 Task: Search one way flight ticket for 4 adults, 1 infant in seat and 1 infant on lap in premium economy from Baltimore: Baltimore/washington International Airport to Raleigh: Raleigh-durham International Airport on 8-5-2023. Choice of flights is Spirit. Number of bags: 2 carry on bags and 1 checked bag. Price is upto 98000. Outbound departure time preference is 23:00.
Action: Mouse moved to (404, 371)
Screenshot: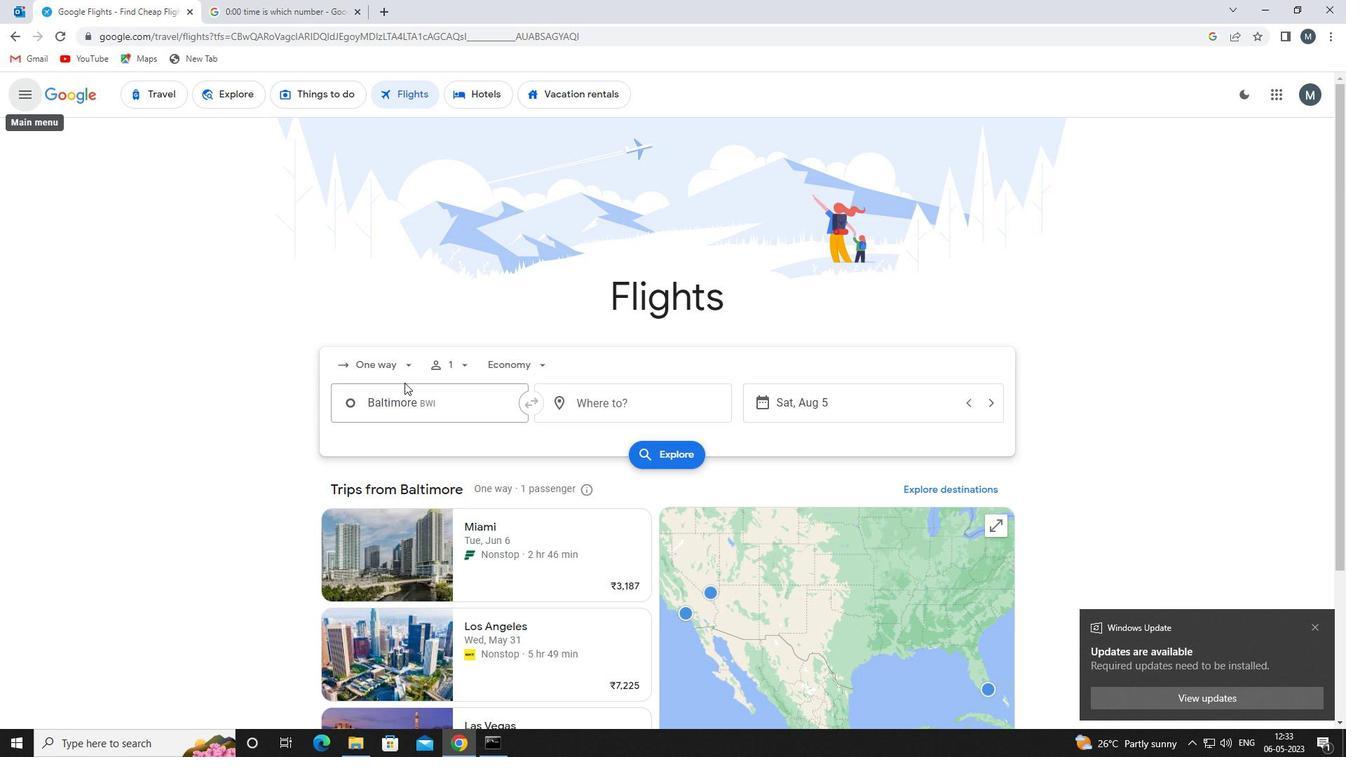 
Action: Mouse pressed left at (404, 371)
Screenshot: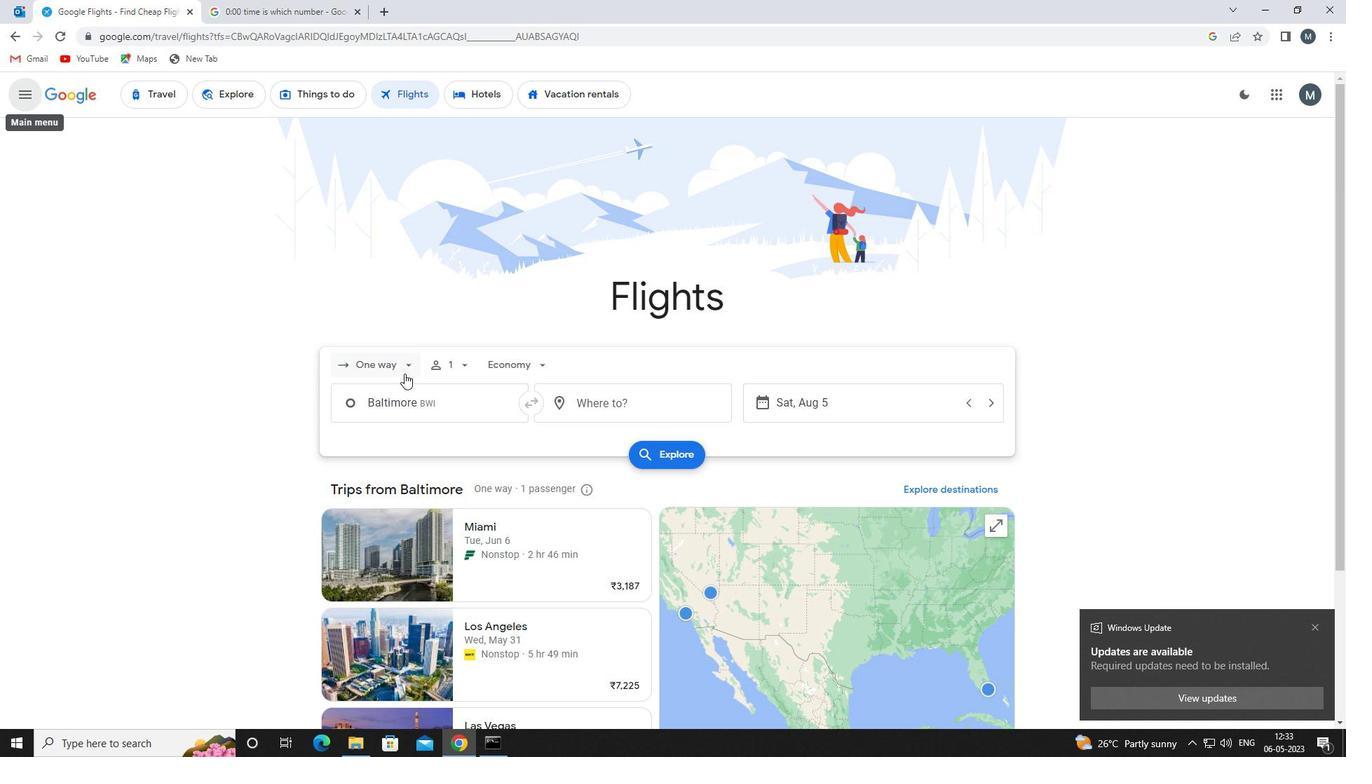 
Action: Mouse moved to (403, 429)
Screenshot: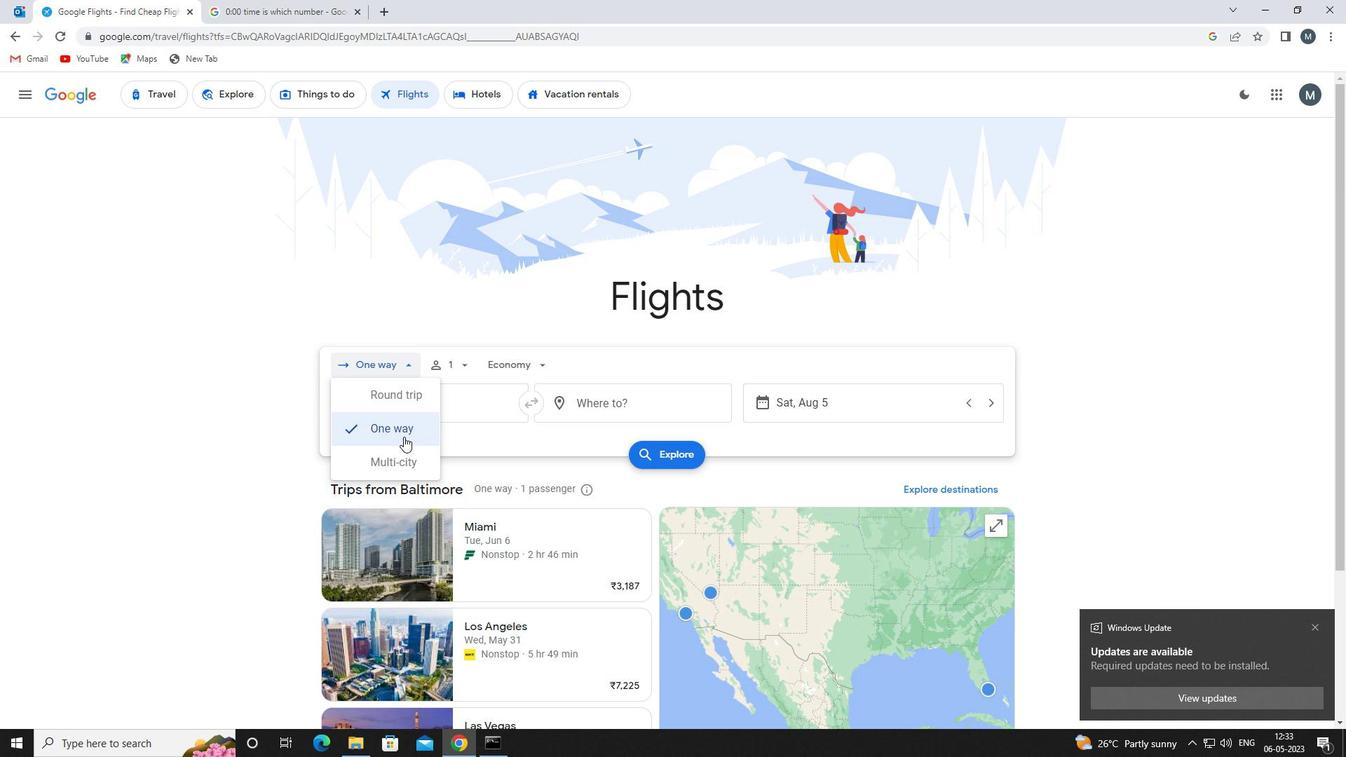 
Action: Mouse pressed left at (403, 429)
Screenshot: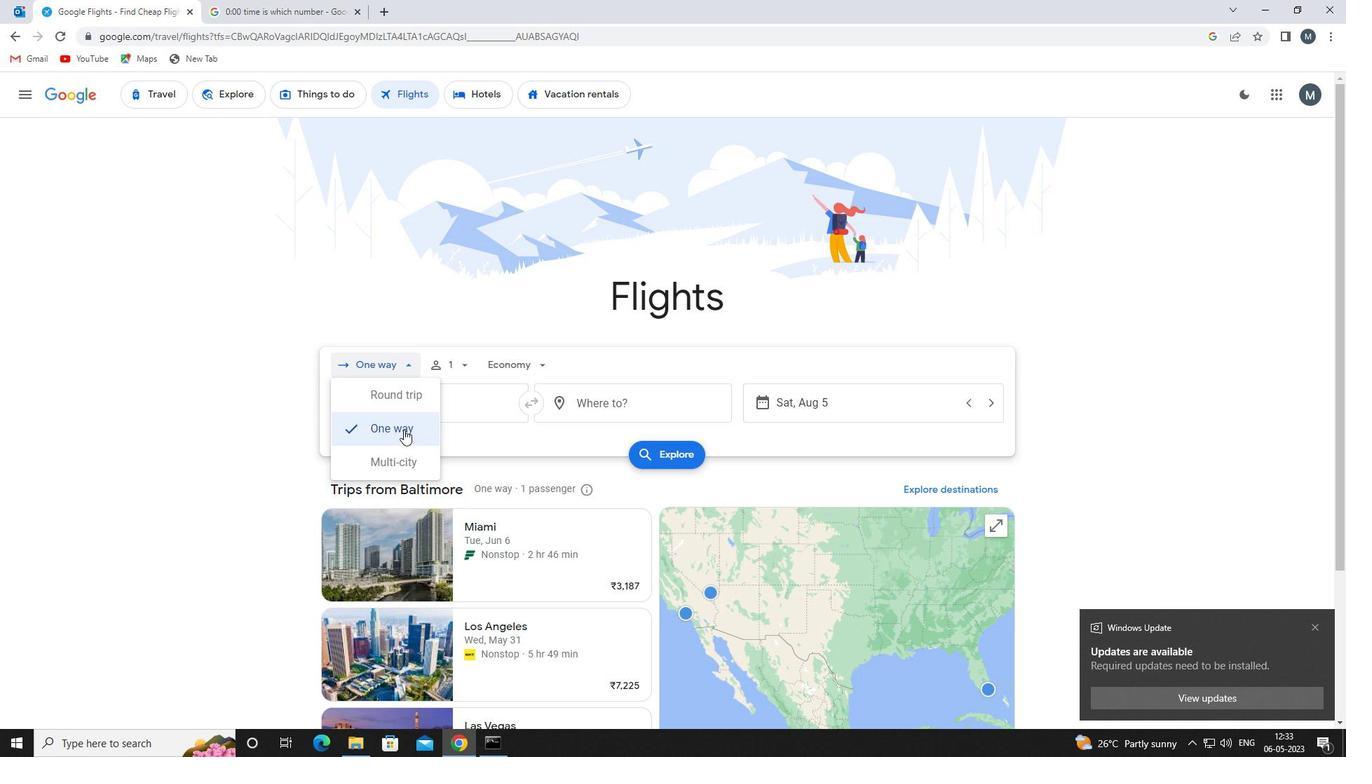 
Action: Mouse moved to (456, 373)
Screenshot: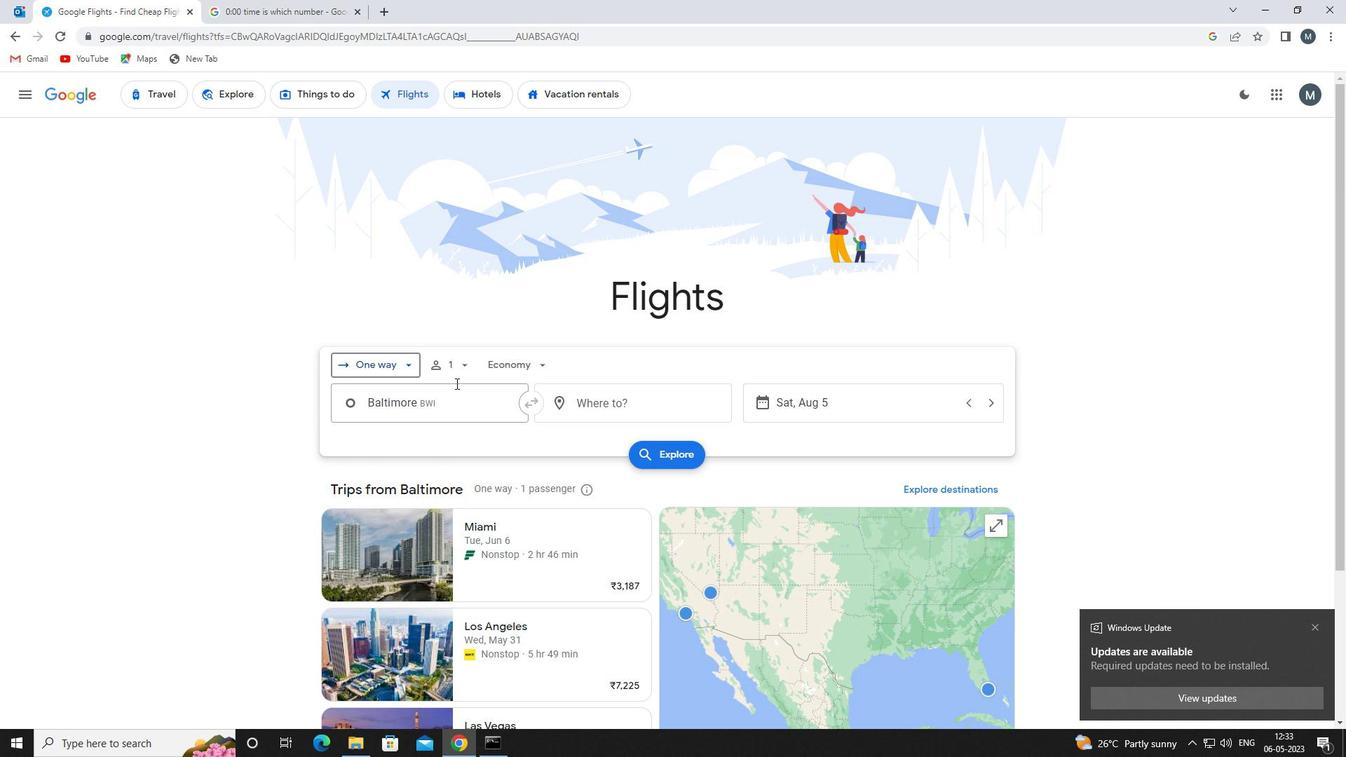
Action: Mouse pressed left at (456, 373)
Screenshot: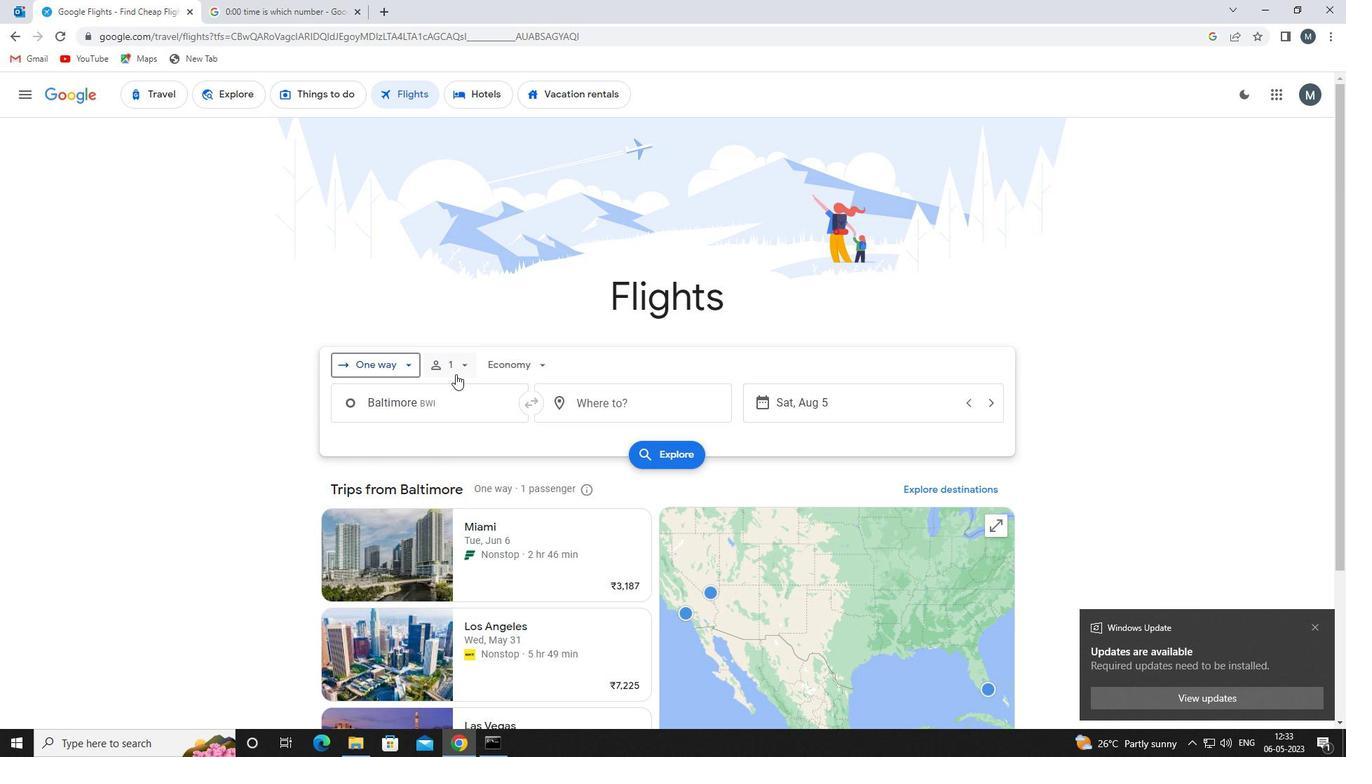 
Action: Mouse moved to (574, 401)
Screenshot: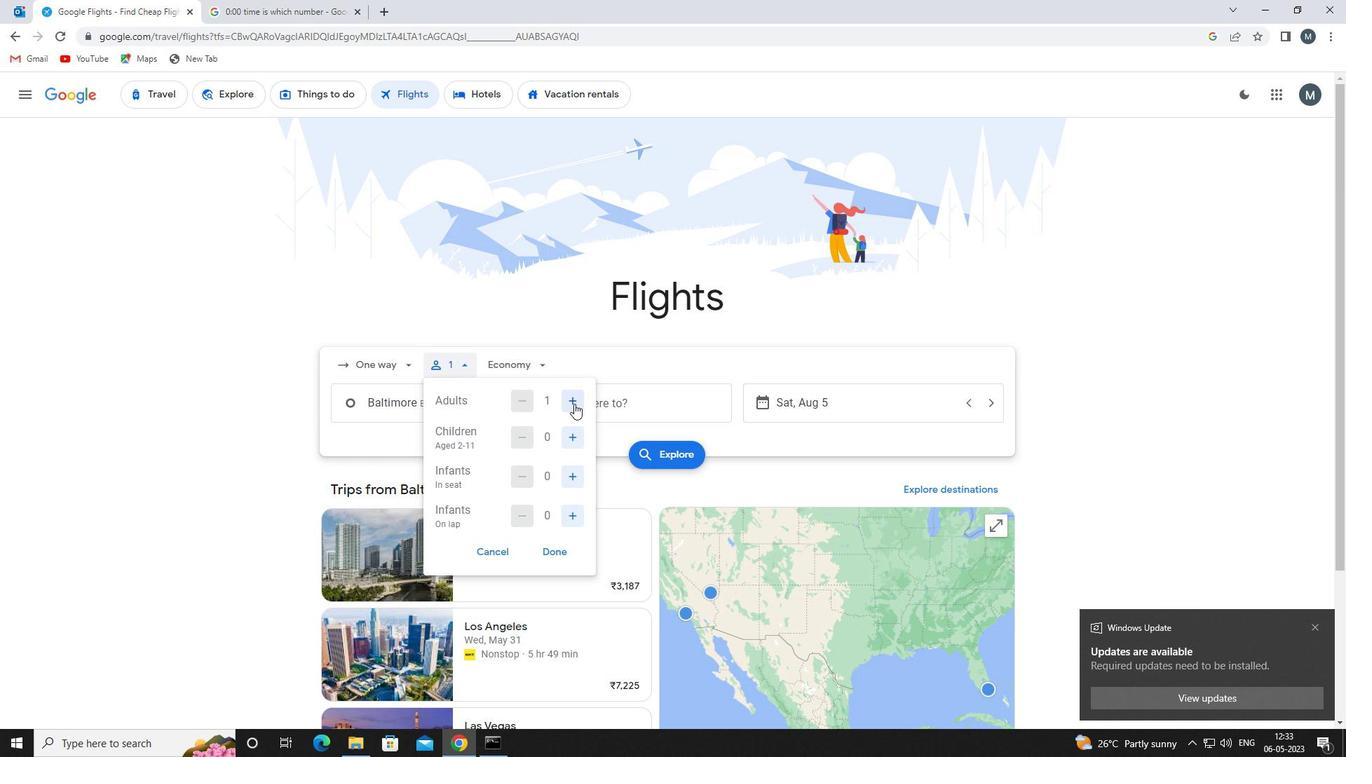 
Action: Mouse pressed left at (574, 401)
Screenshot: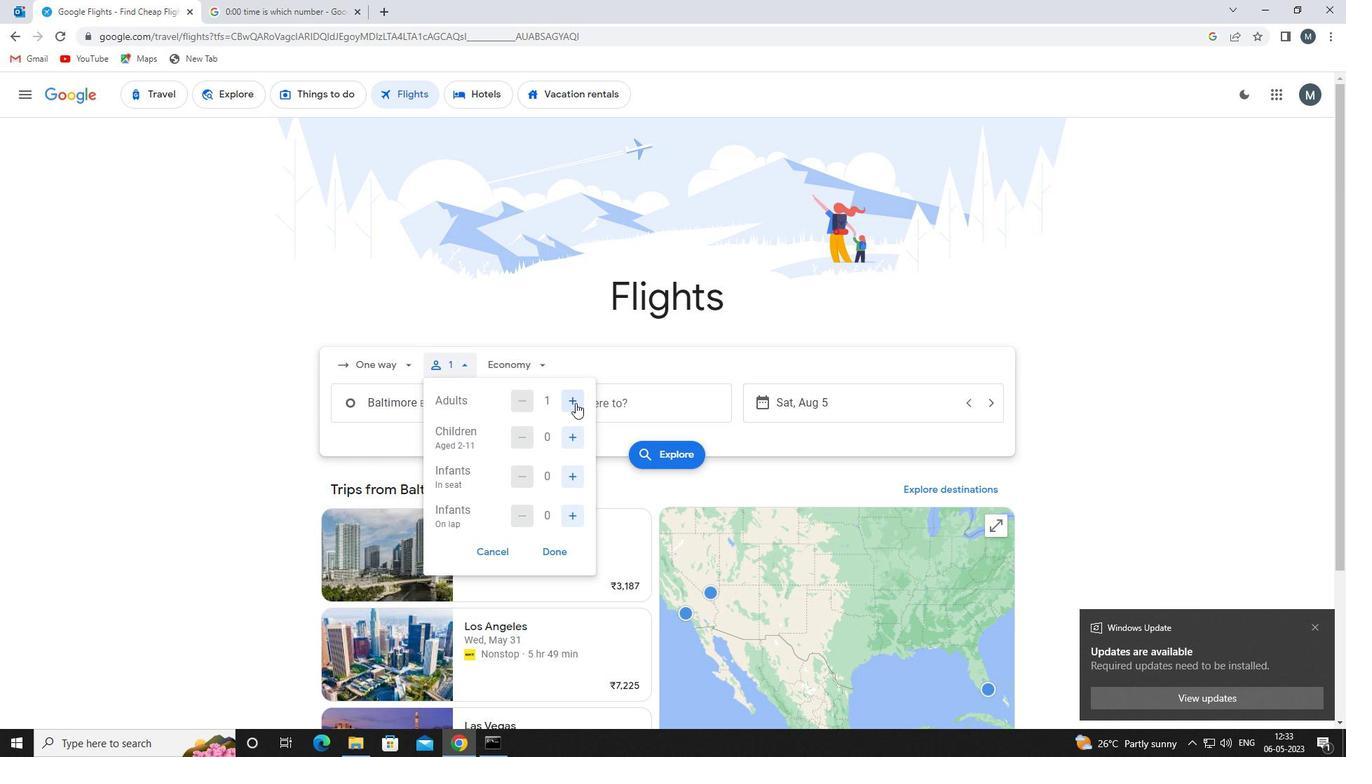 
Action: Mouse pressed left at (574, 401)
Screenshot: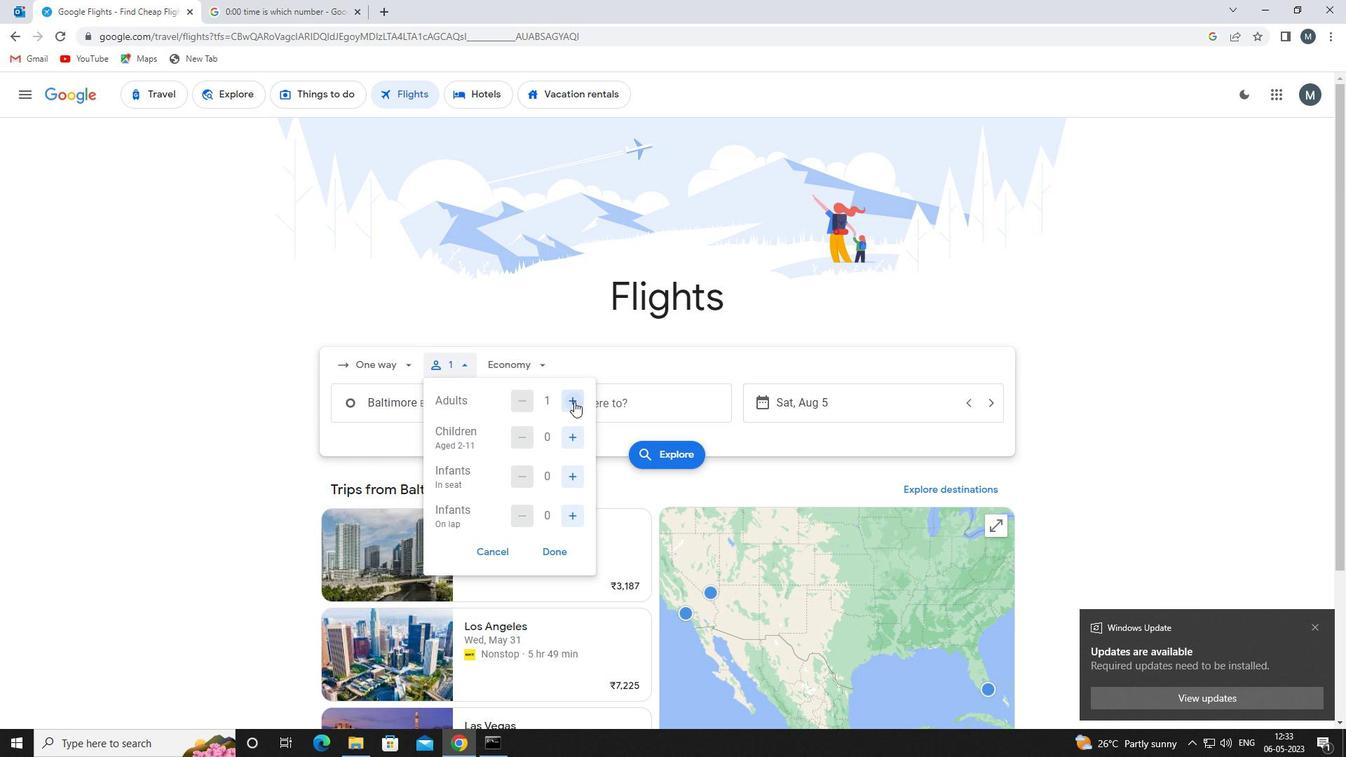
Action: Mouse pressed left at (574, 401)
Screenshot: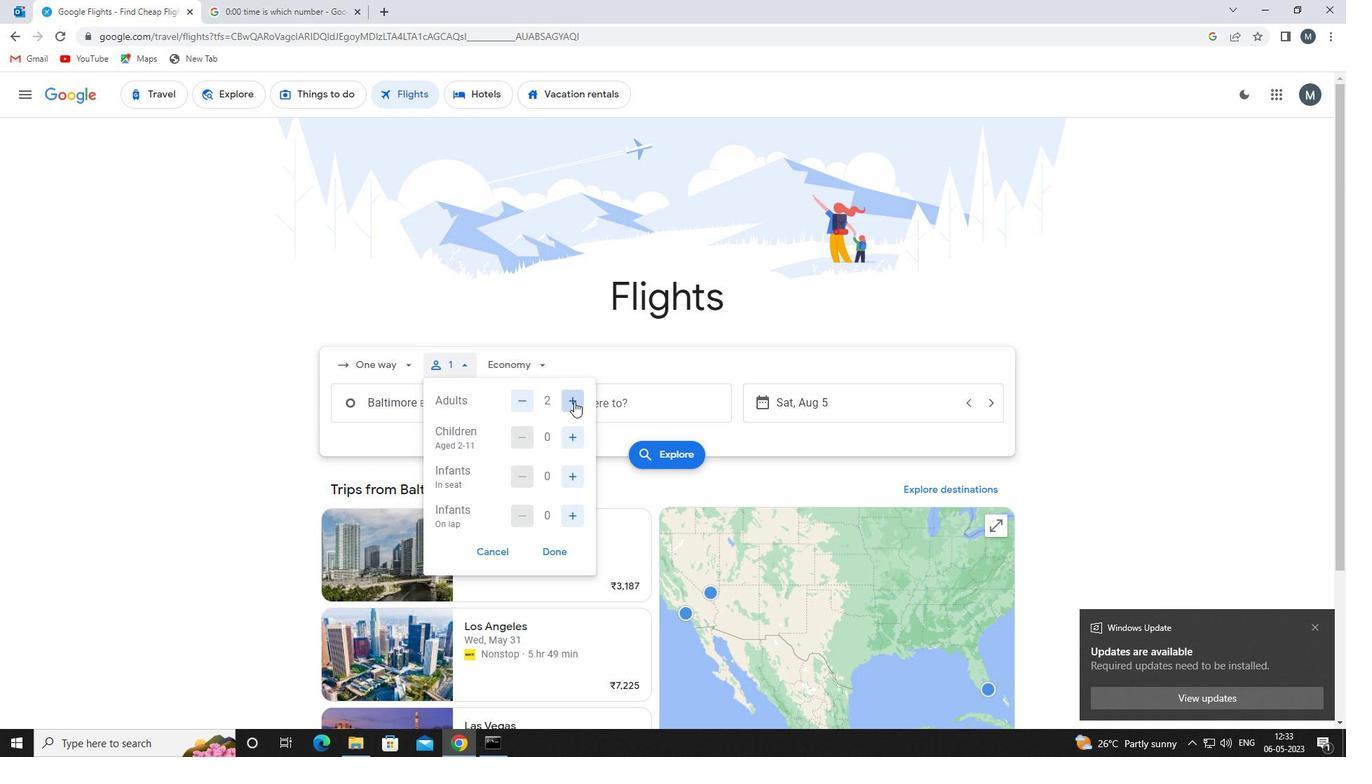 
Action: Mouse moved to (572, 468)
Screenshot: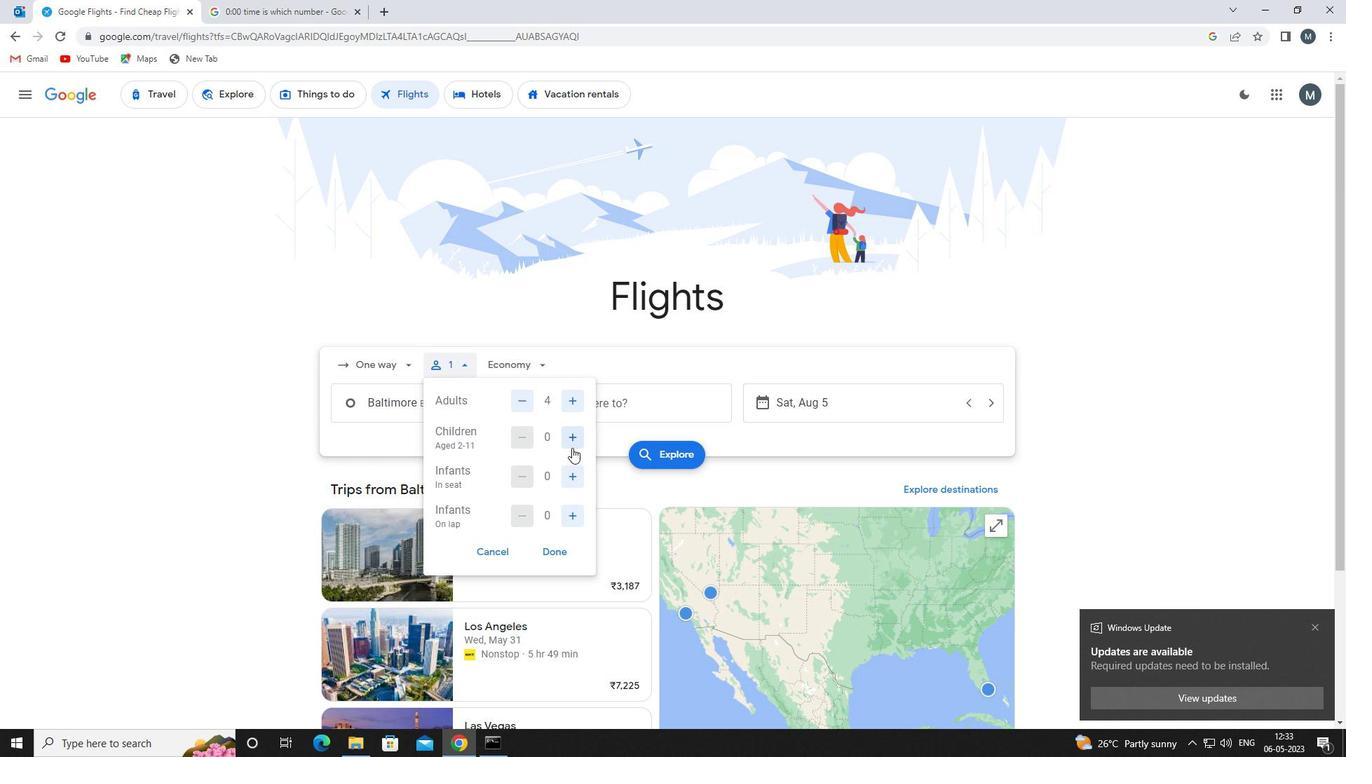 
Action: Mouse pressed left at (572, 468)
Screenshot: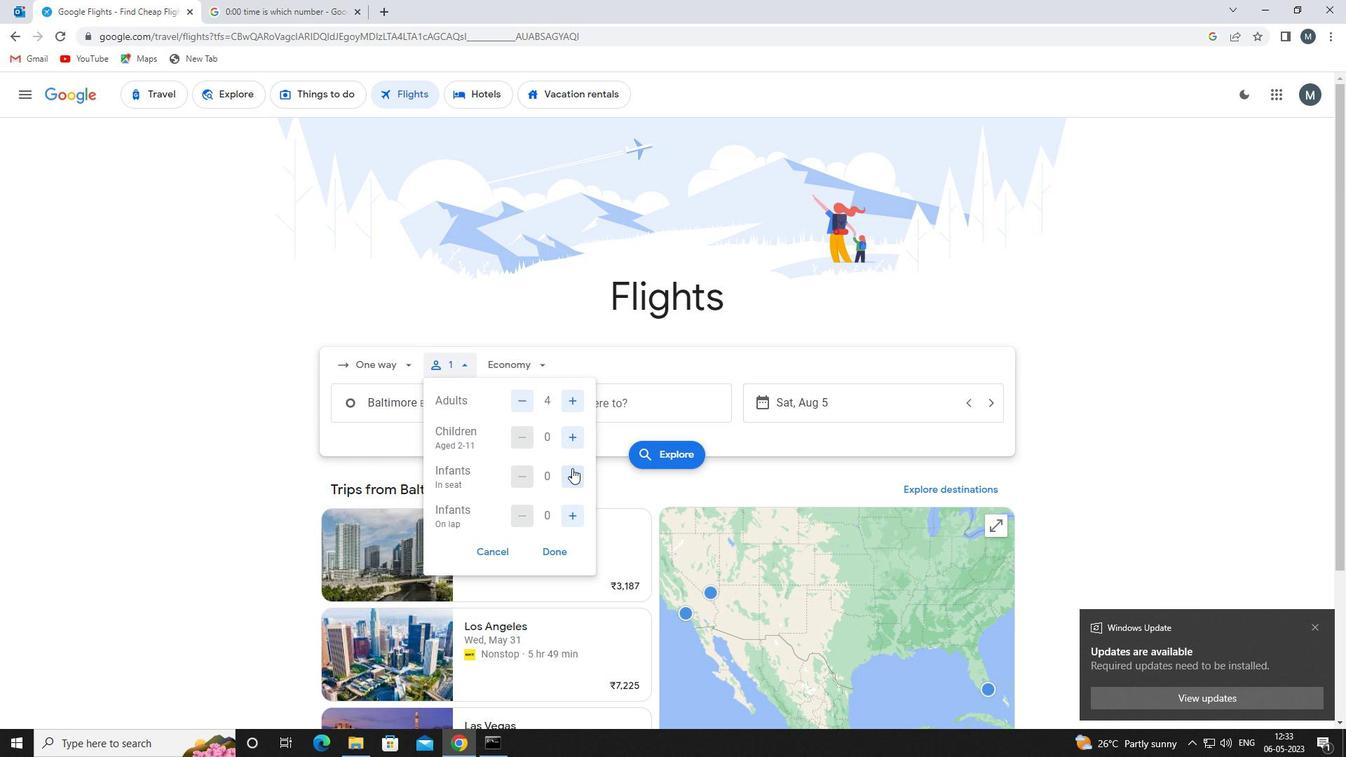 
Action: Mouse moved to (572, 511)
Screenshot: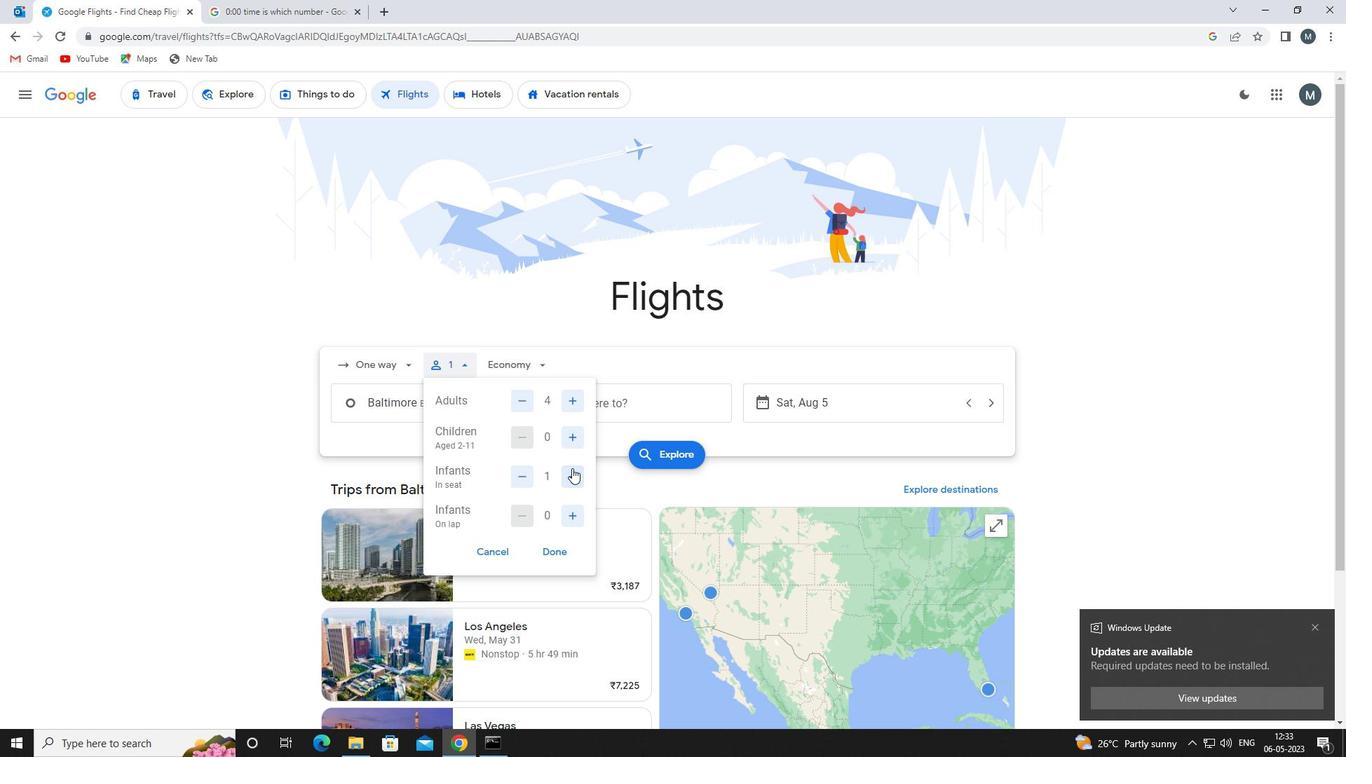 
Action: Mouse pressed left at (572, 511)
Screenshot: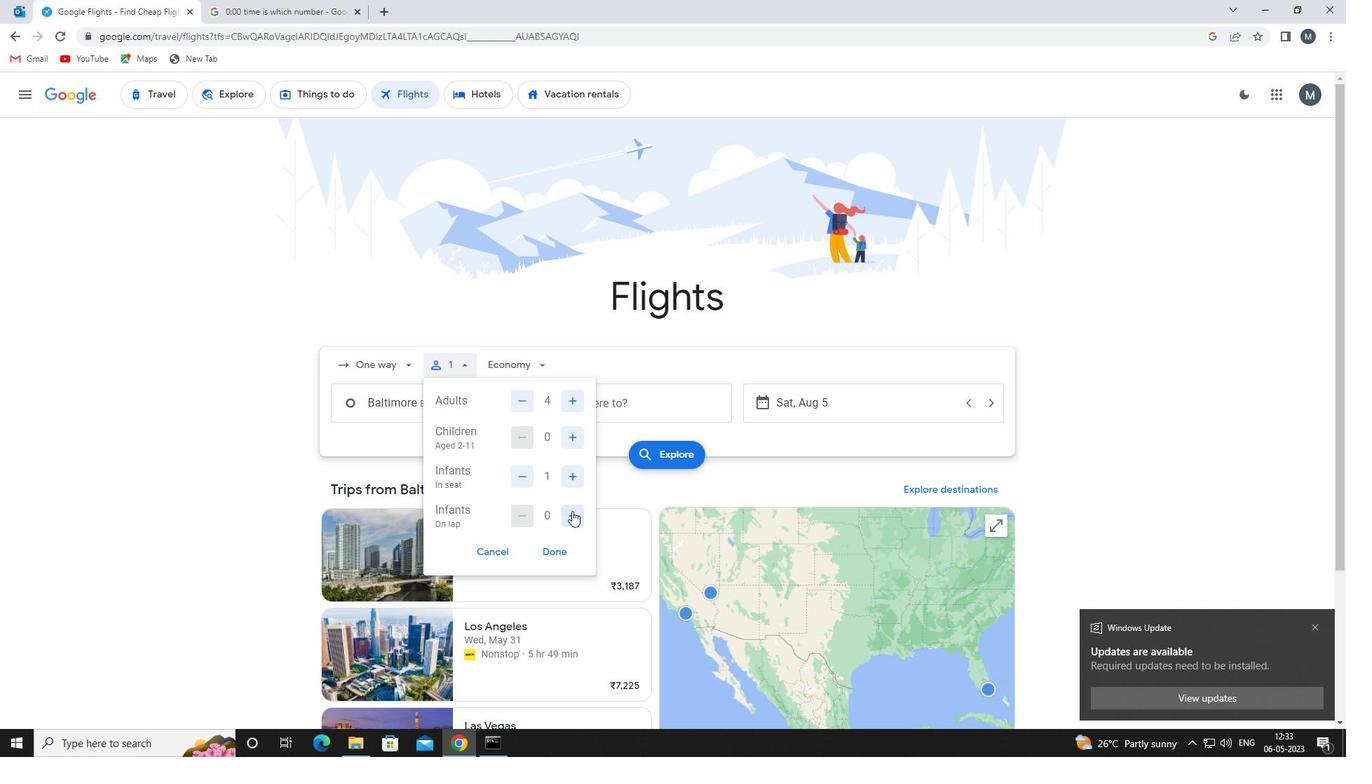 
Action: Mouse moved to (551, 555)
Screenshot: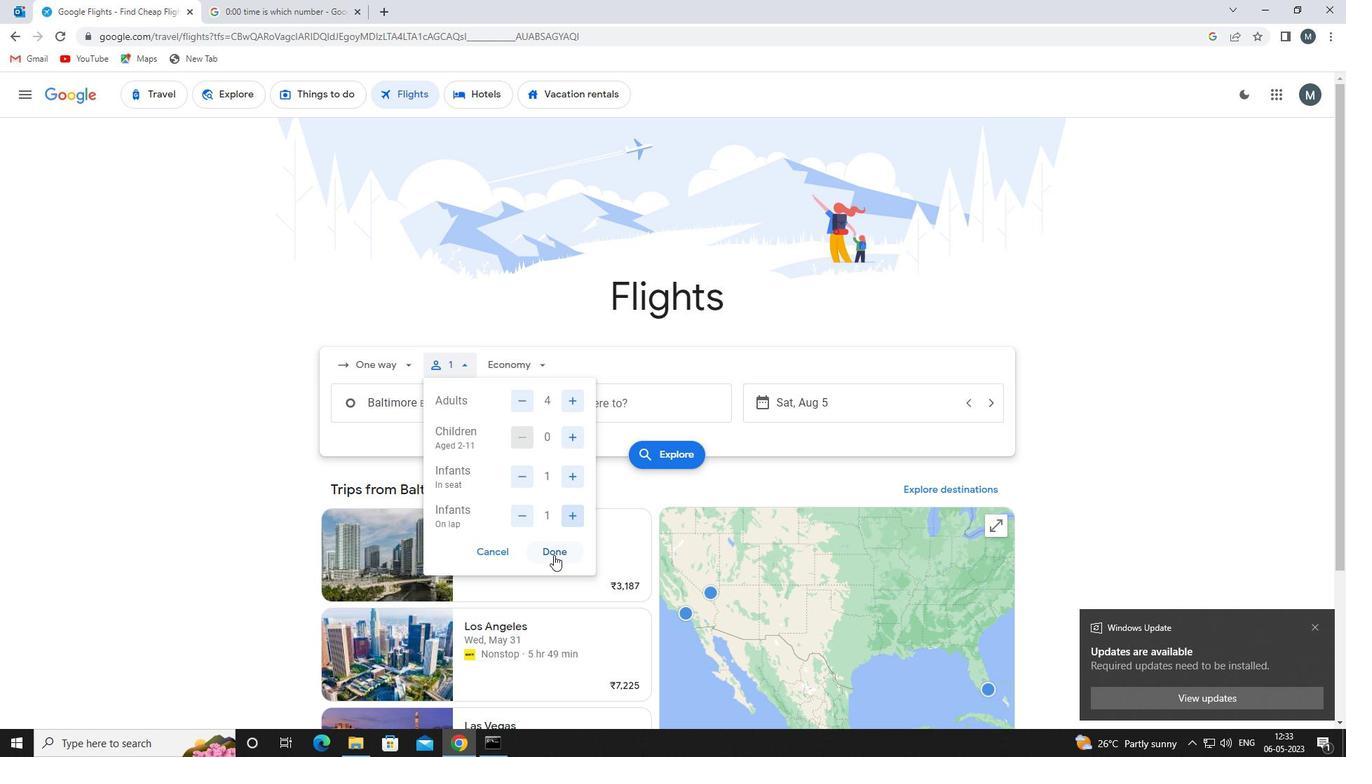 
Action: Mouse pressed left at (551, 555)
Screenshot: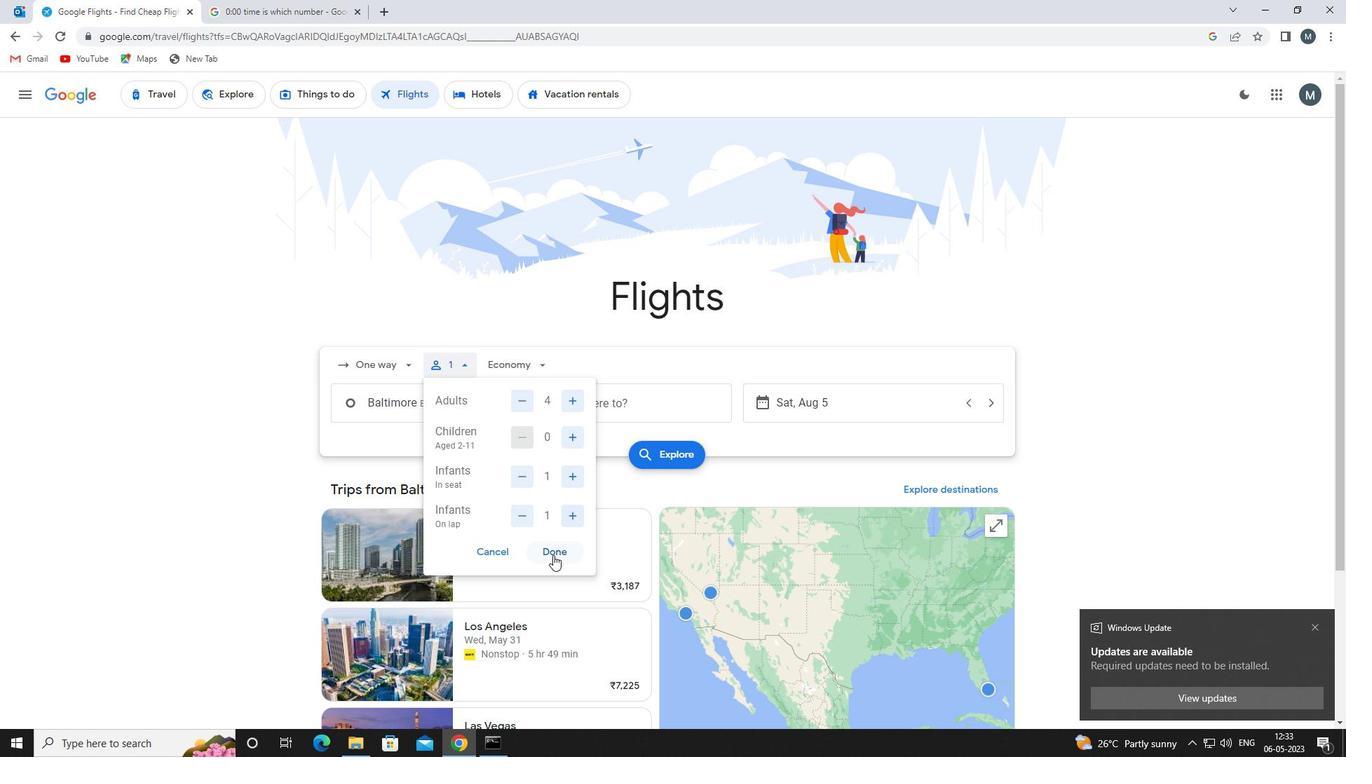 
Action: Mouse moved to (523, 366)
Screenshot: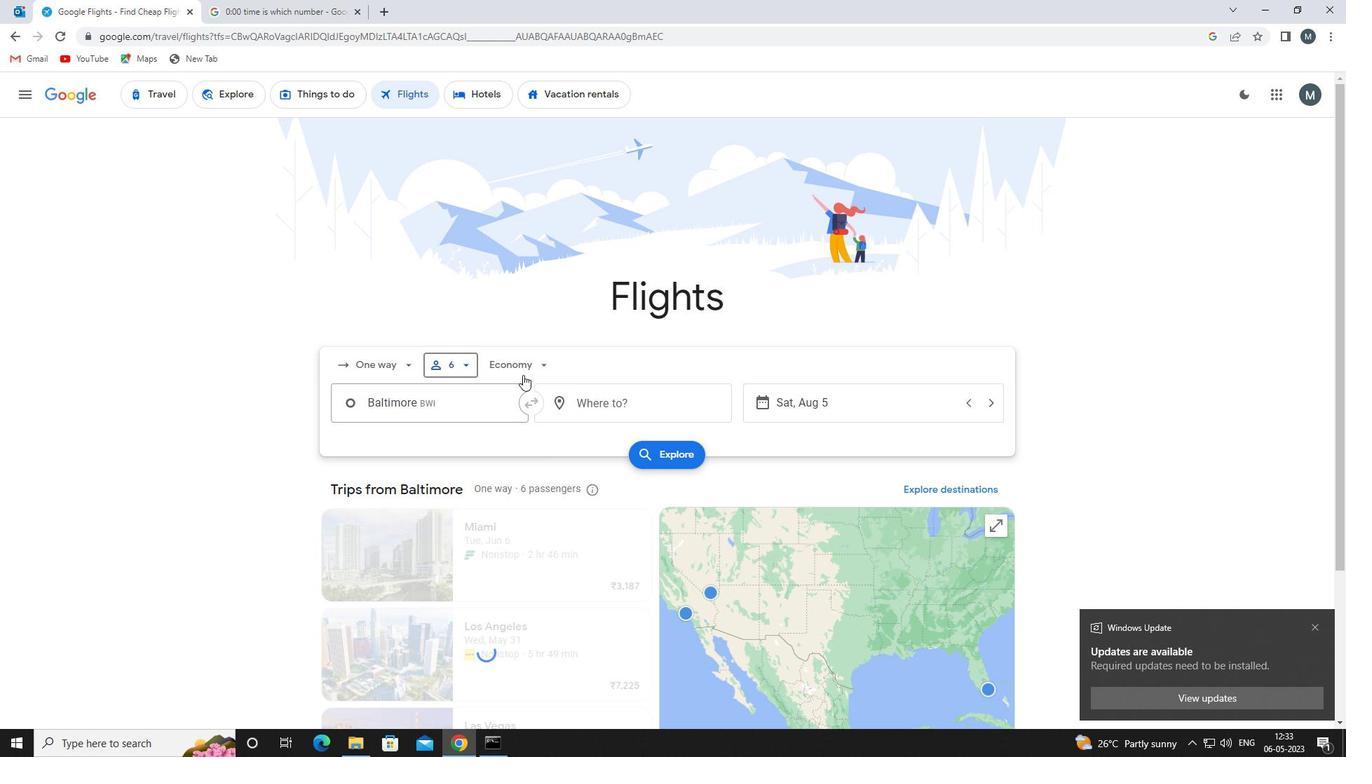 
Action: Mouse pressed left at (523, 366)
Screenshot: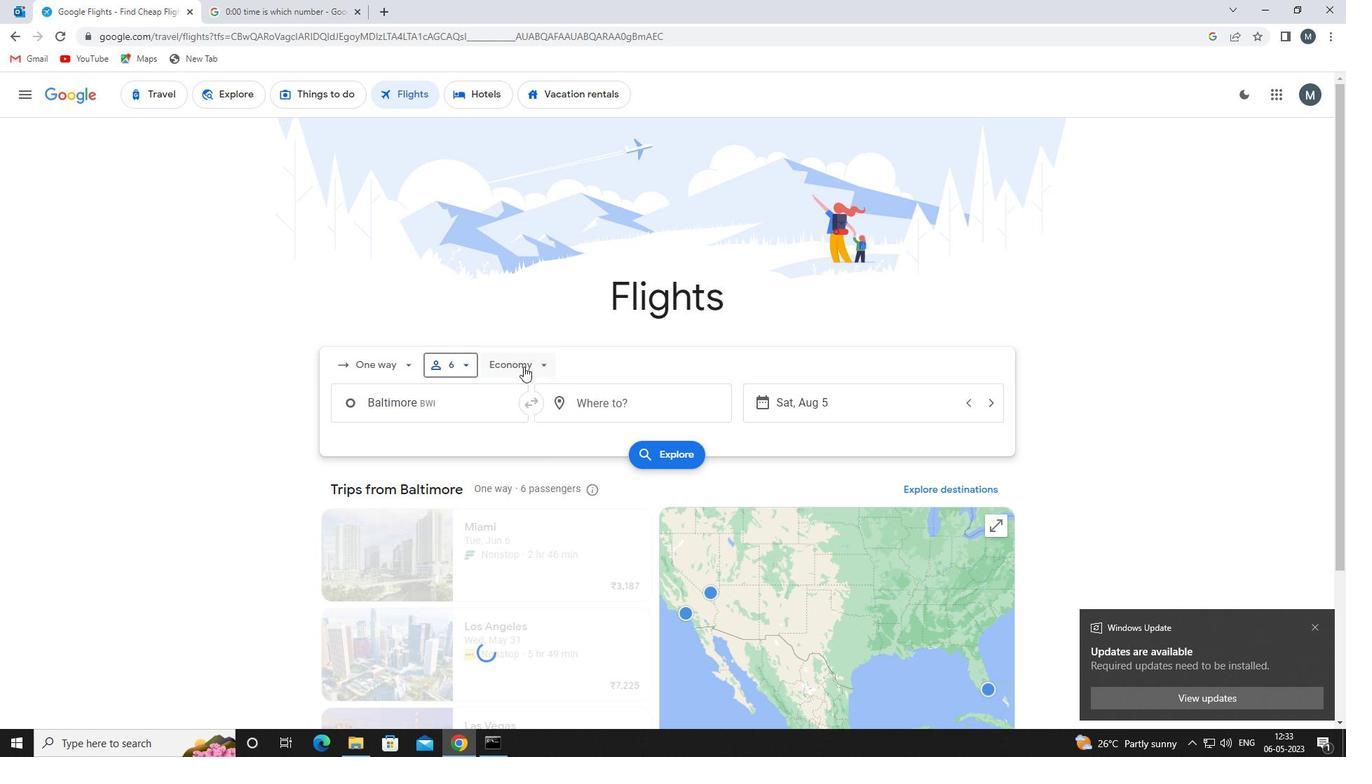 
Action: Mouse moved to (545, 431)
Screenshot: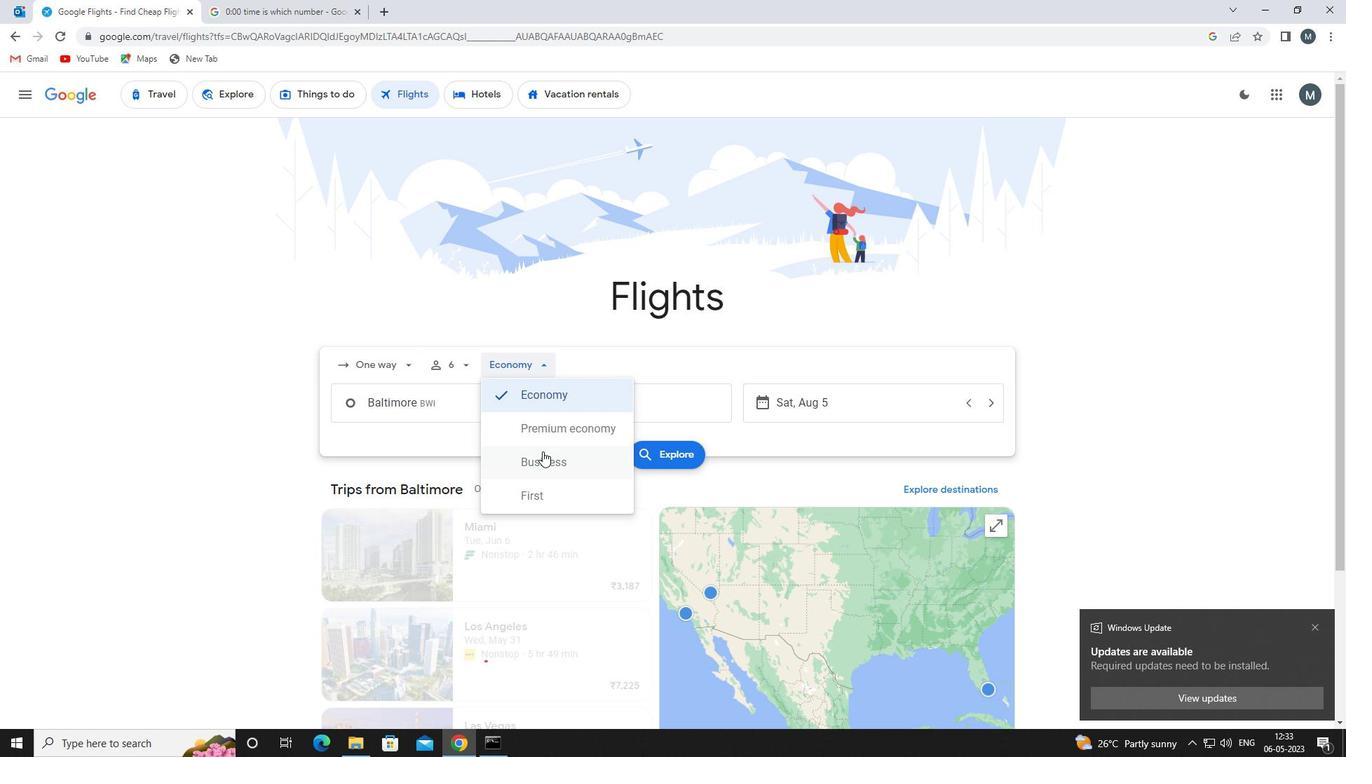
Action: Mouse pressed left at (545, 431)
Screenshot: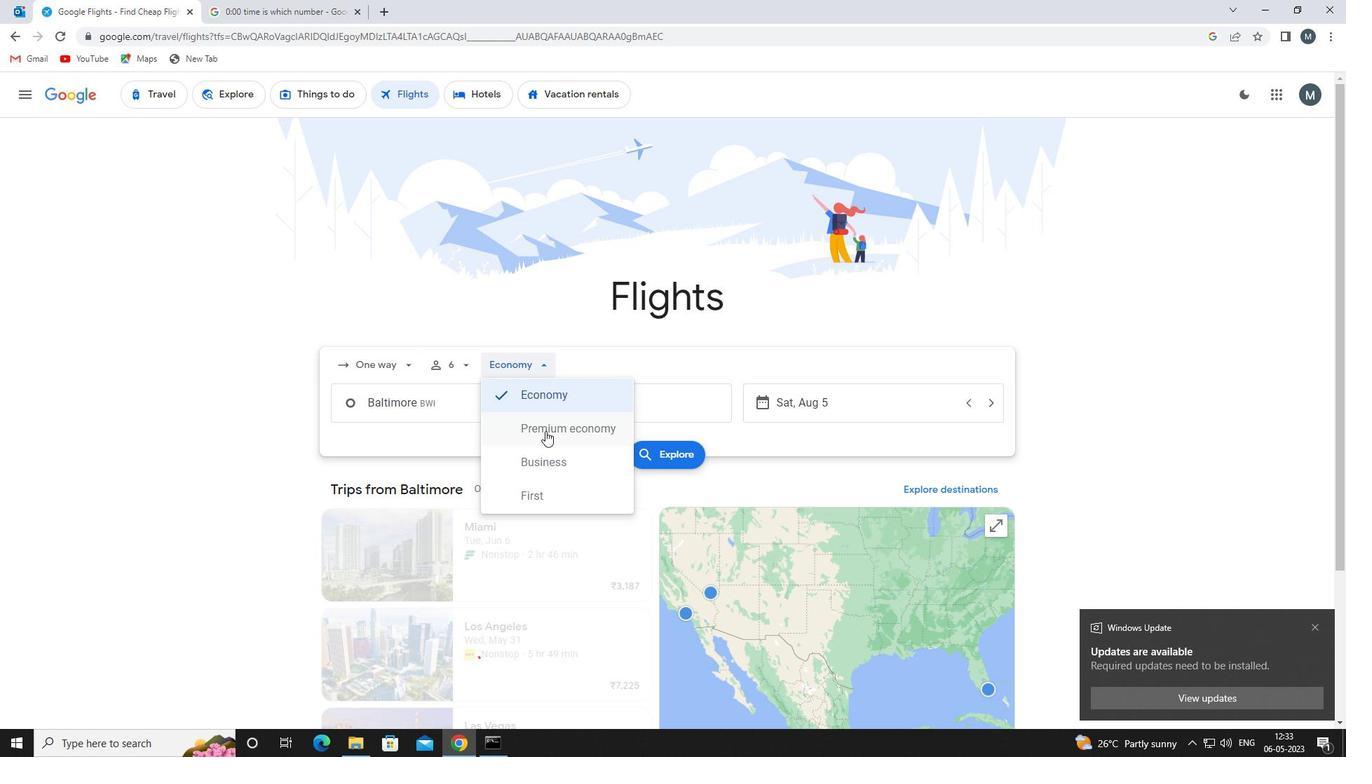 
Action: Mouse moved to (446, 407)
Screenshot: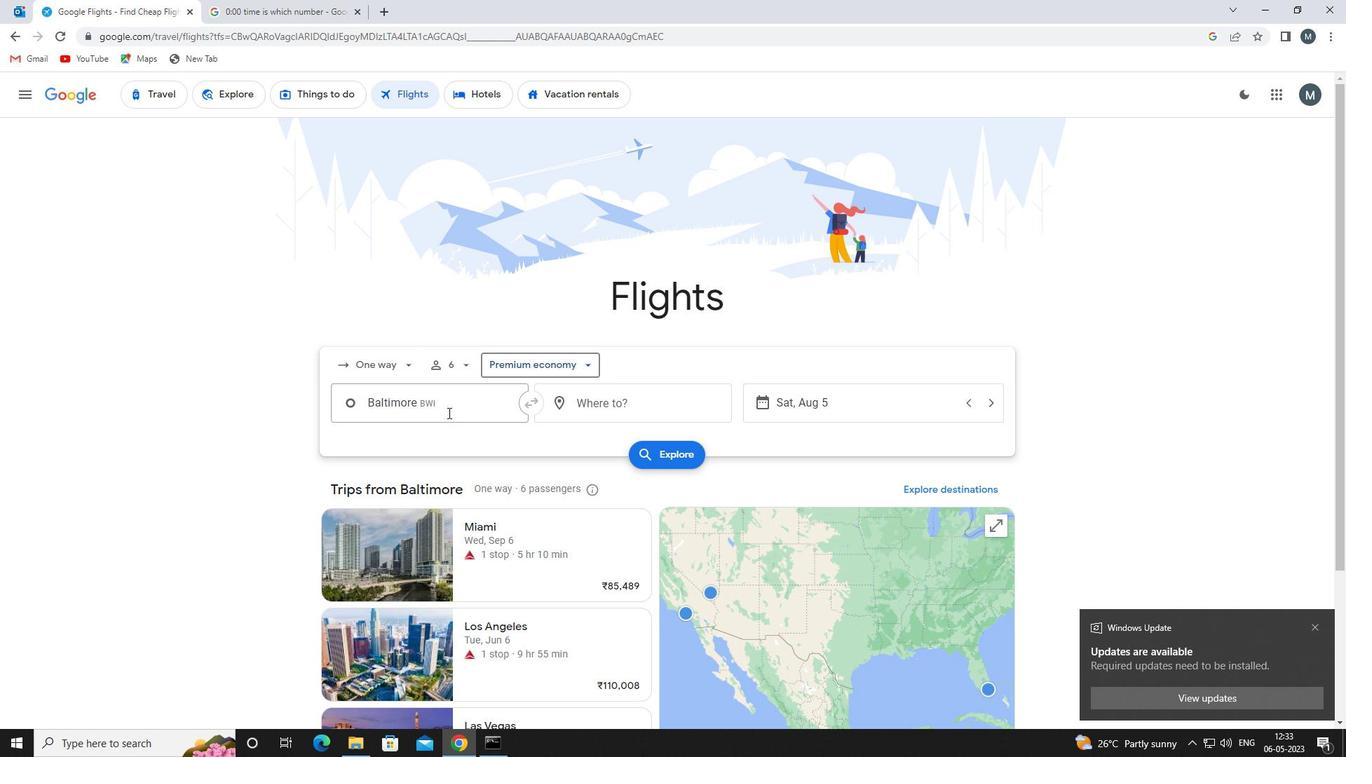 
Action: Mouse pressed left at (446, 407)
Screenshot: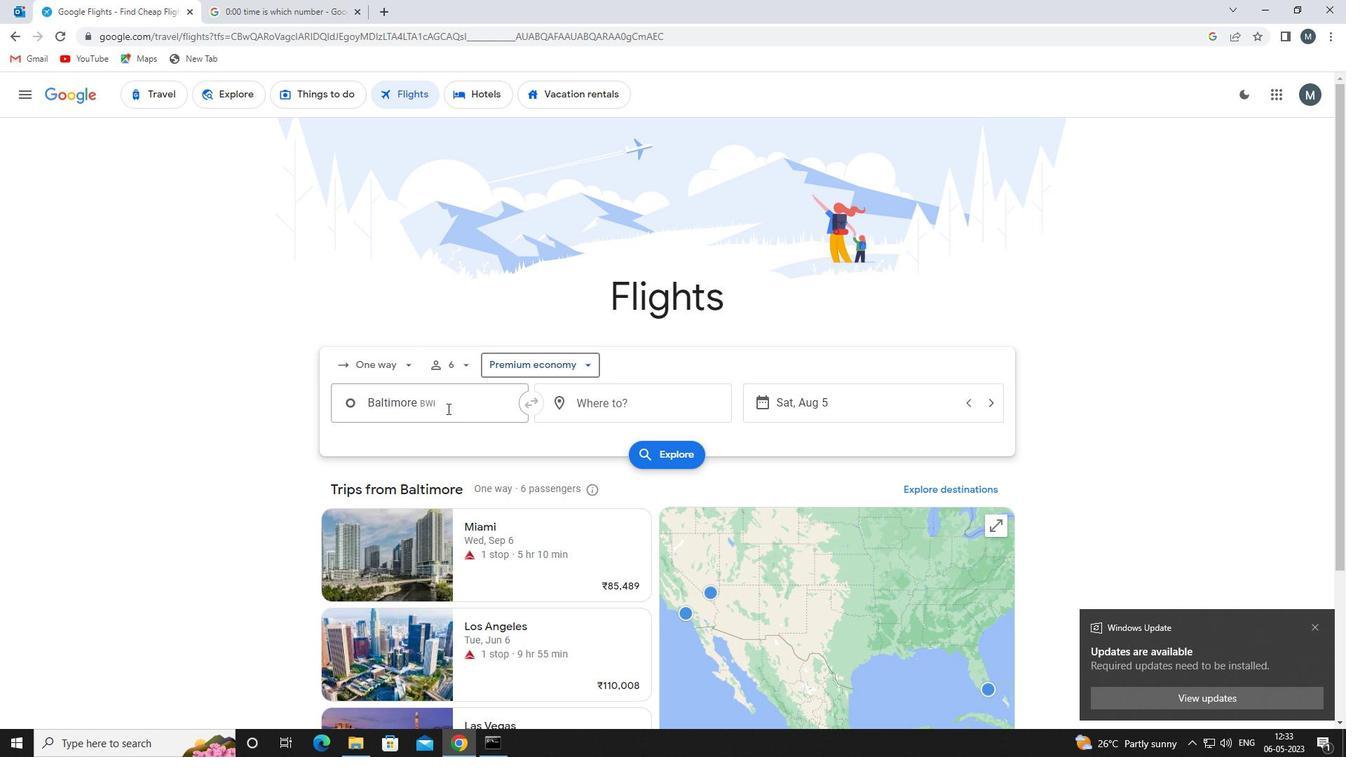 
Action: Mouse moved to (471, 481)
Screenshot: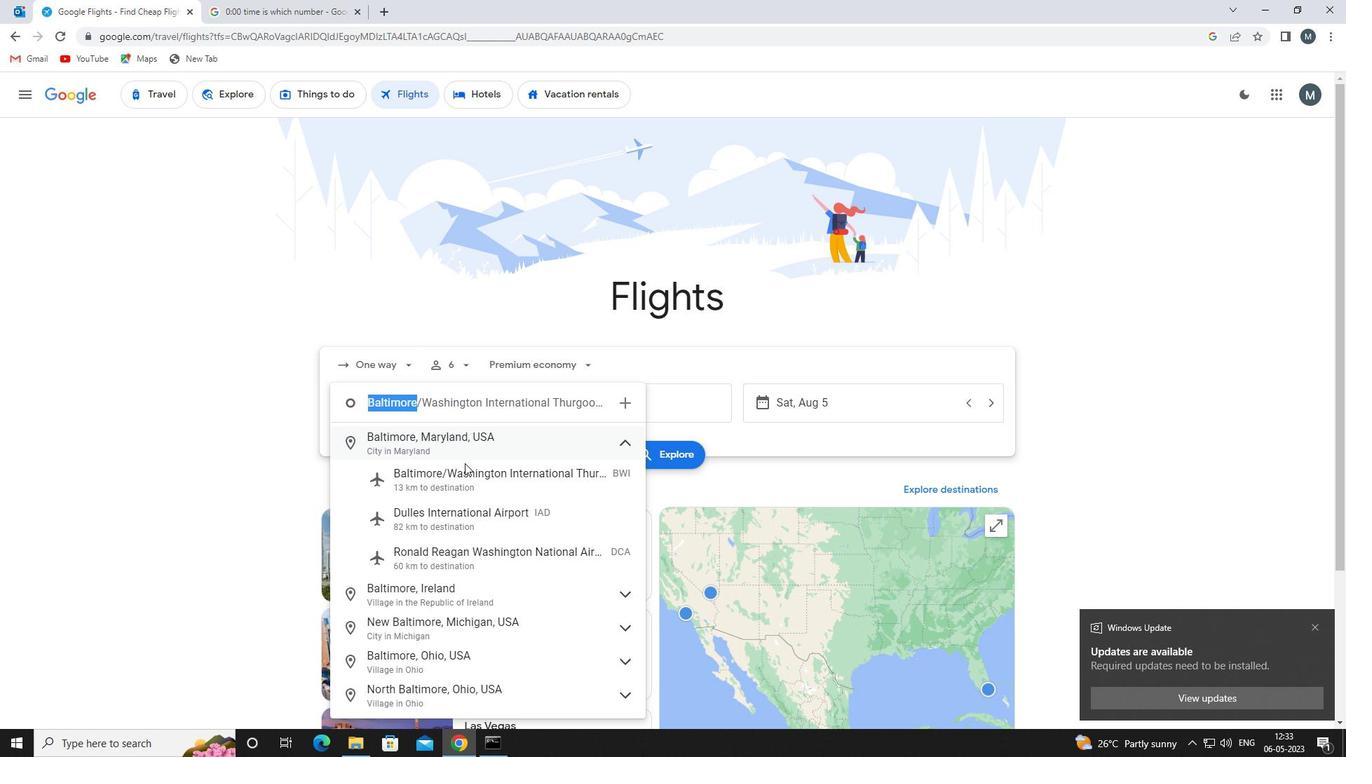 
Action: Mouse pressed left at (471, 481)
Screenshot: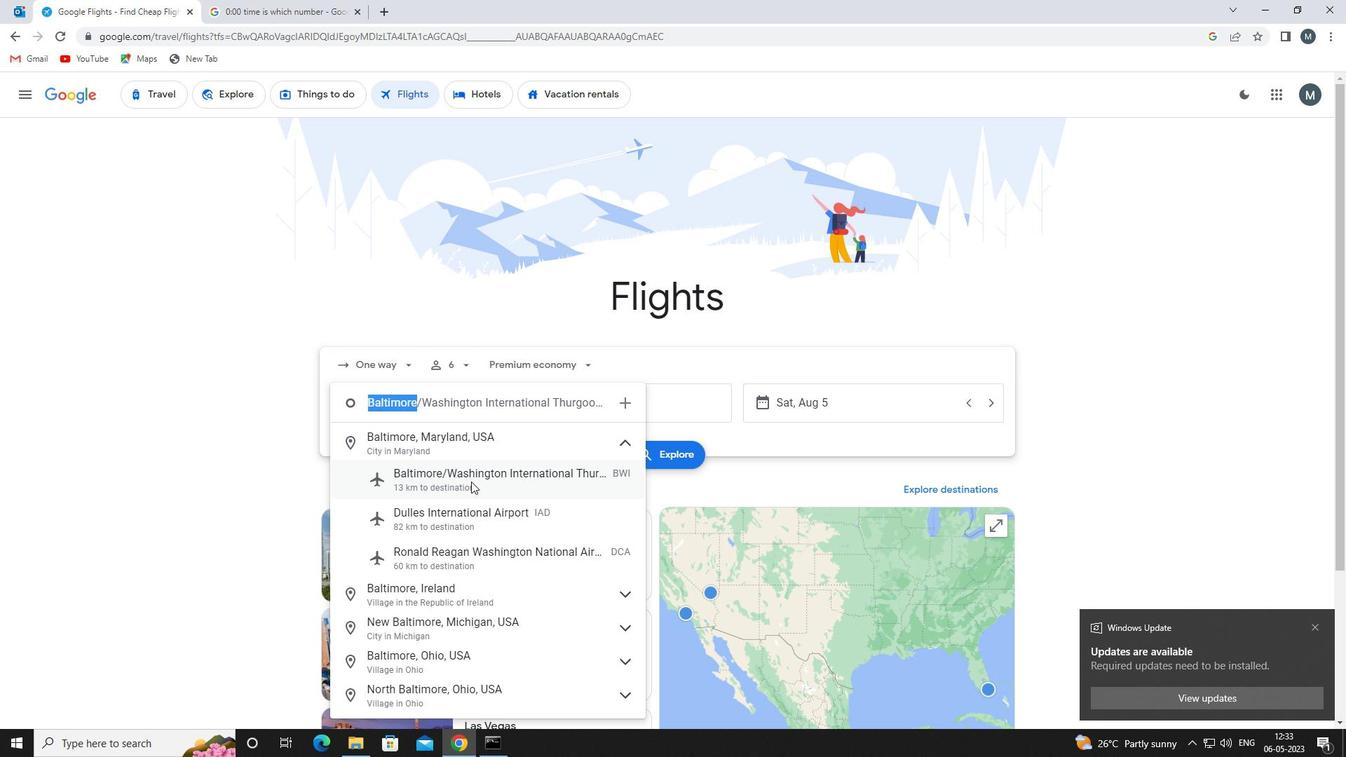 
Action: Mouse moved to (612, 404)
Screenshot: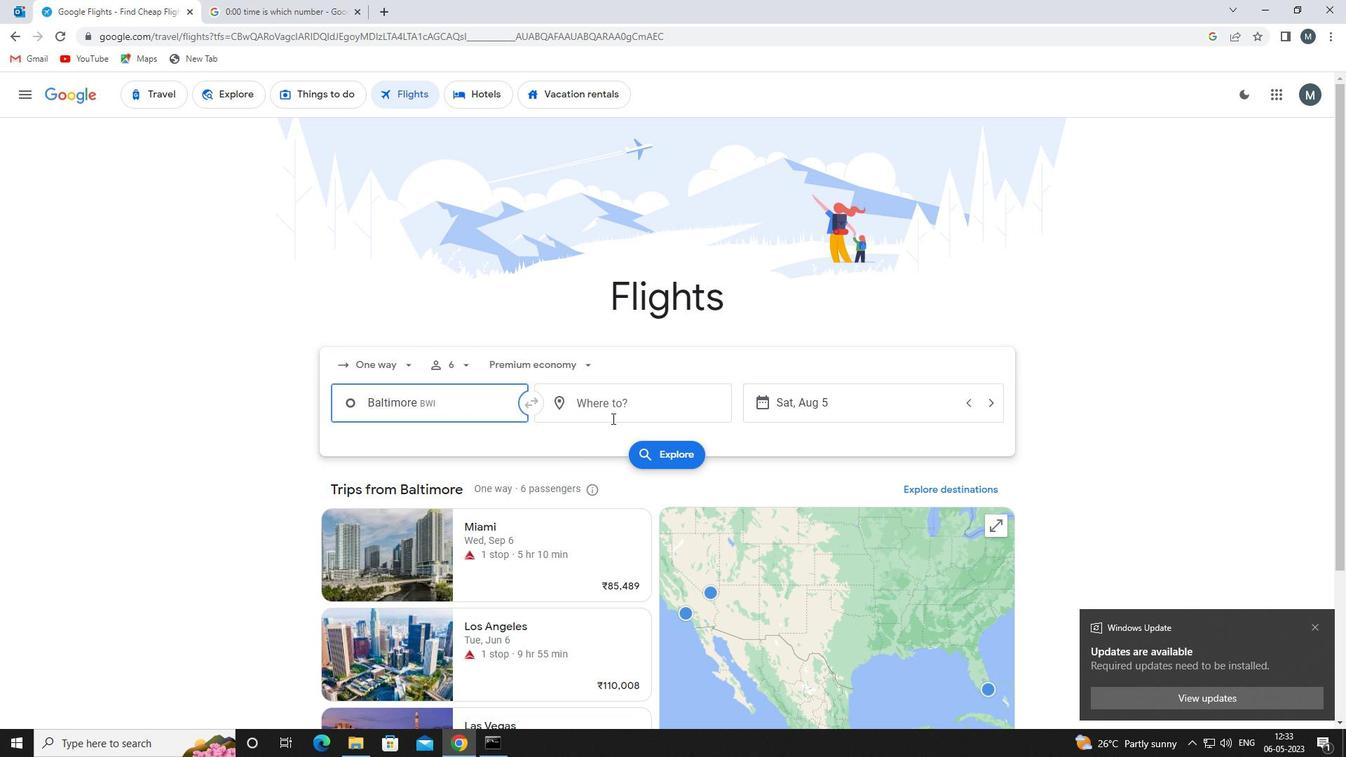 
Action: Mouse pressed left at (612, 404)
Screenshot: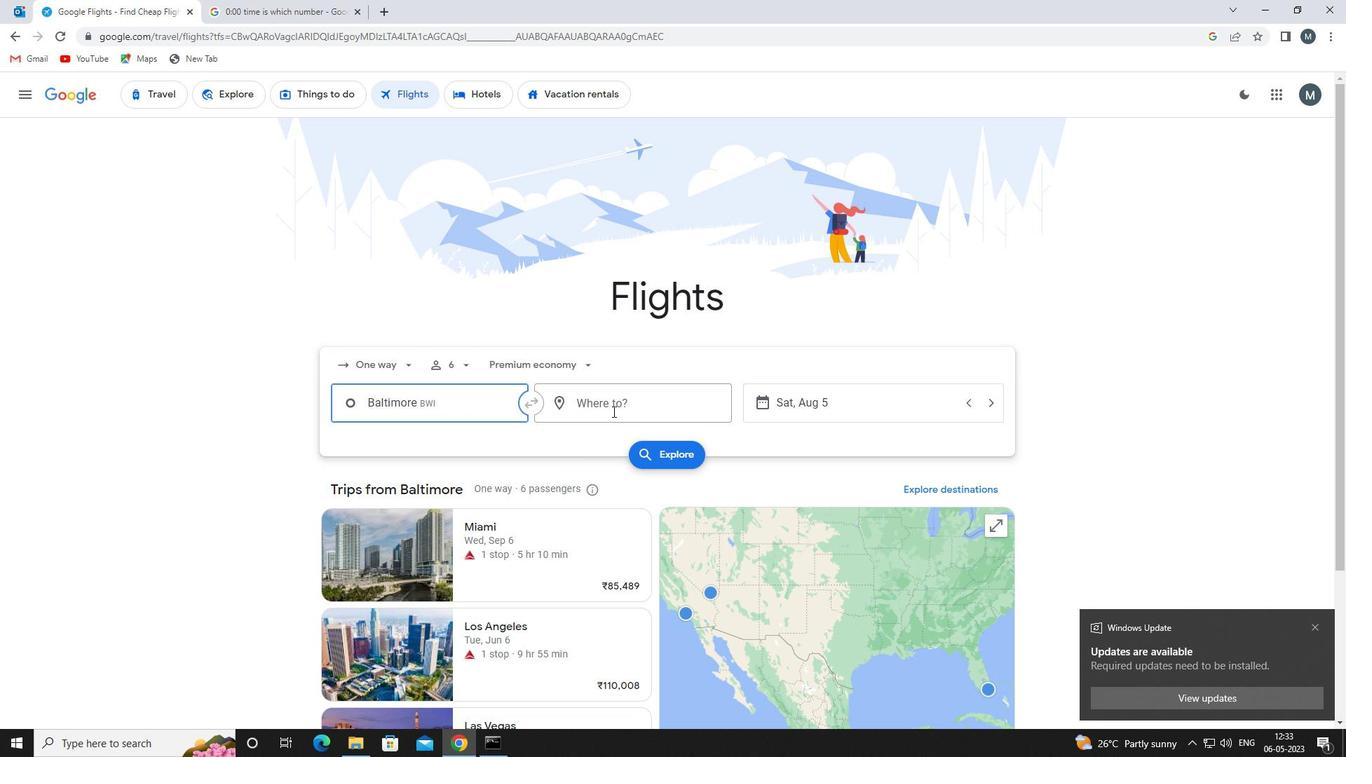 
Action: Mouse moved to (611, 404)
Screenshot: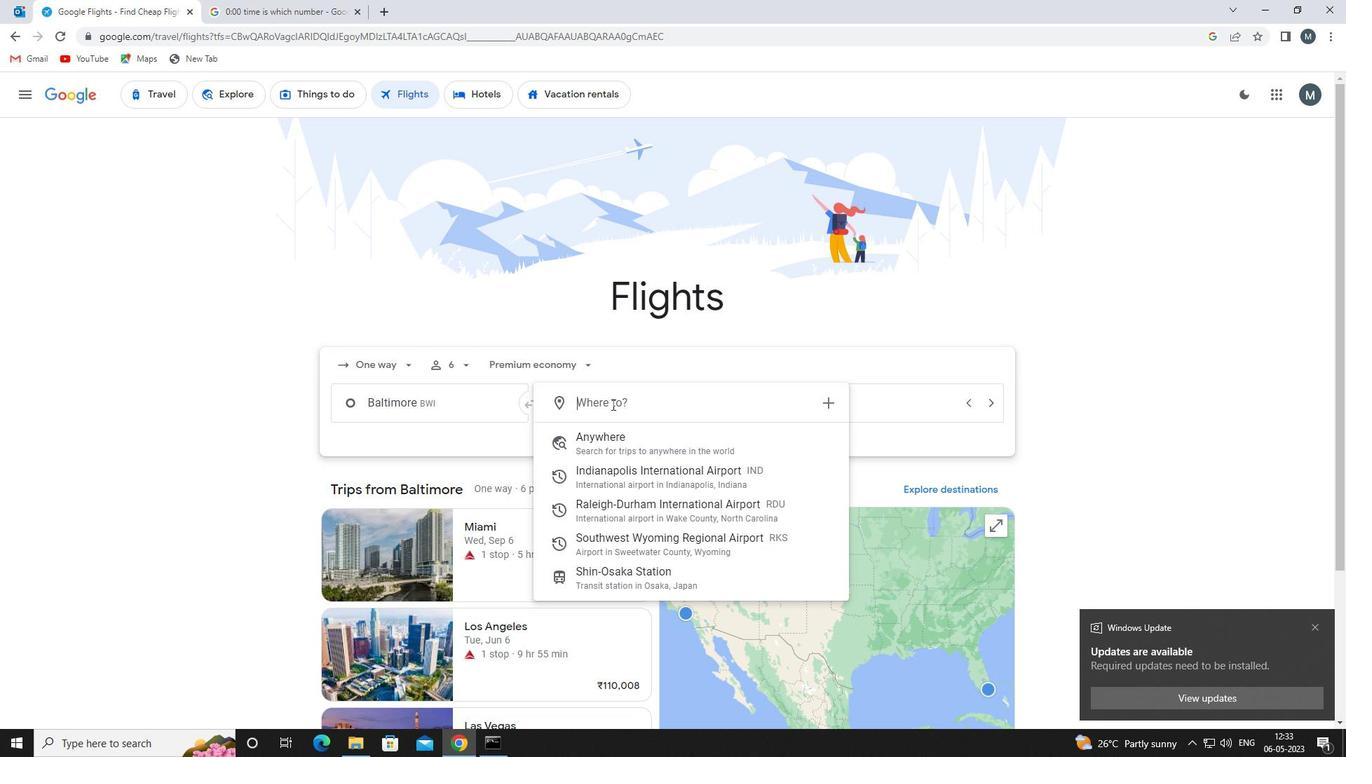 
Action: Key pressed r
Screenshot: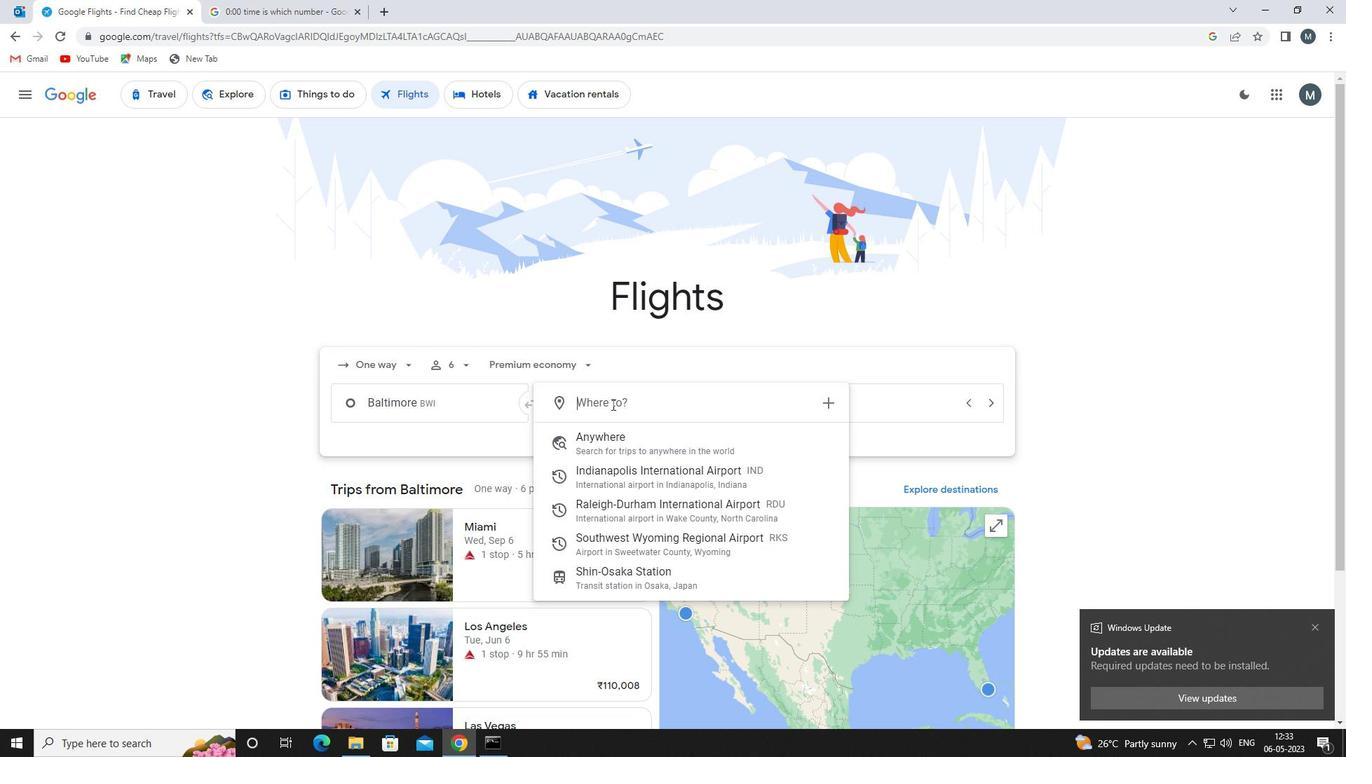 
Action: Mouse moved to (610, 406)
Screenshot: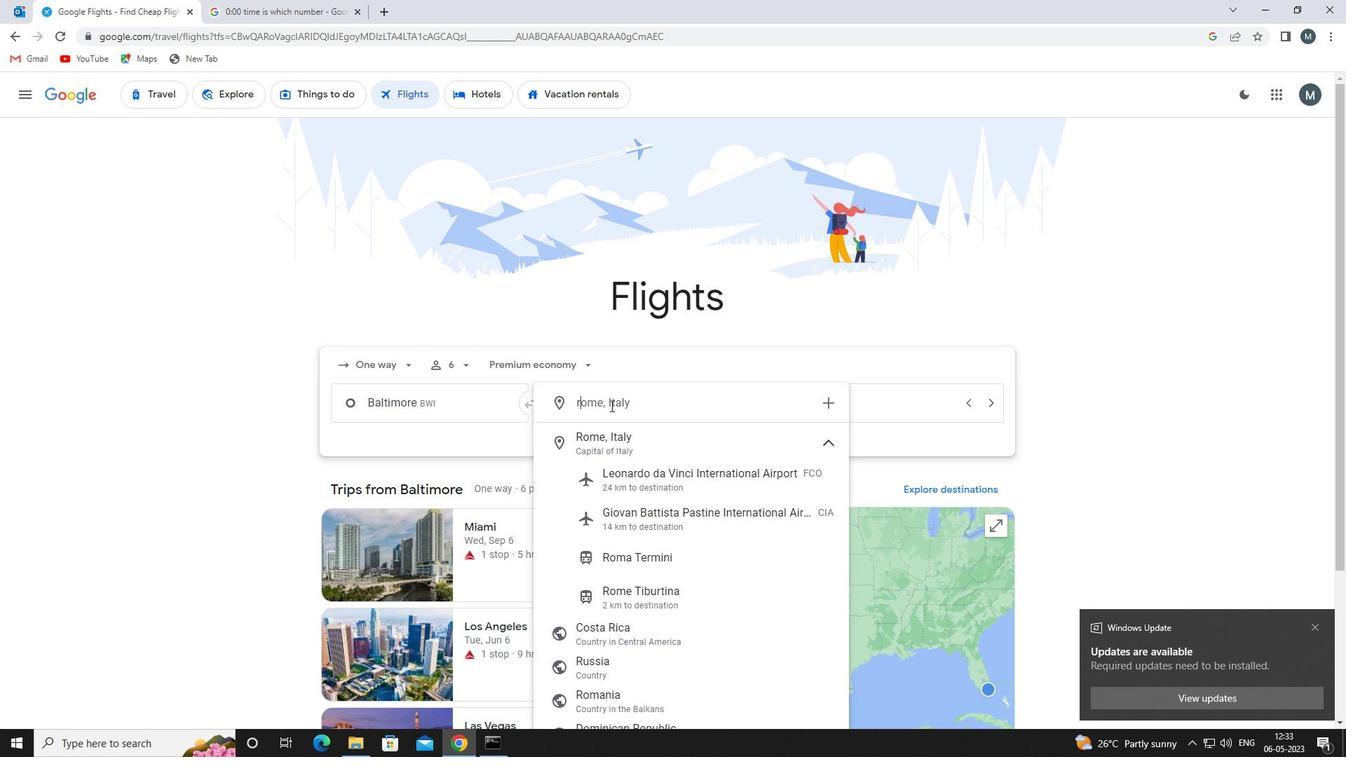
Action: Key pressed a
Screenshot: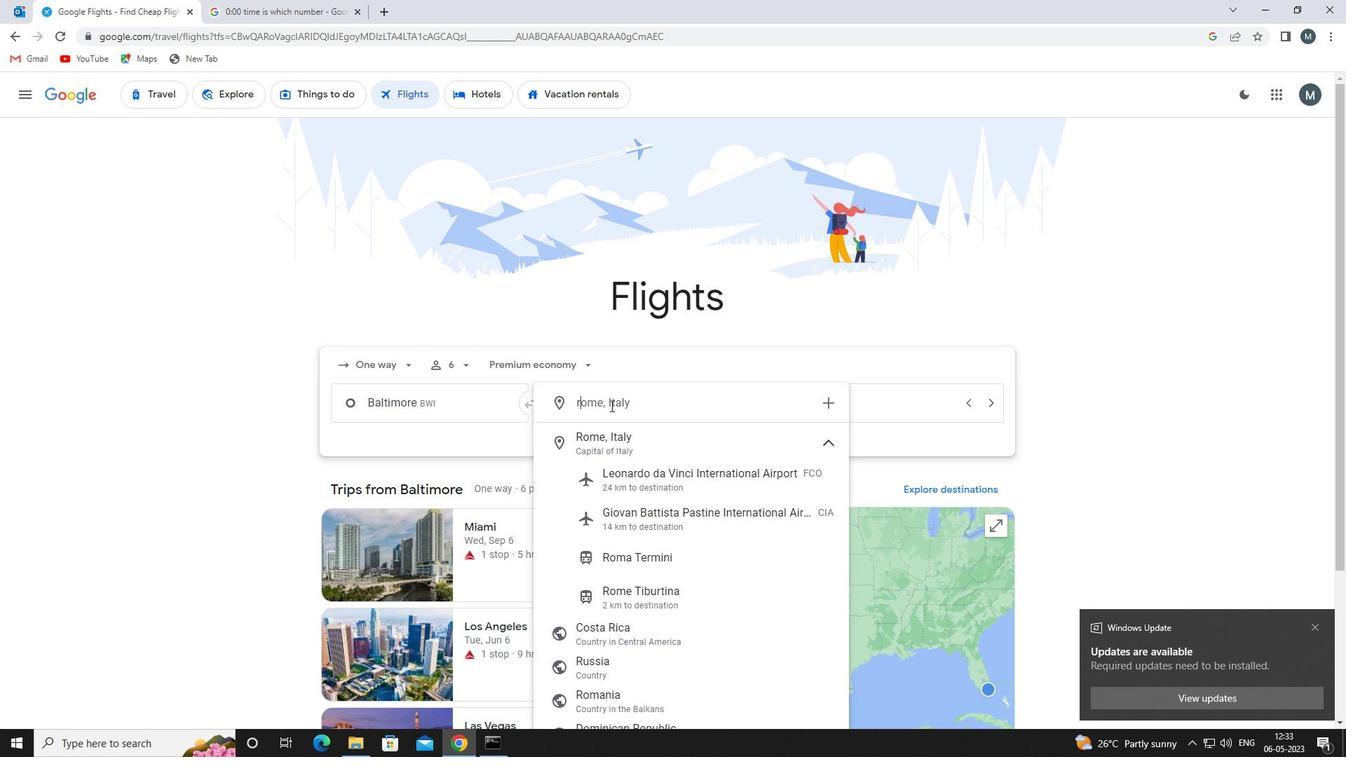 
Action: Mouse moved to (608, 408)
Screenshot: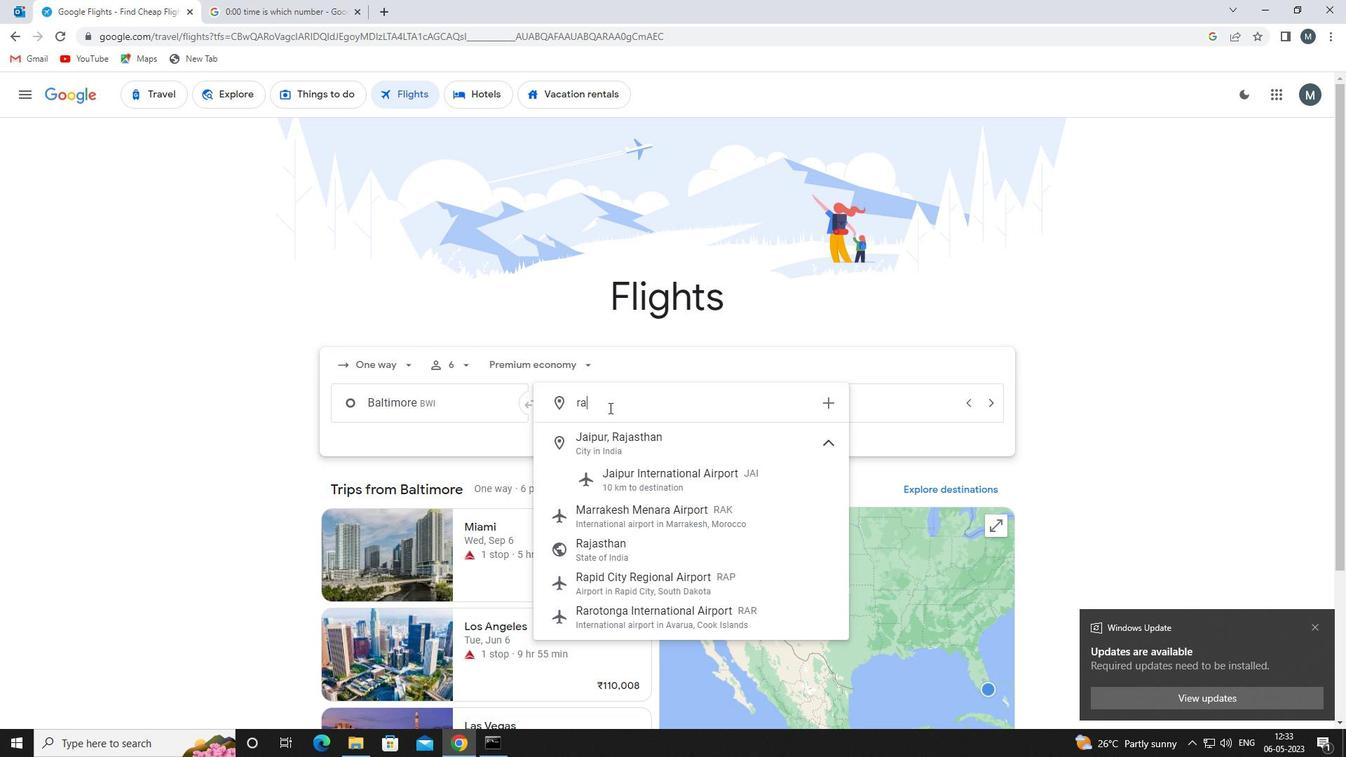 
Action: Key pressed l
Screenshot: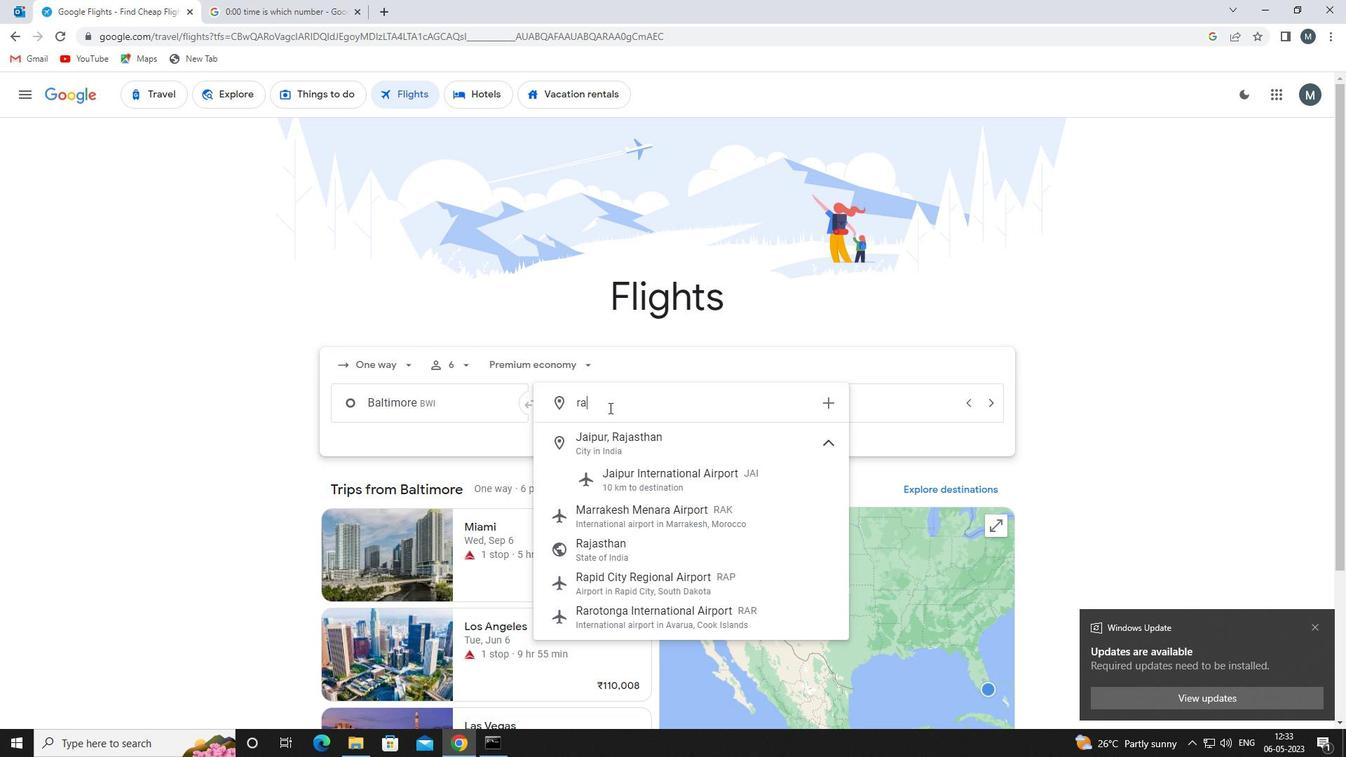
Action: Mouse moved to (606, 410)
Screenshot: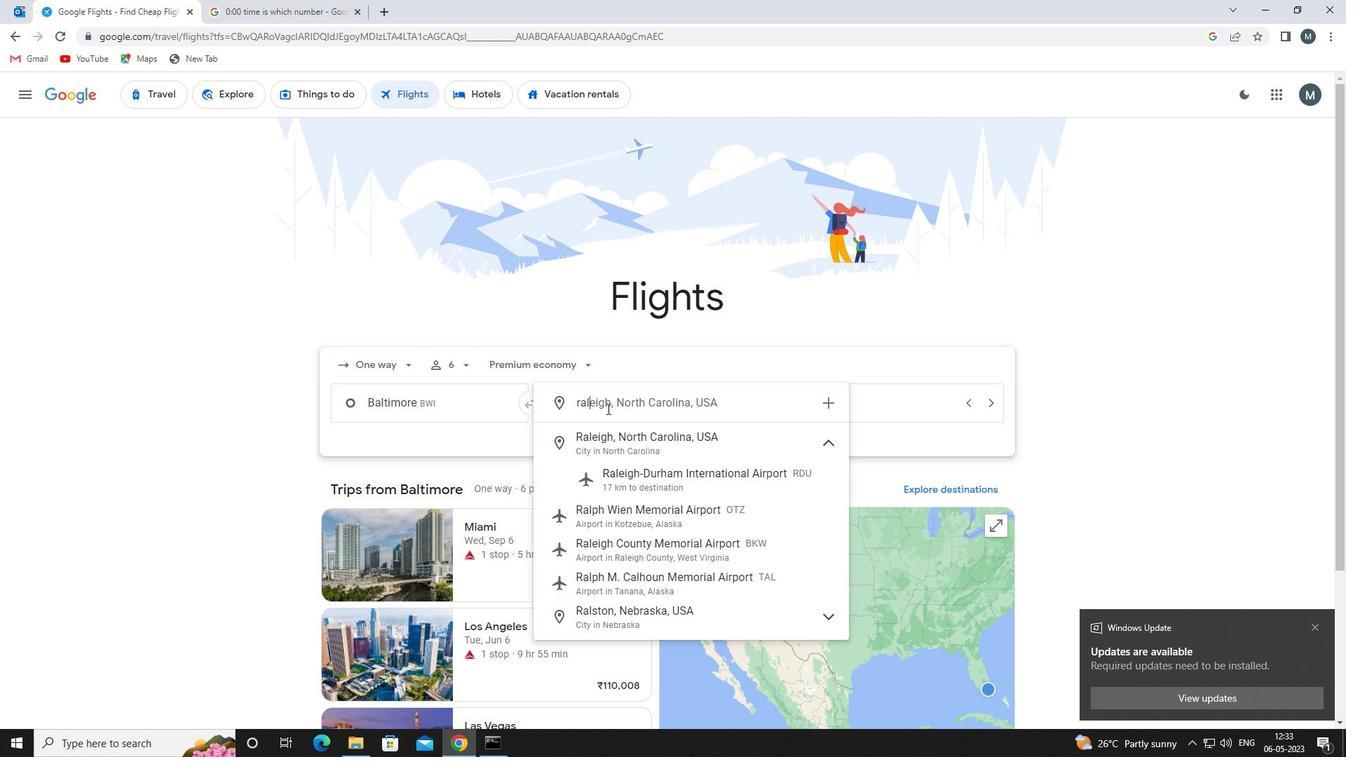 
Action: Key pressed e
Screenshot: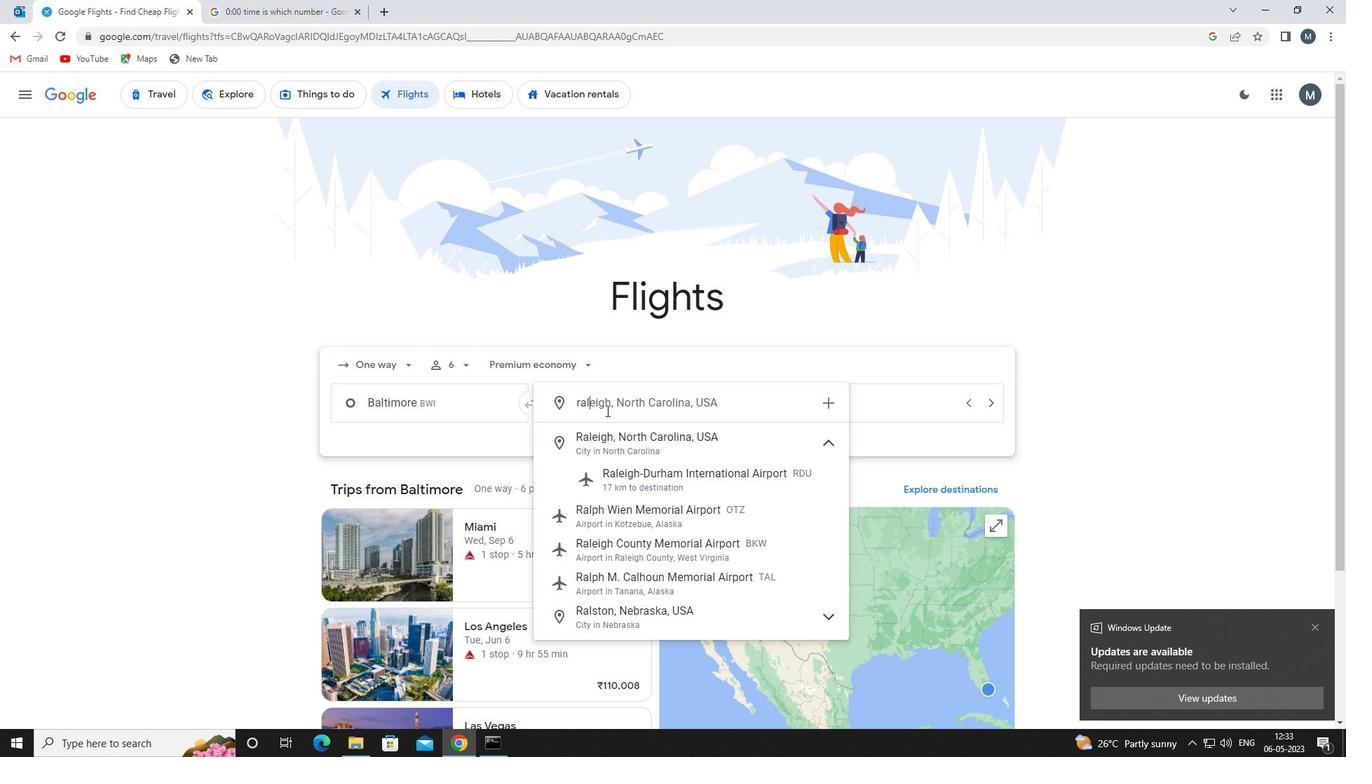 
Action: Mouse moved to (606, 411)
Screenshot: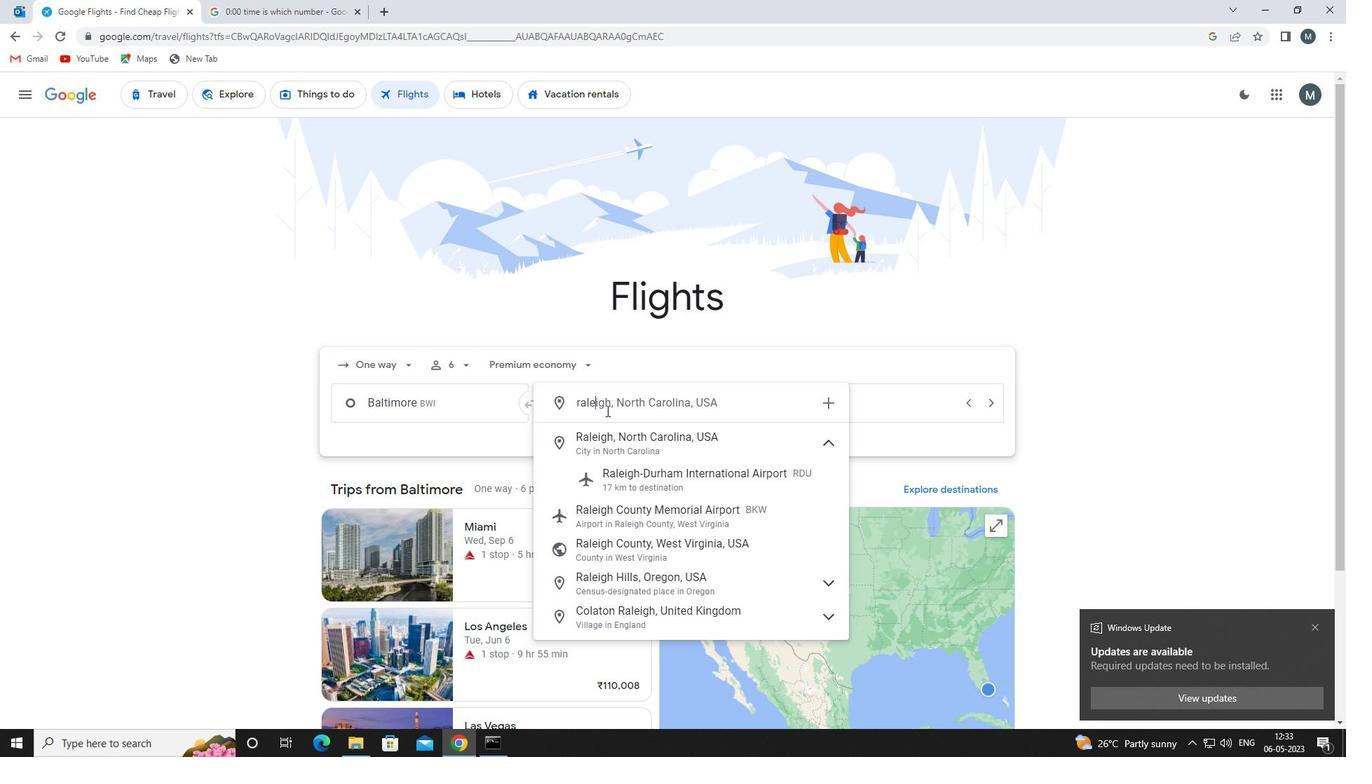 
Action: Key pressed i
Screenshot: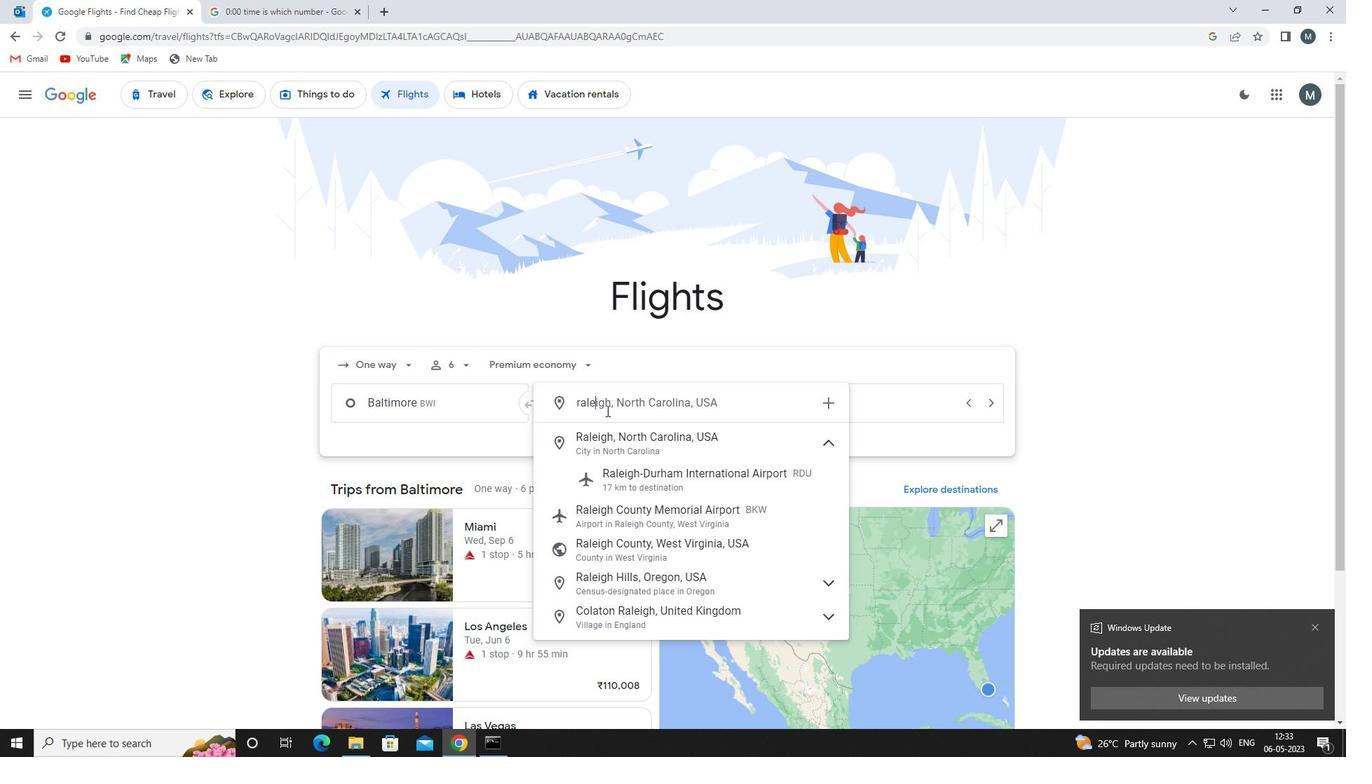 
Action: Mouse moved to (601, 414)
Screenshot: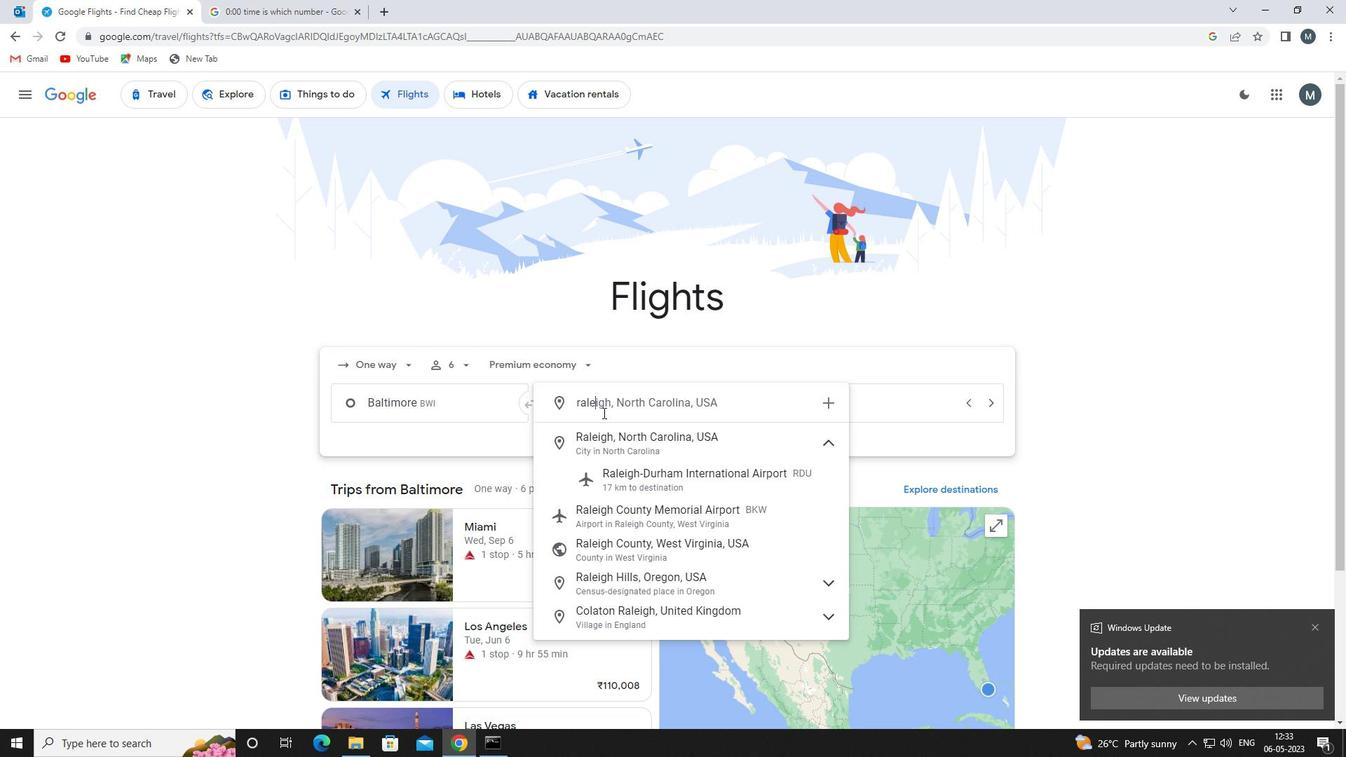 
Action: Key pressed gh
Screenshot: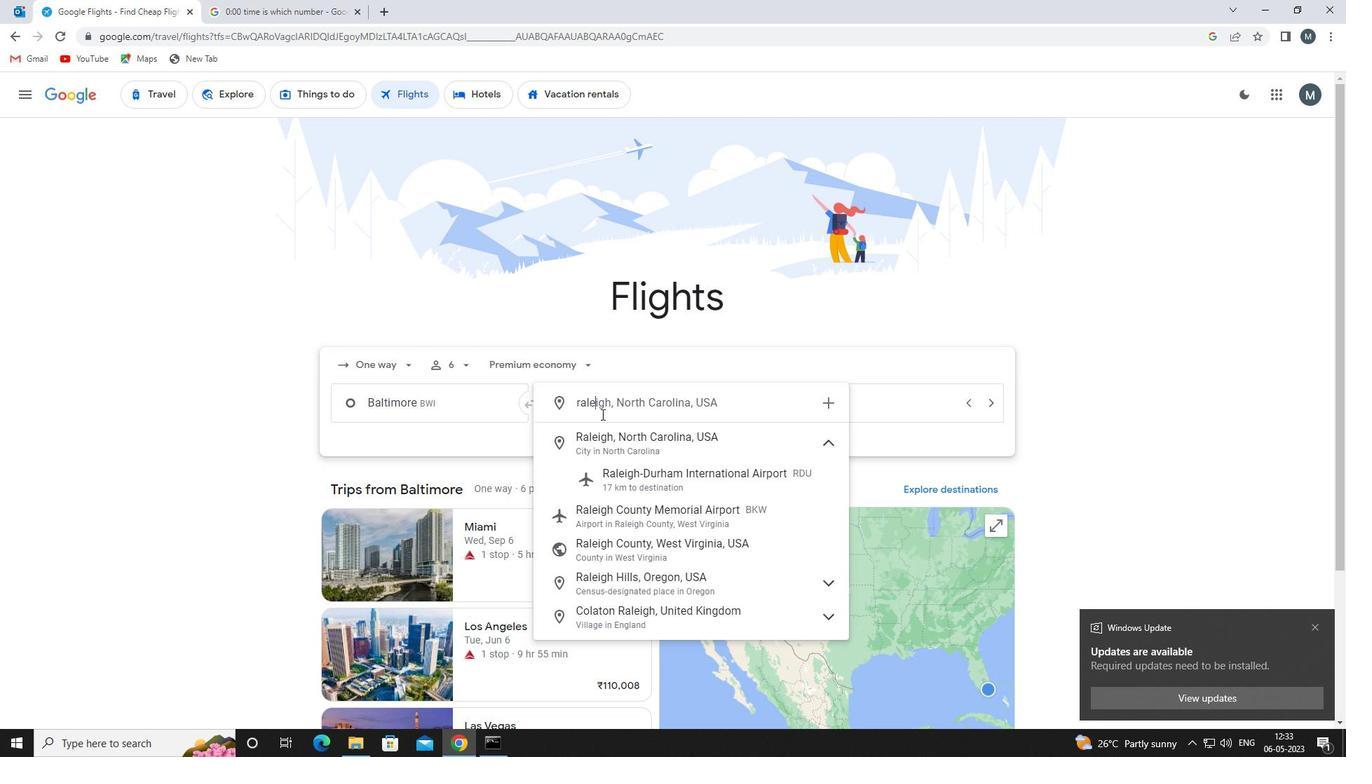 
Action: Mouse moved to (600, 414)
Screenshot: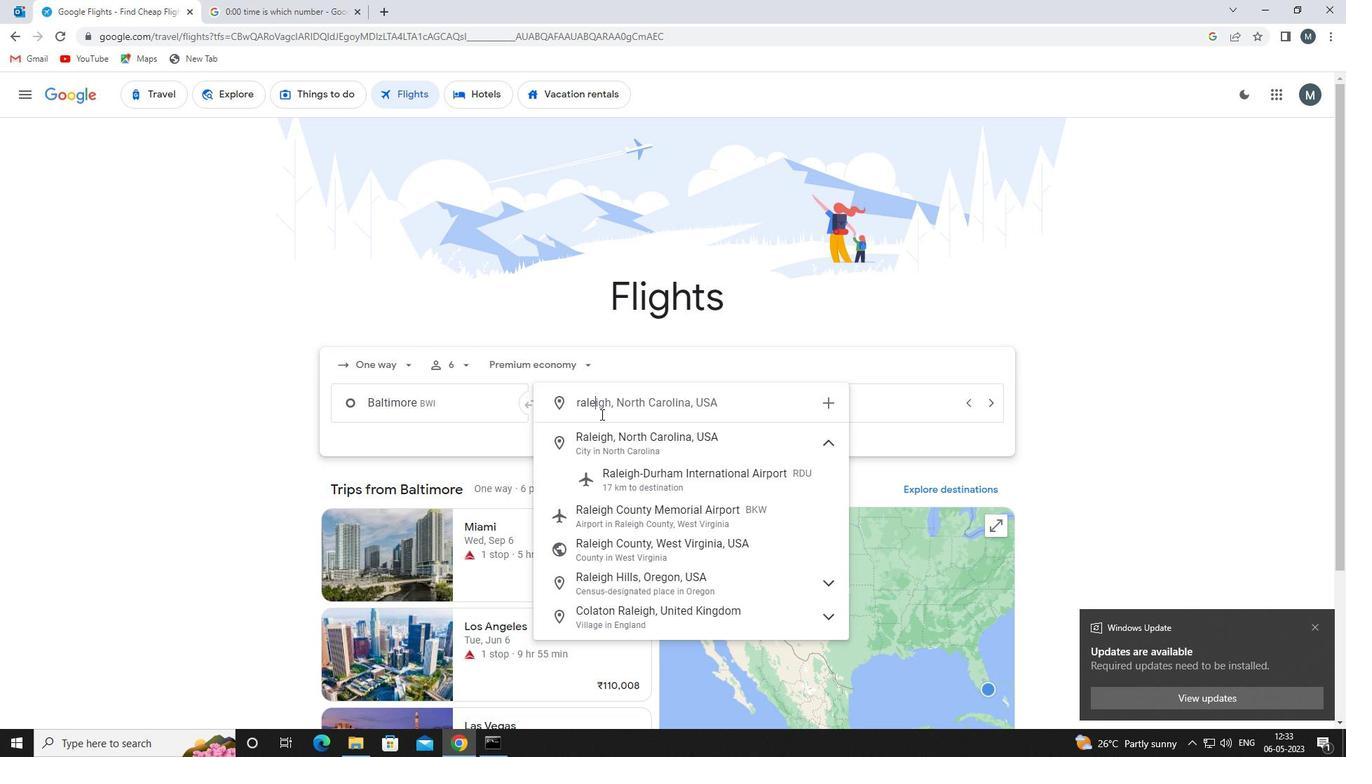 
Action: Key pressed <Key.space>d
Screenshot: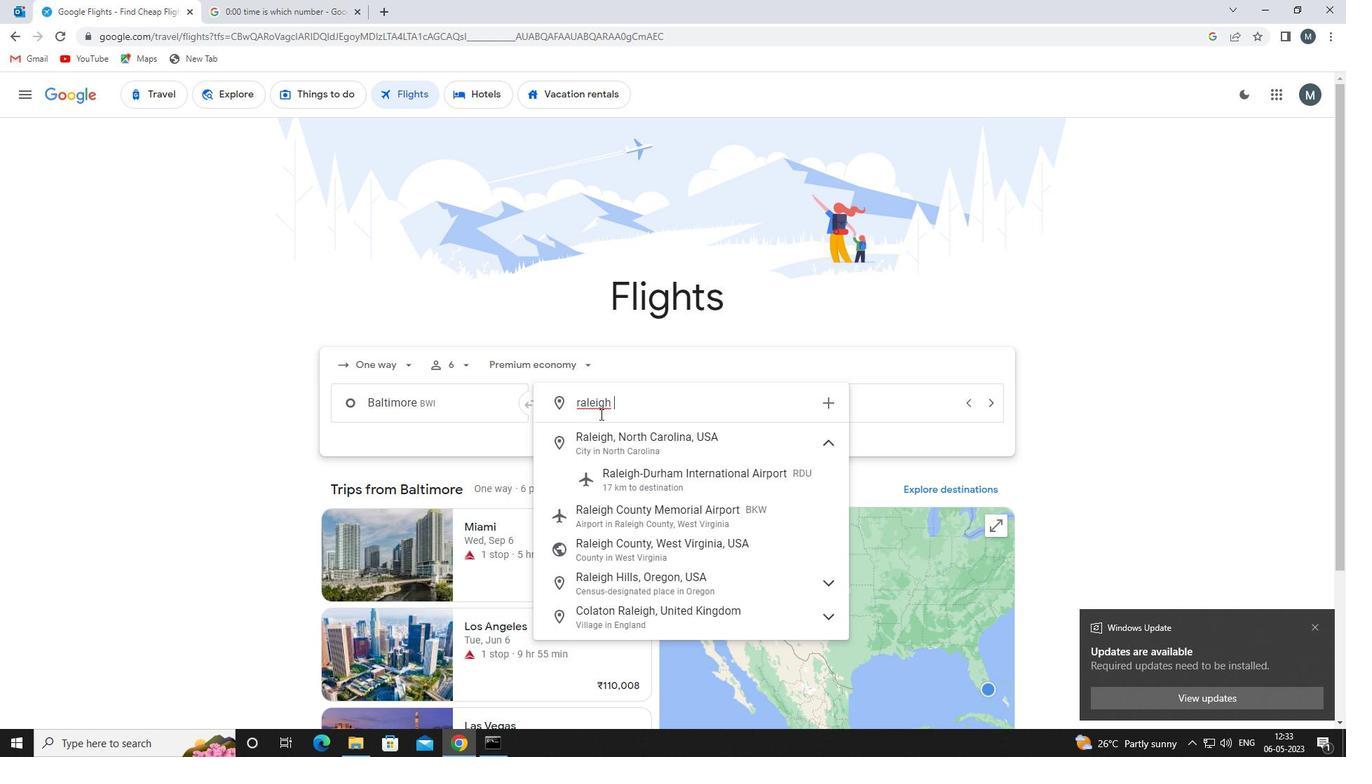 
Action: Mouse moved to (624, 443)
Screenshot: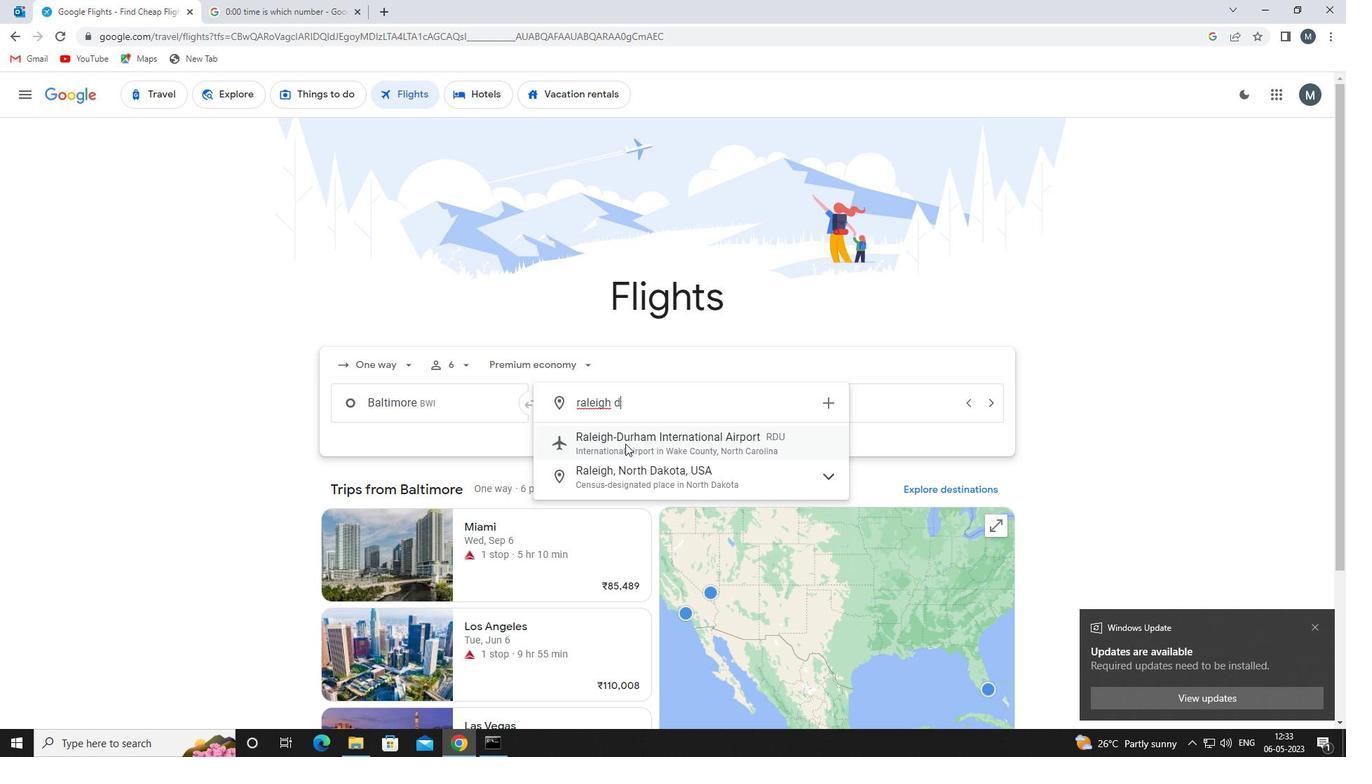 
Action: Mouse pressed left at (624, 443)
Screenshot: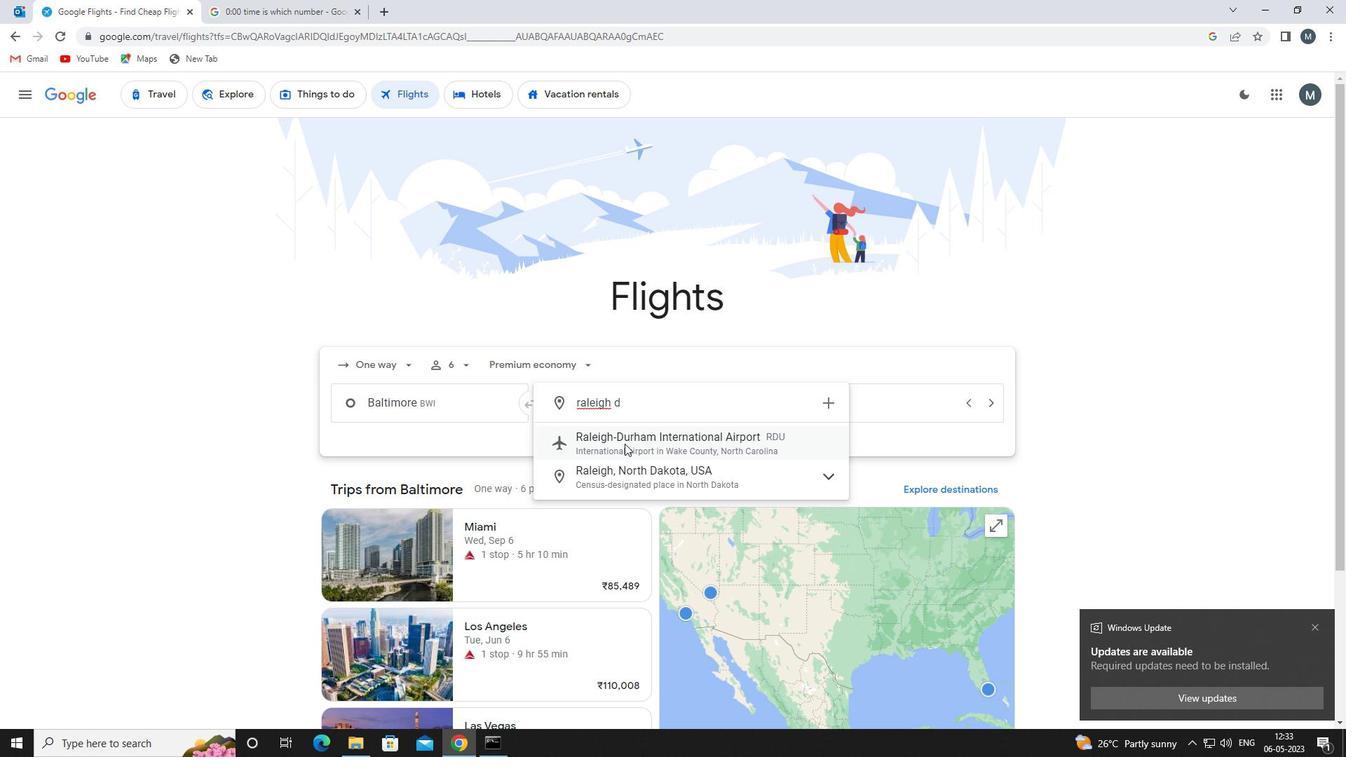 
Action: Mouse moved to (797, 403)
Screenshot: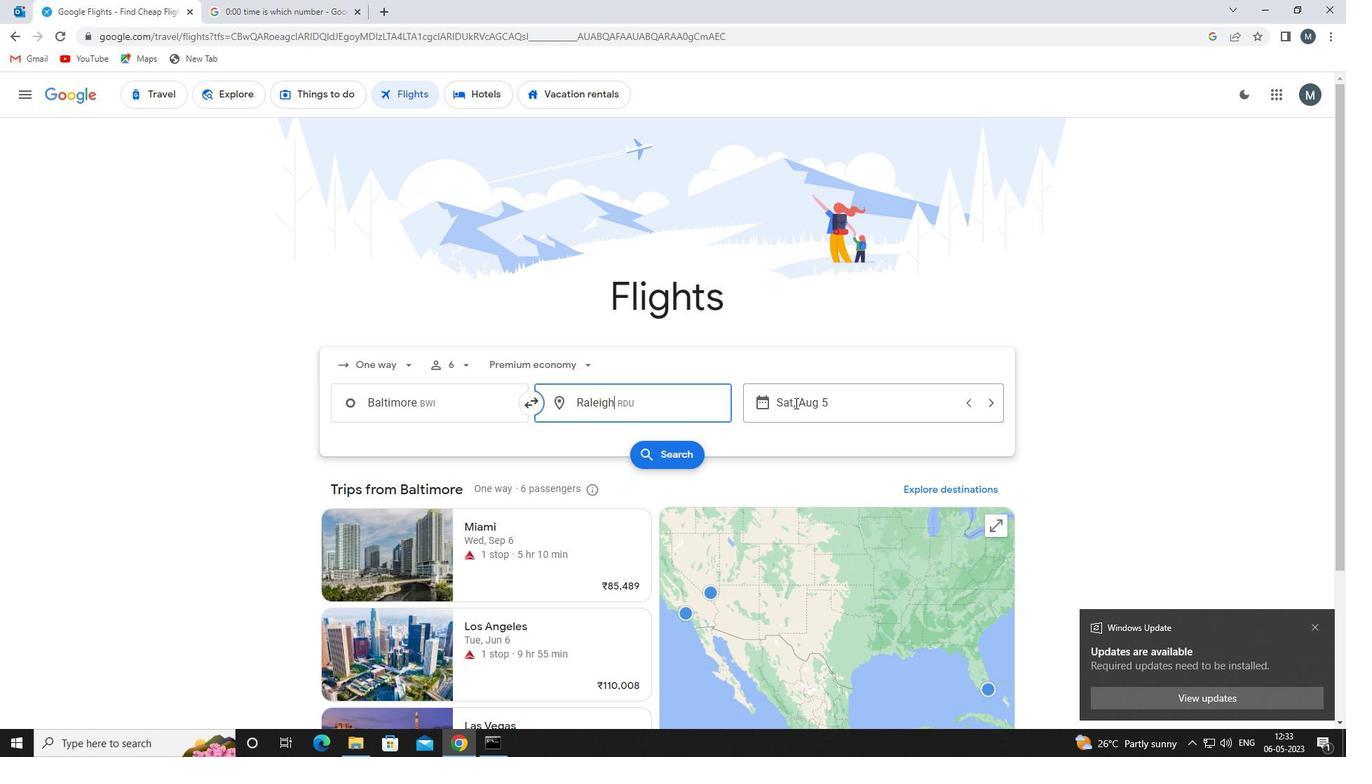
Action: Mouse pressed left at (797, 403)
Screenshot: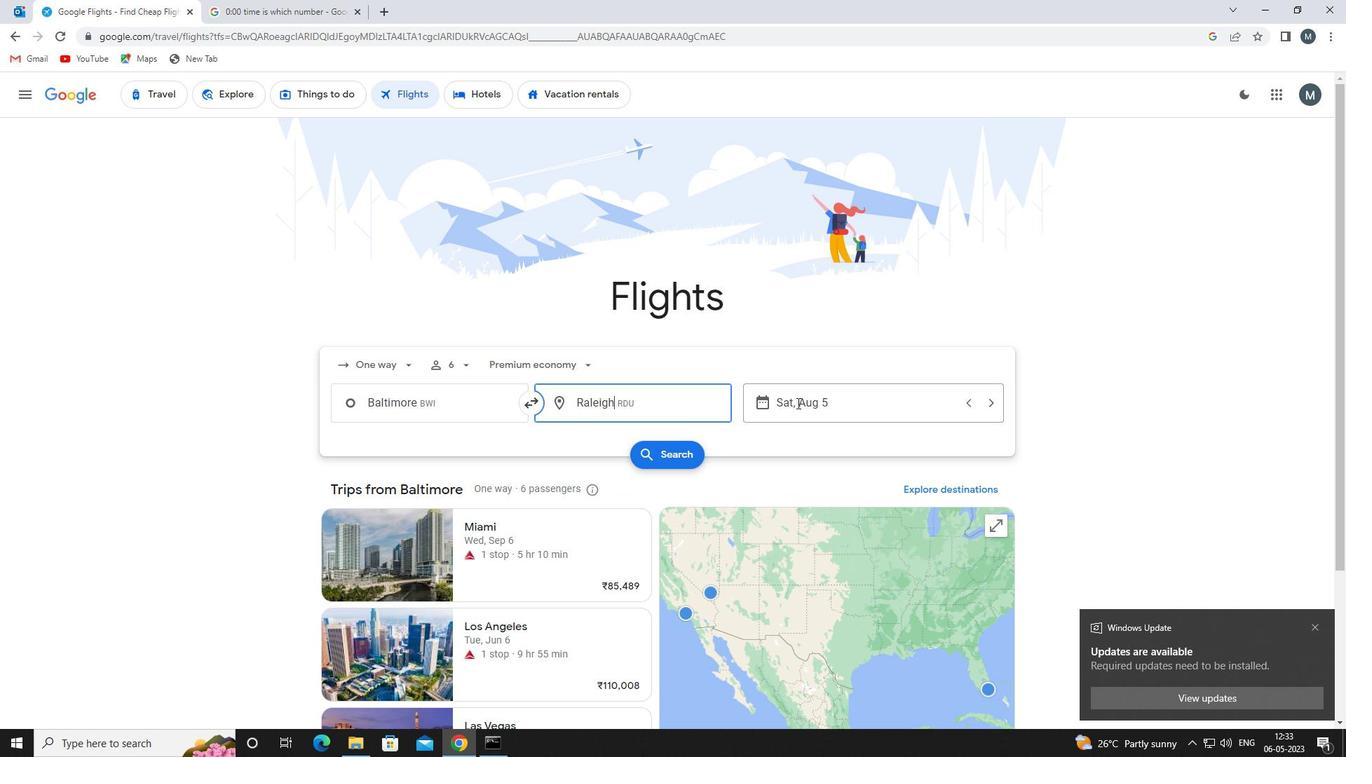 
Action: Mouse moved to (711, 477)
Screenshot: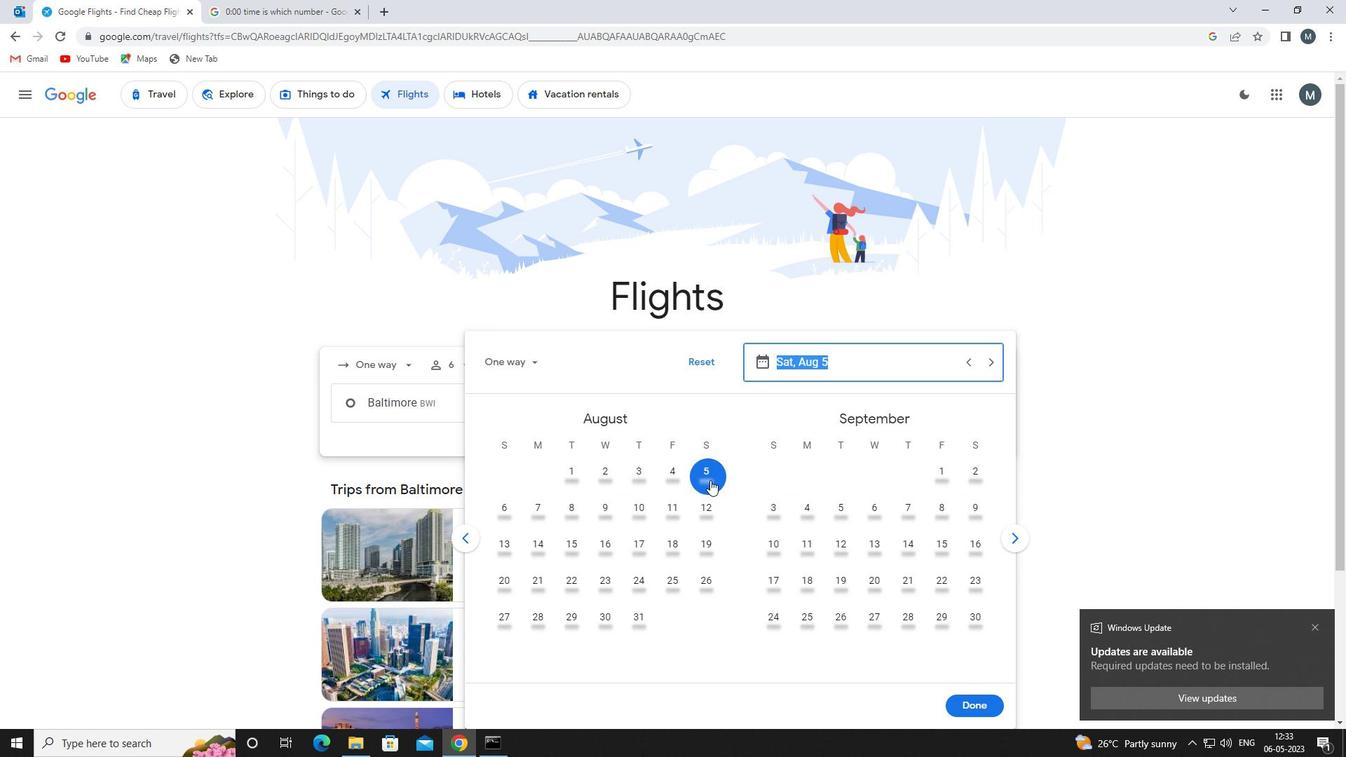 
Action: Mouse pressed left at (711, 477)
Screenshot: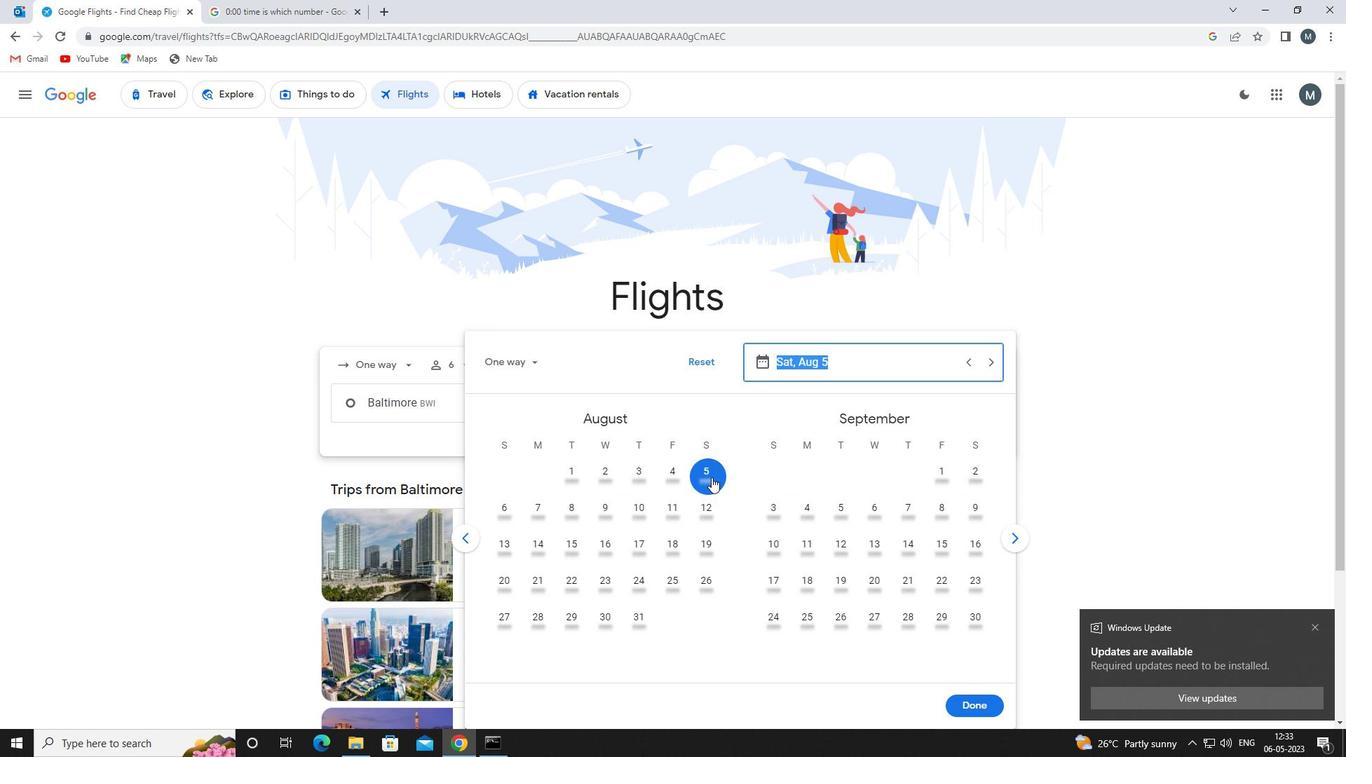 
Action: Mouse moved to (972, 702)
Screenshot: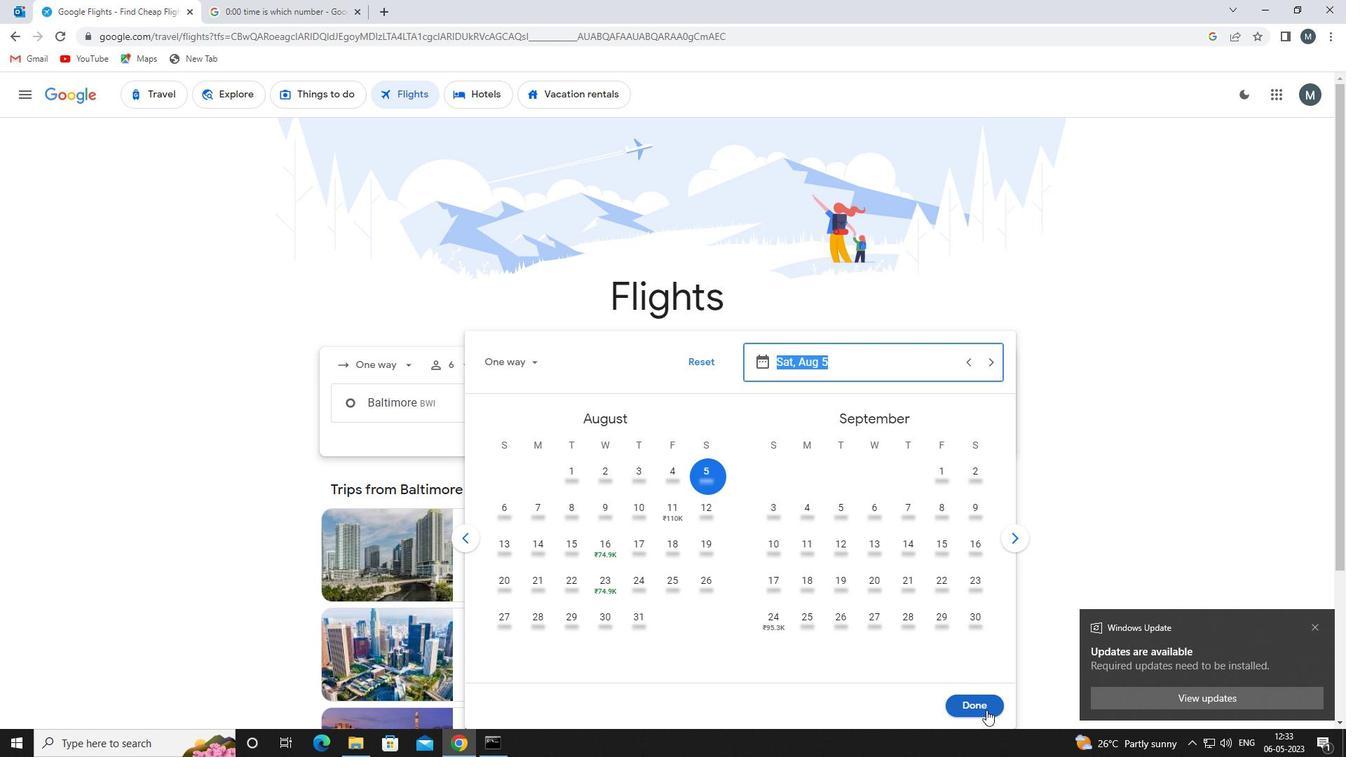 
Action: Mouse pressed left at (972, 702)
Screenshot: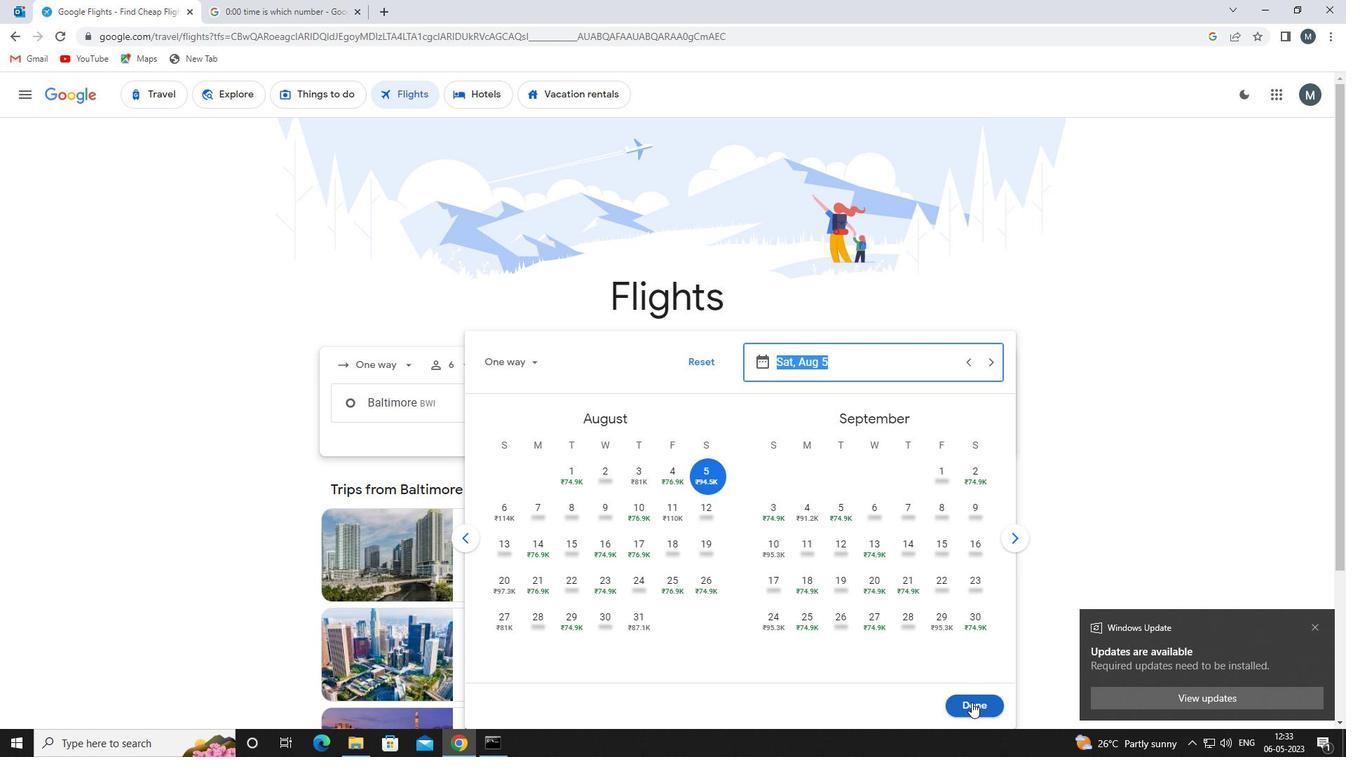 
Action: Mouse moved to (664, 460)
Screenshot: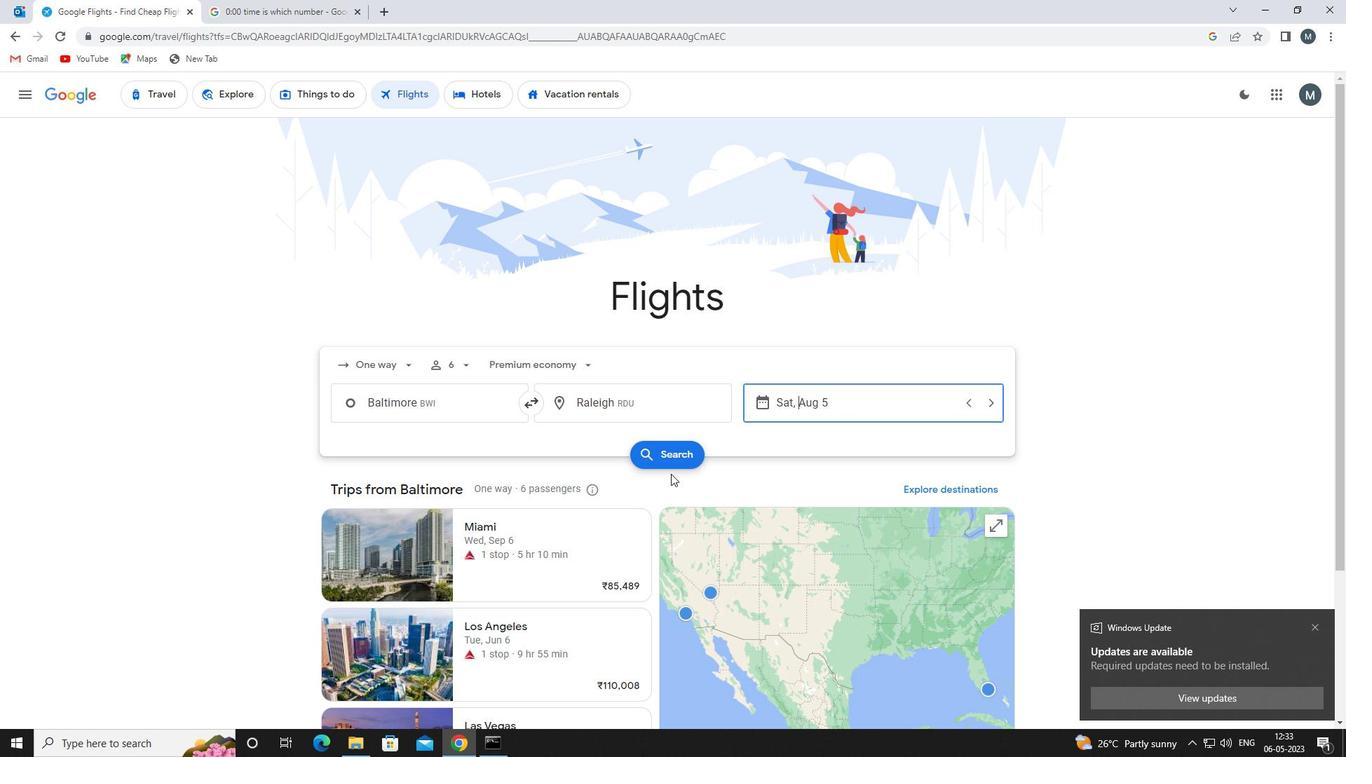 
Action: Mouse pressed left at (664, 460)
Screenshot: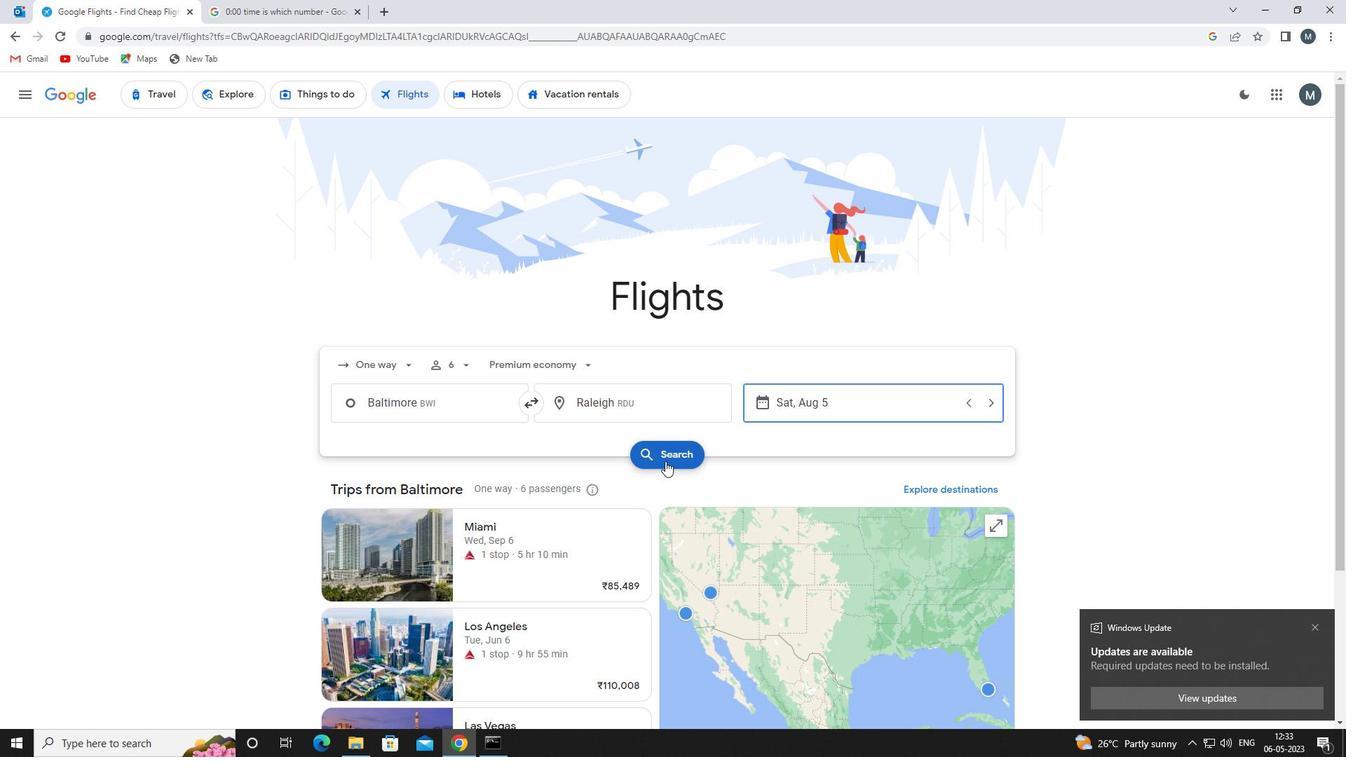 
Action: Mouse moved to (347, 220)
Screenshot: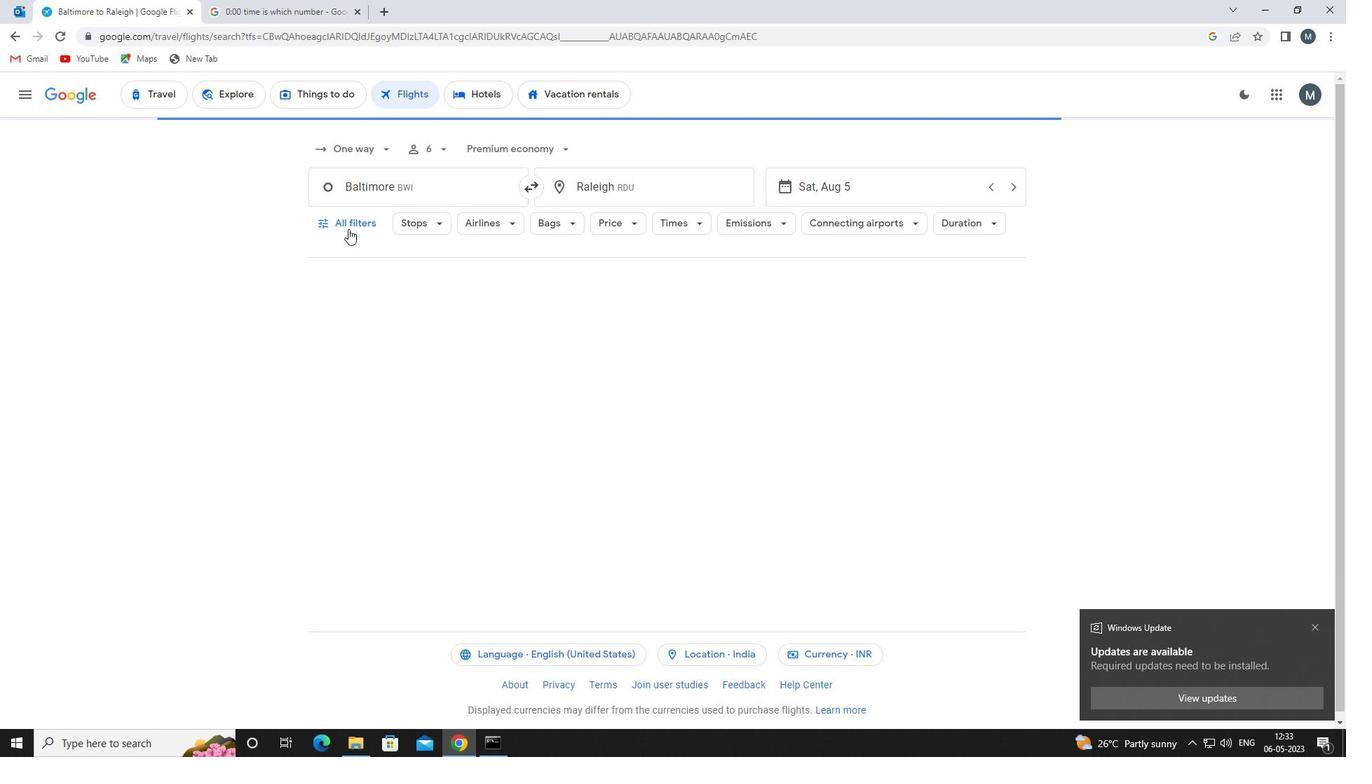 
Action: Mouse pressed left at (347, 220)
Screenshot: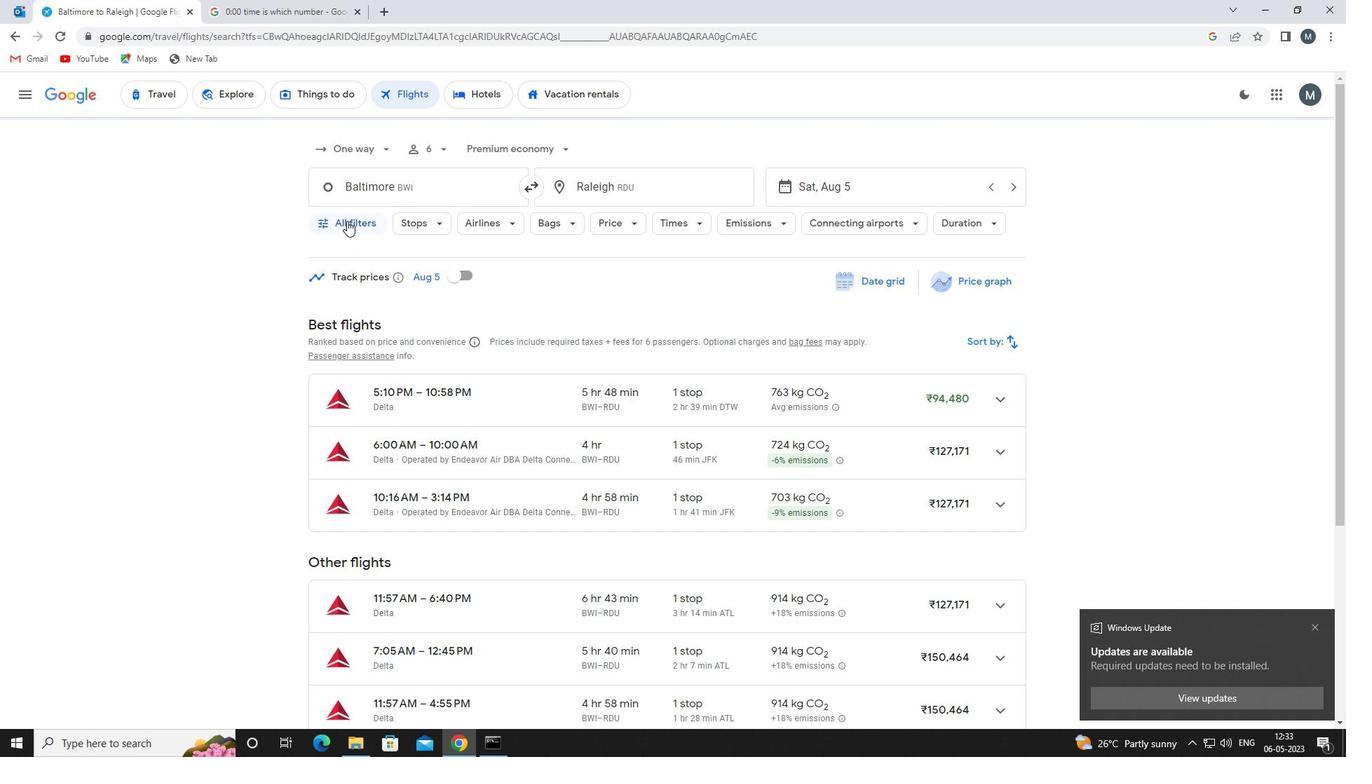 
Action: Mouse moved to (418, 388)
Screenshot: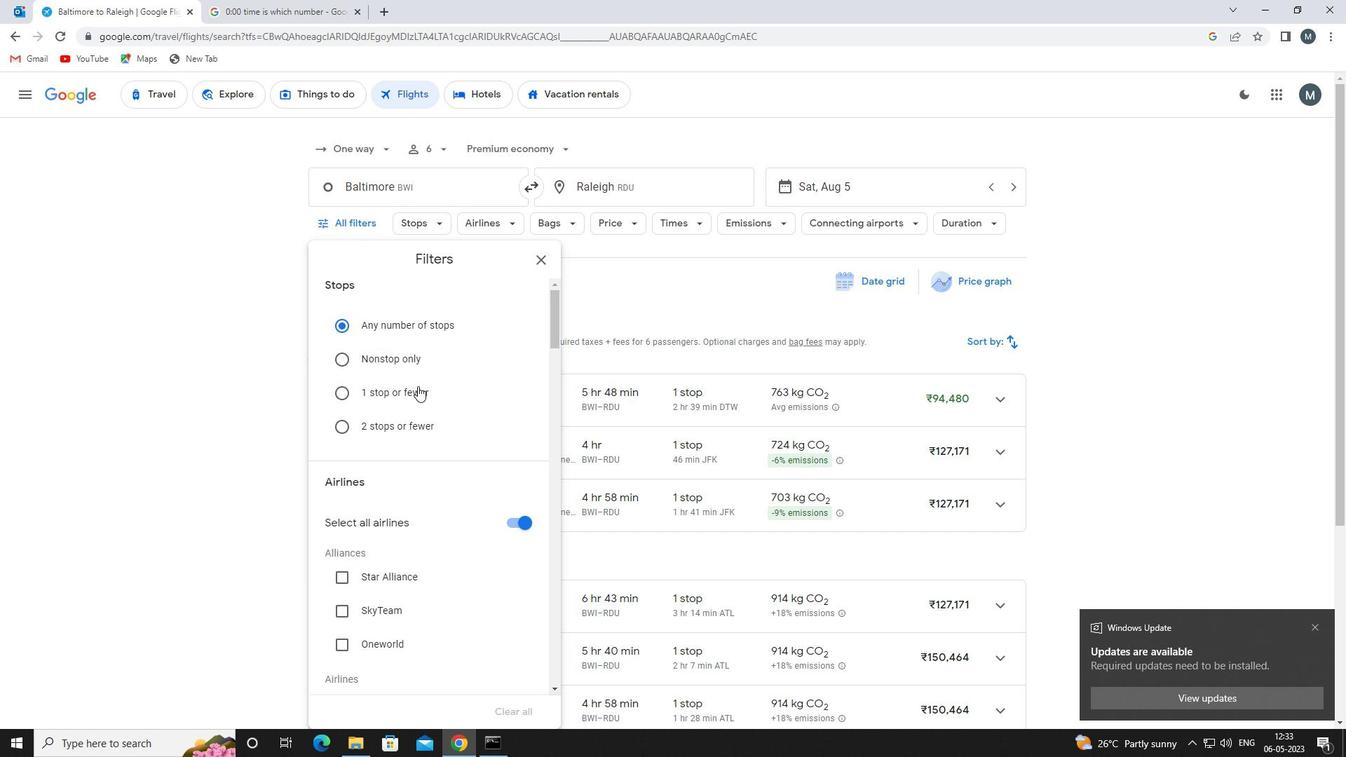 
Action: Mouse scrolled (418, 387) with delta (0, 0)
Screenshot: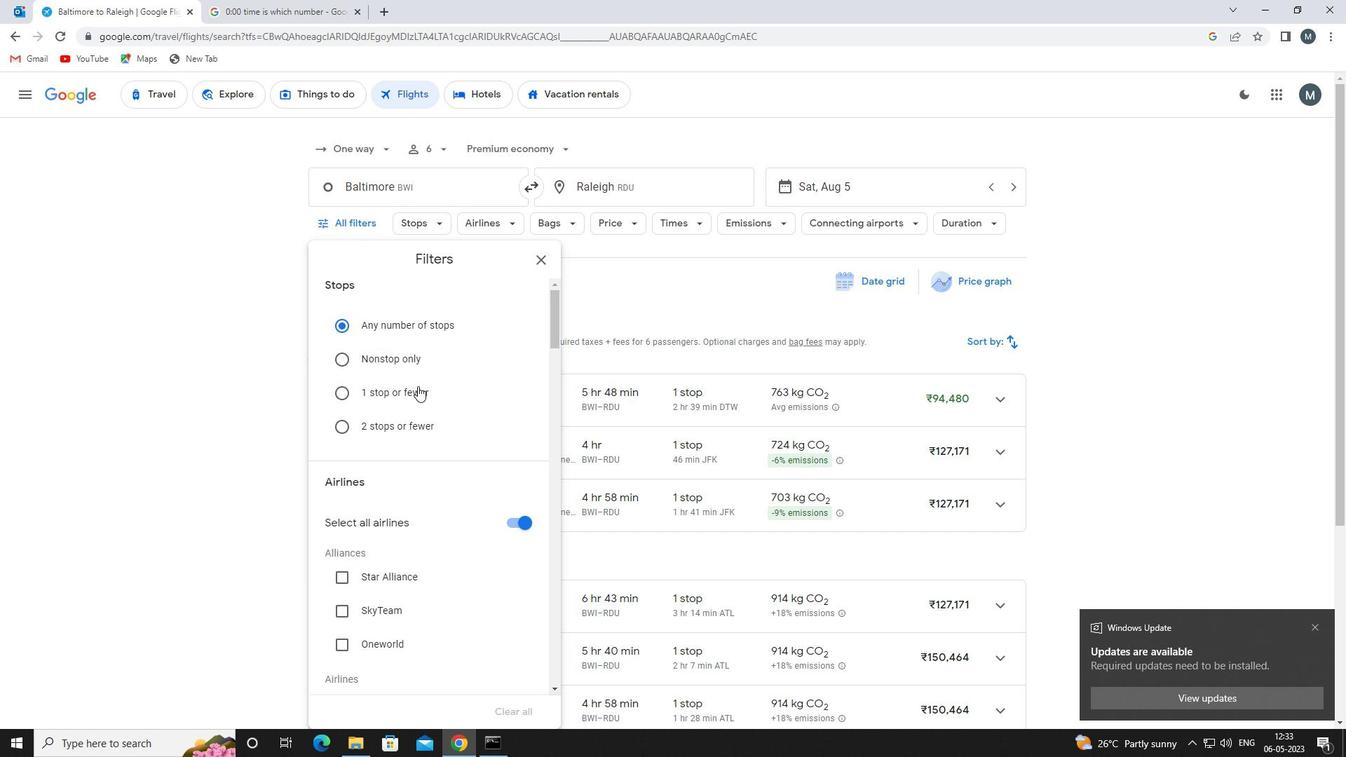 
Action: Mouse moved to (511, 450)
Screenshot: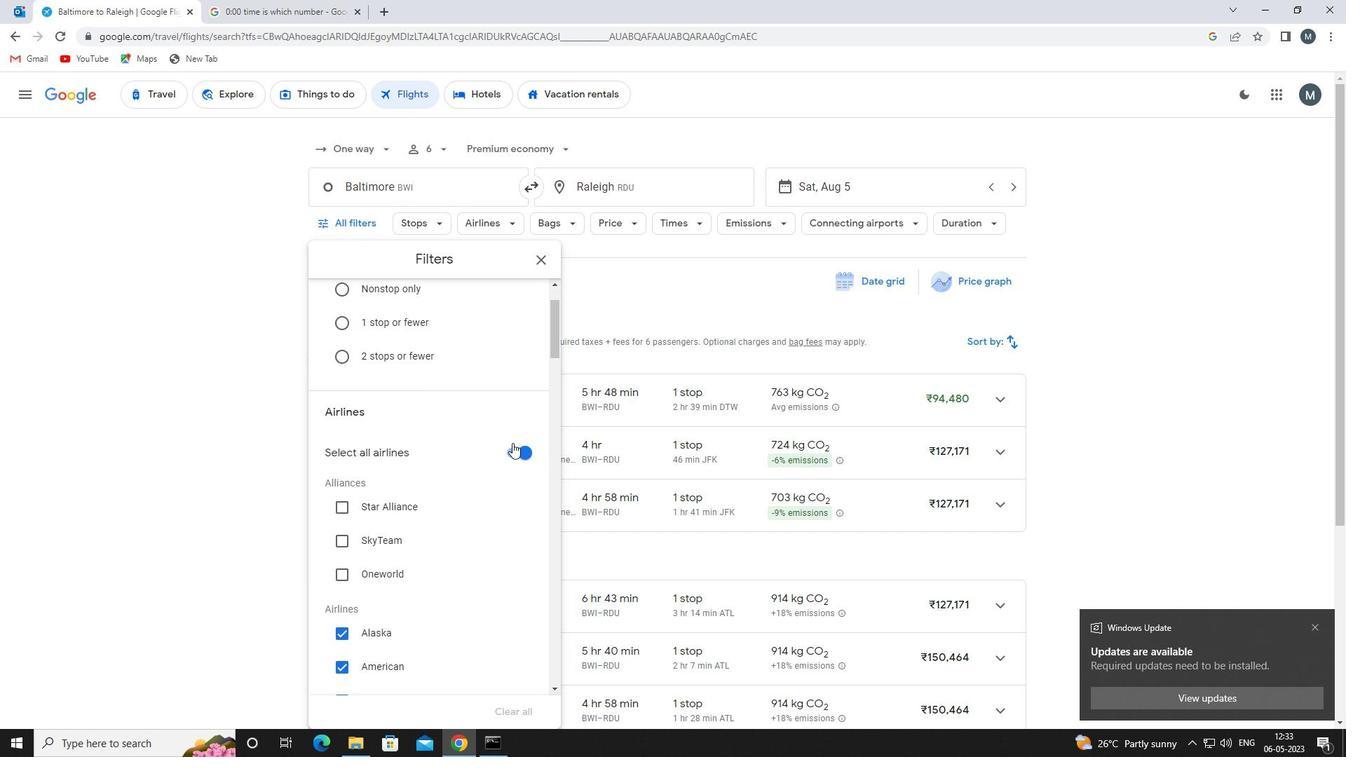 
Action: Mouse pressed left at (511, 450)
Screenshot: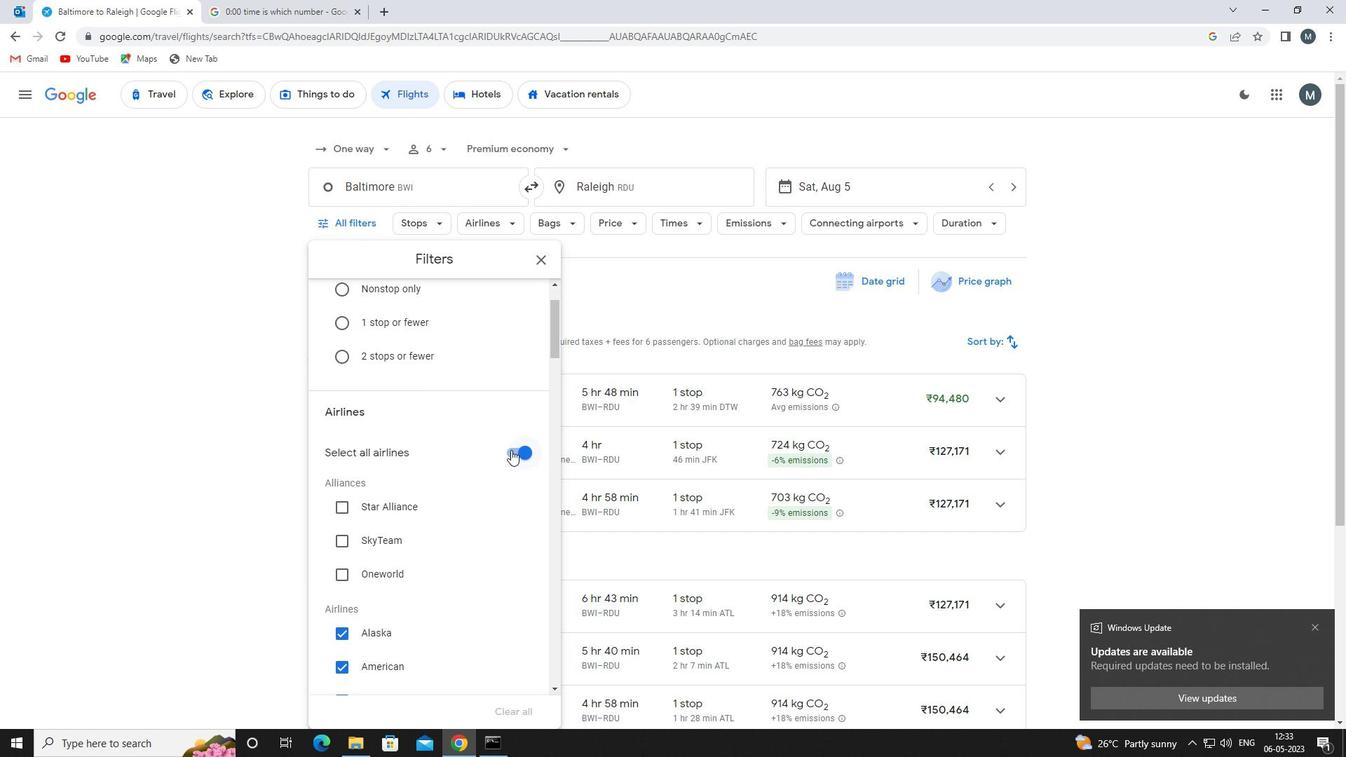 
Action: Mouse moved to (440, 479)
Screenshot: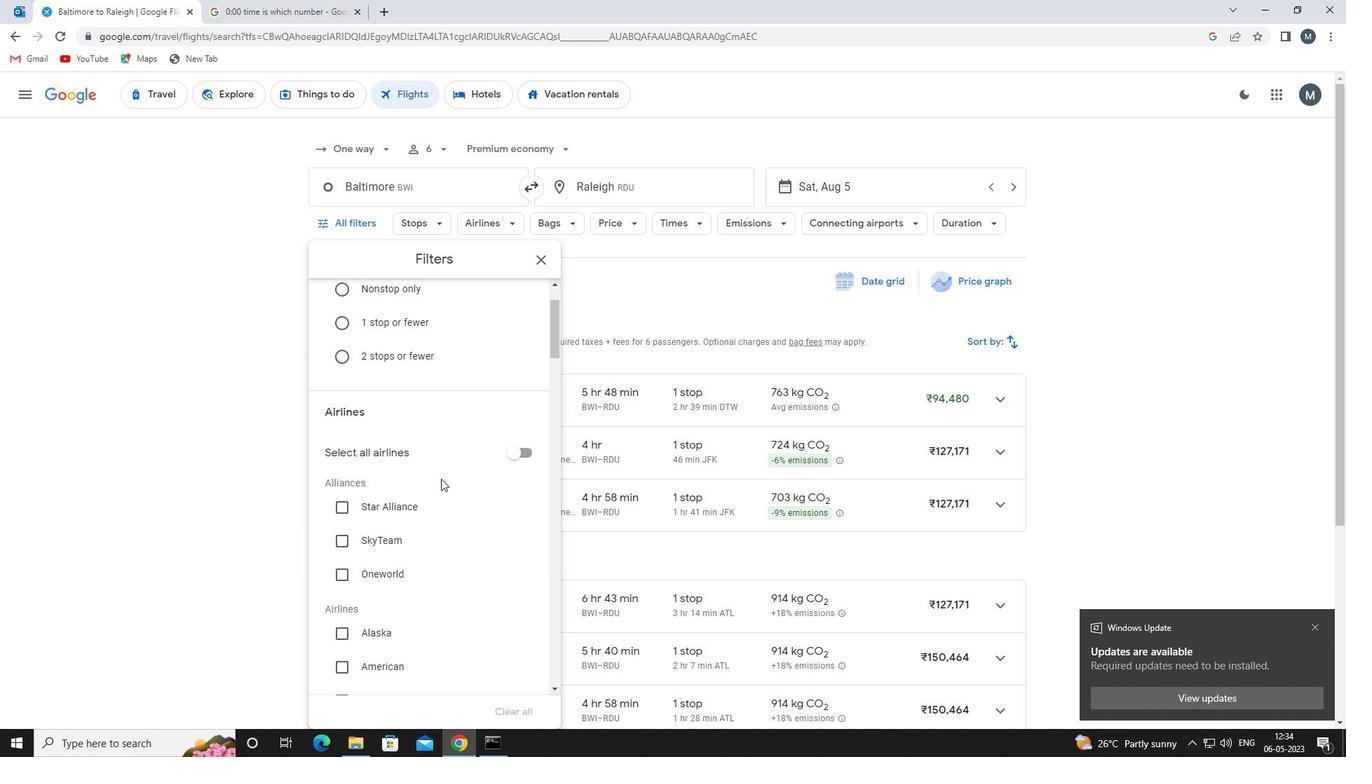 
Action: Mouse scrolled (440, 478) with delta (0, 0)
Screenshot: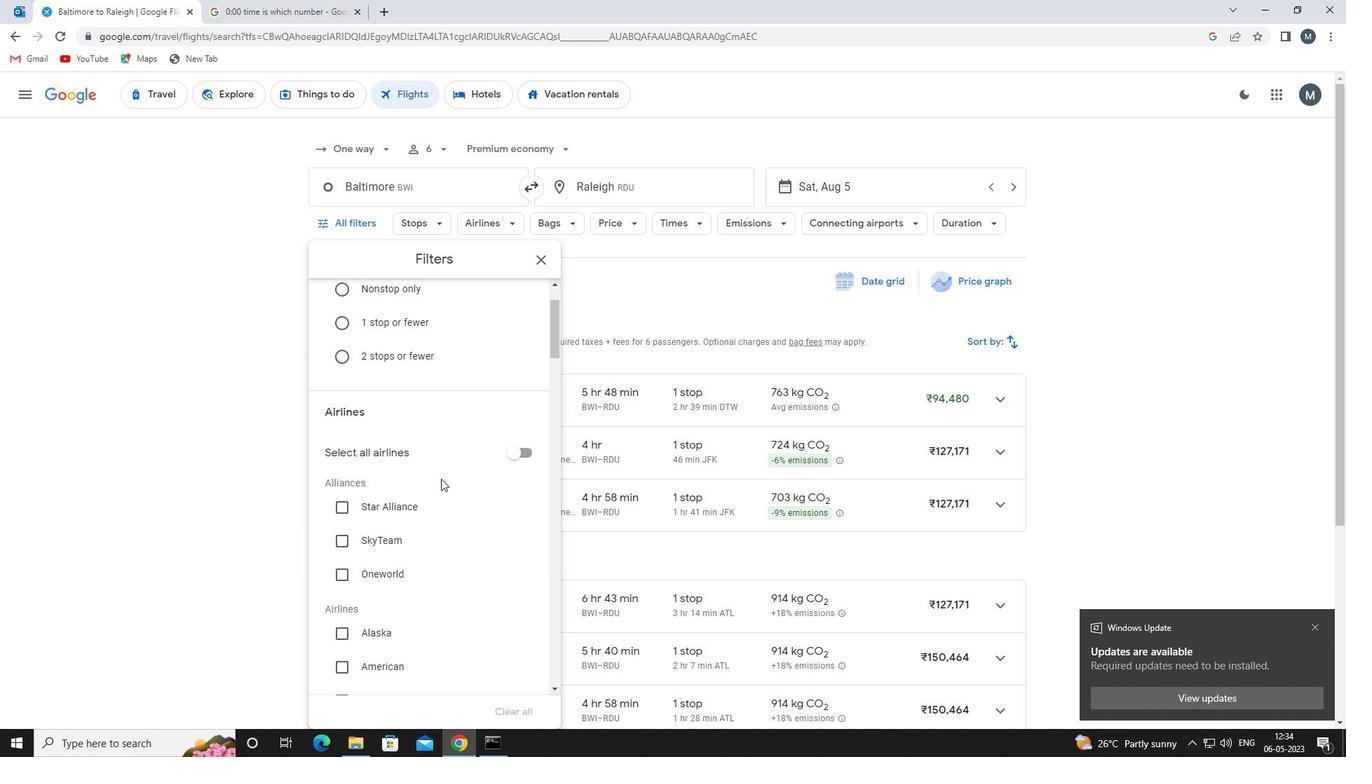 
Action: Mouse moved to (439, 480)
Screenshot: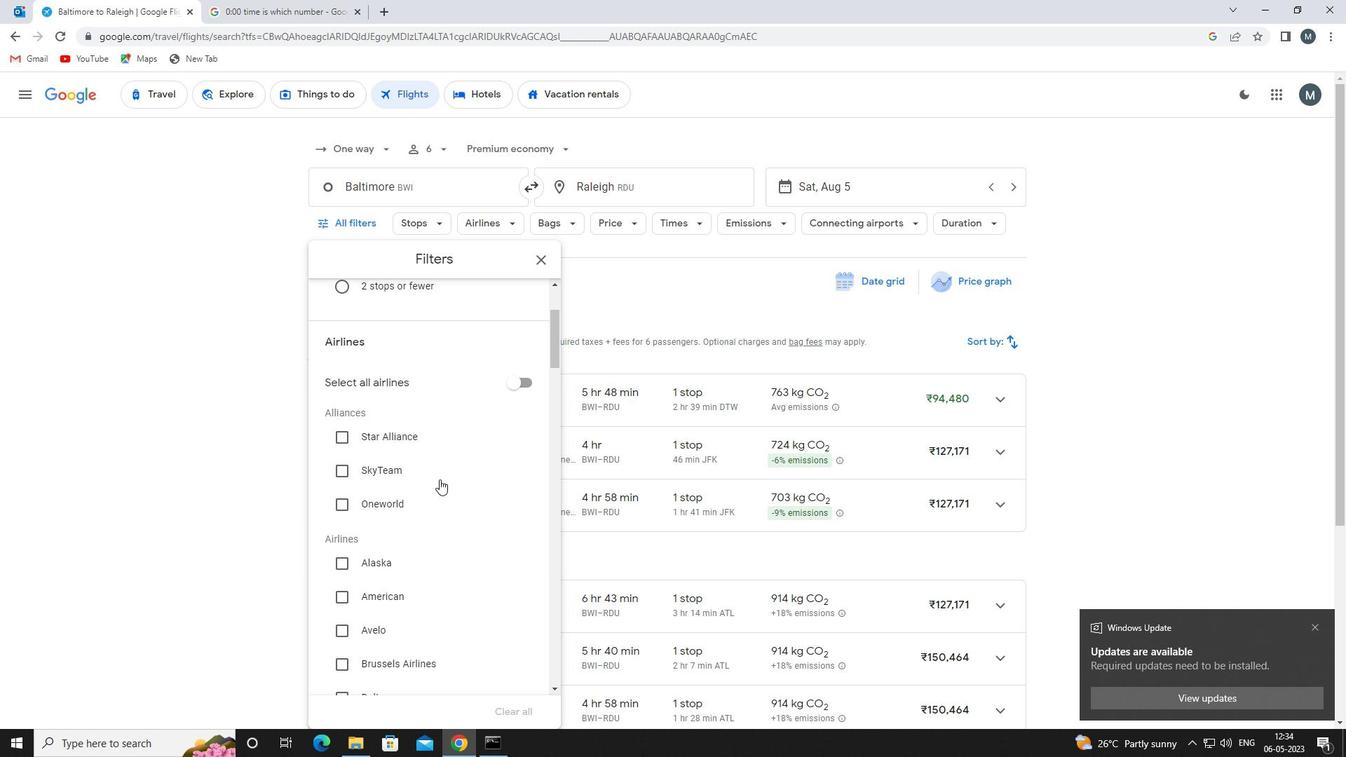 
Action: Mouse scrolled (439, 479) with delta (0, 0)
Screenshot: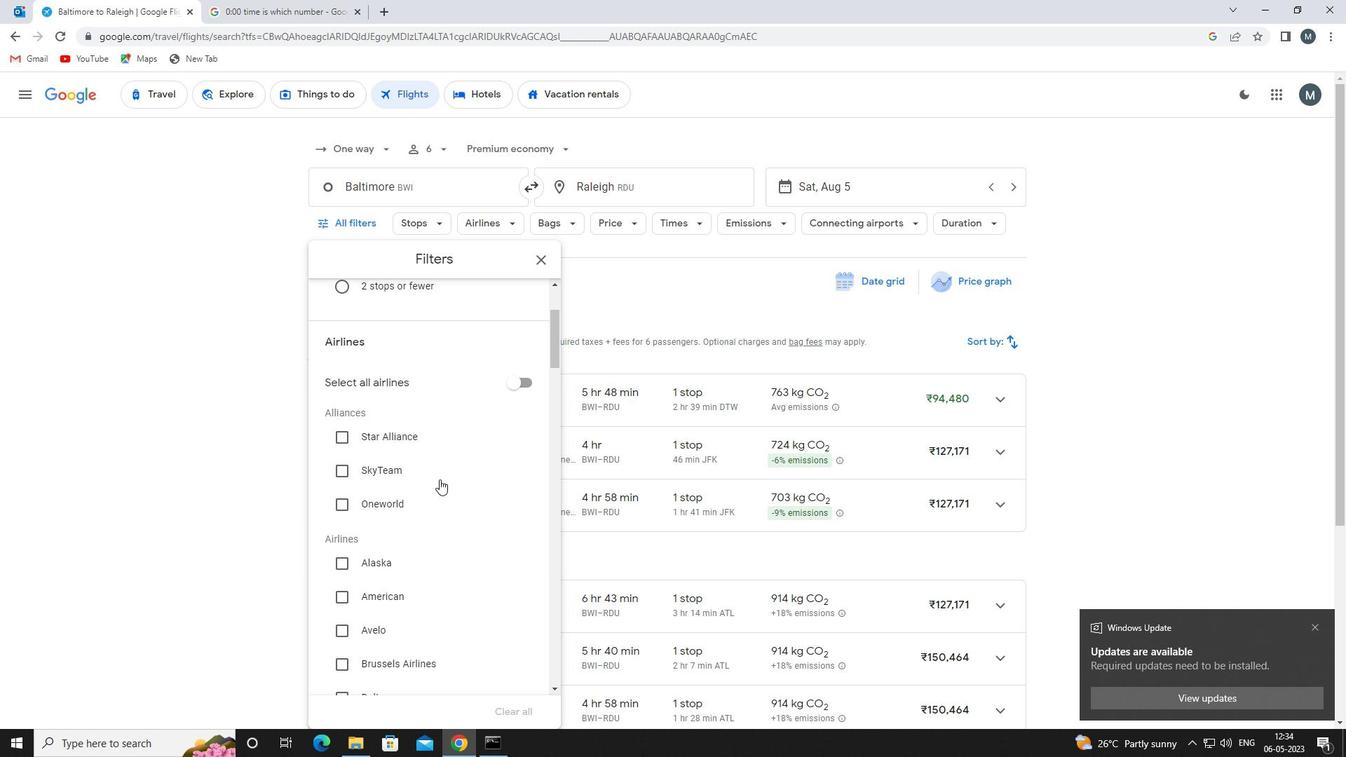 
Action: Mouse moved to (439, 482)
Screenshot: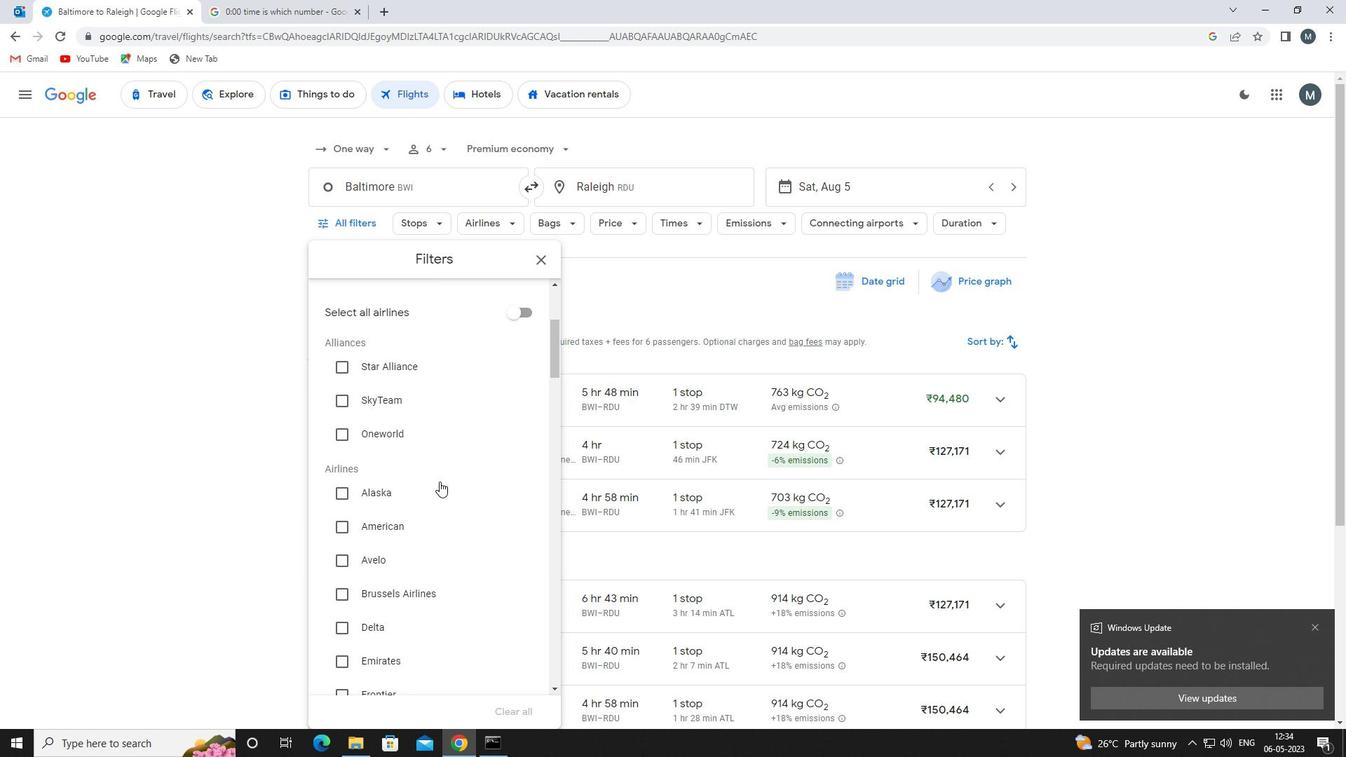 
Action: Mouse scrolled (439, 481) with delta (0, 0)
Screenshot: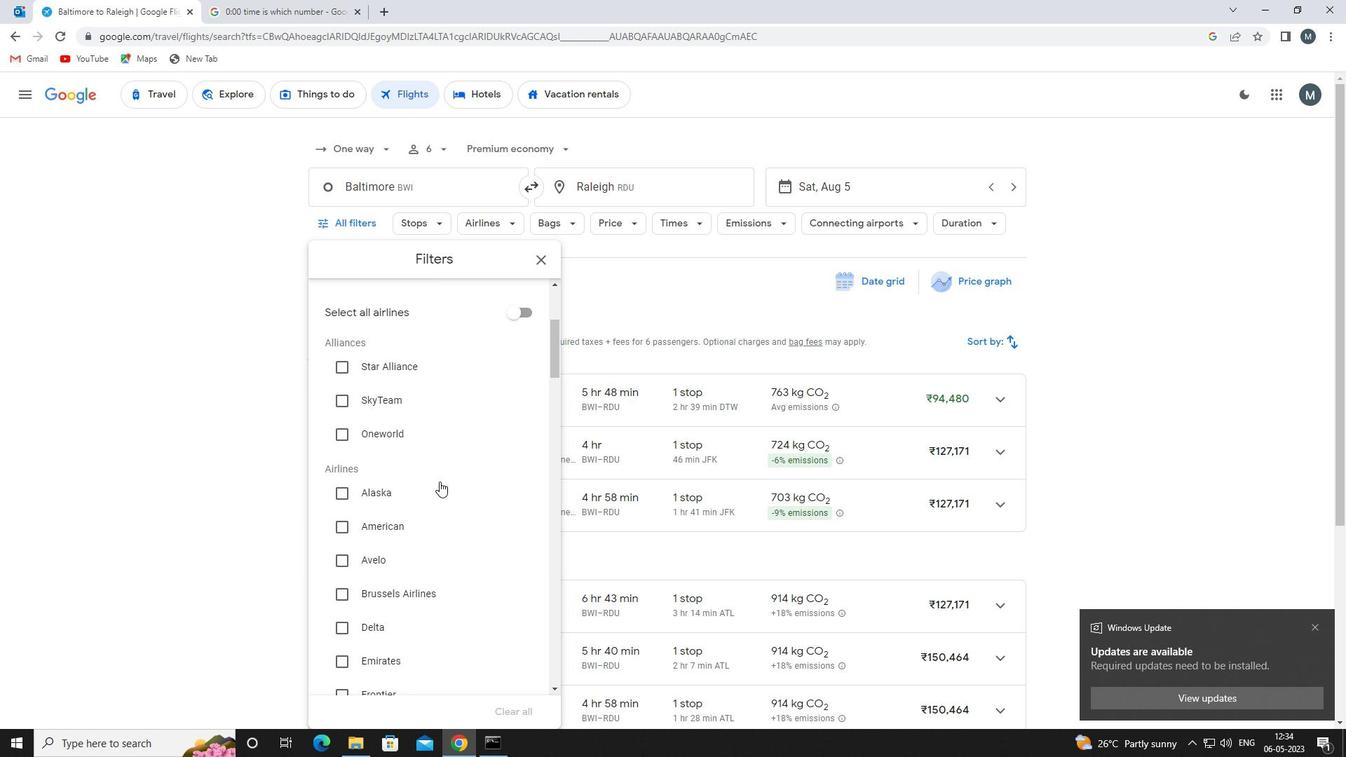 
Action: Mouse moved to (439, 483)
Screenshot: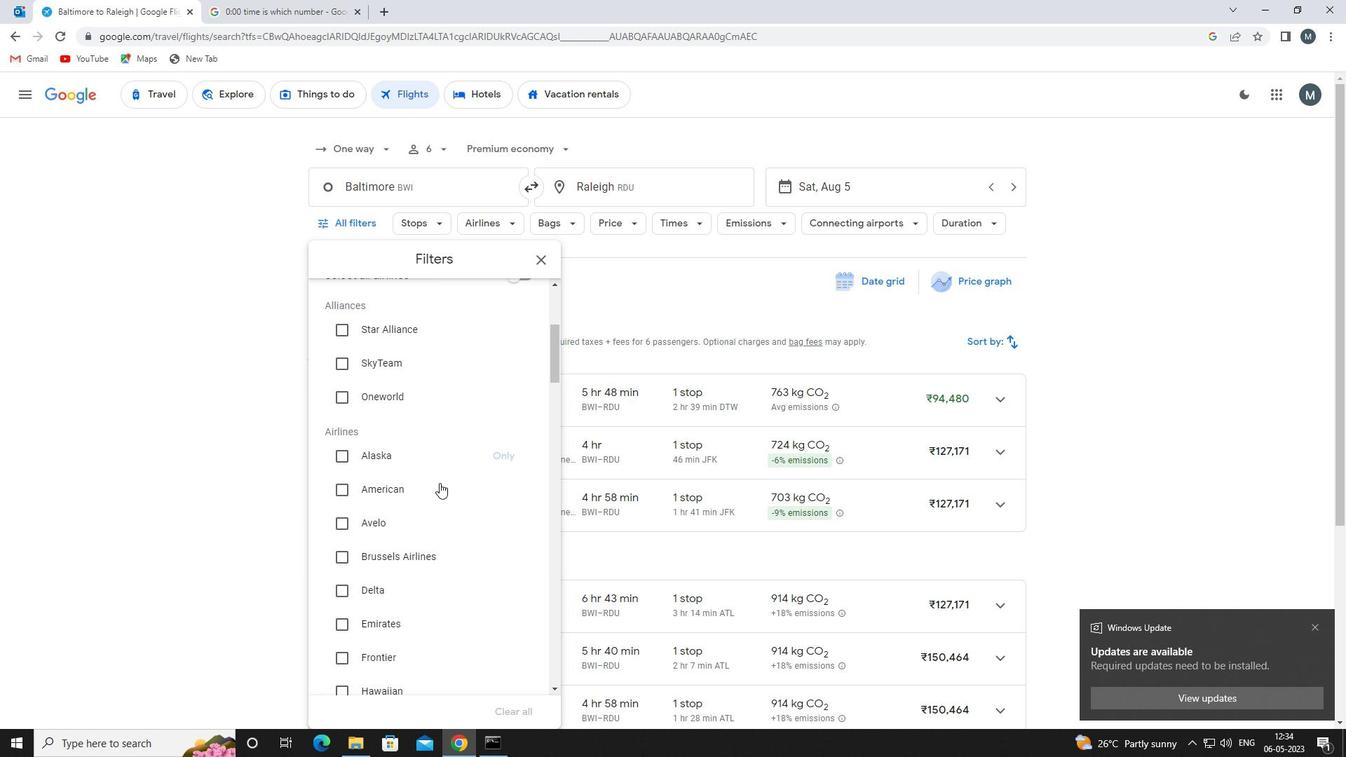
Action: Mouse scrolled (439, 483) with delta (0, 0)
Screenshot: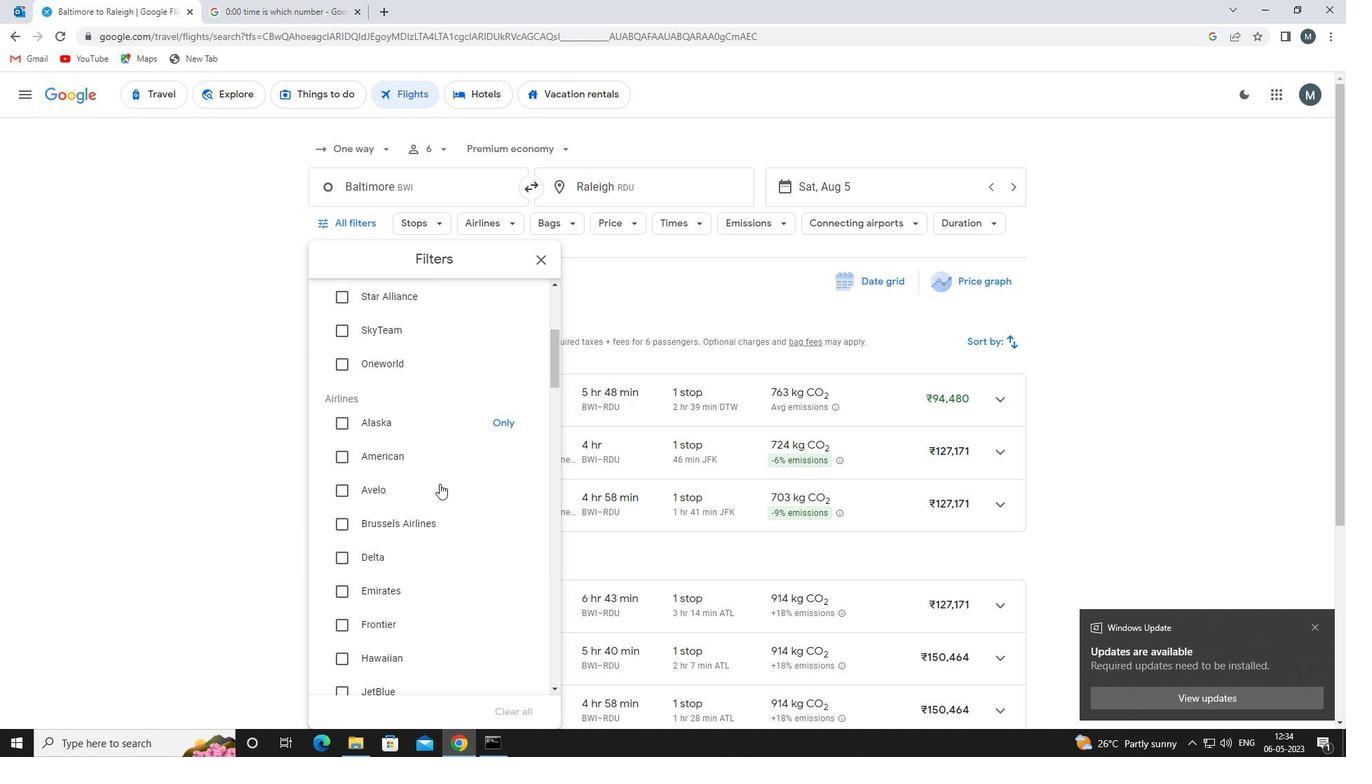 
Action: Mouse scrolled (439, 483) with delta (0, 0)
Screenshot: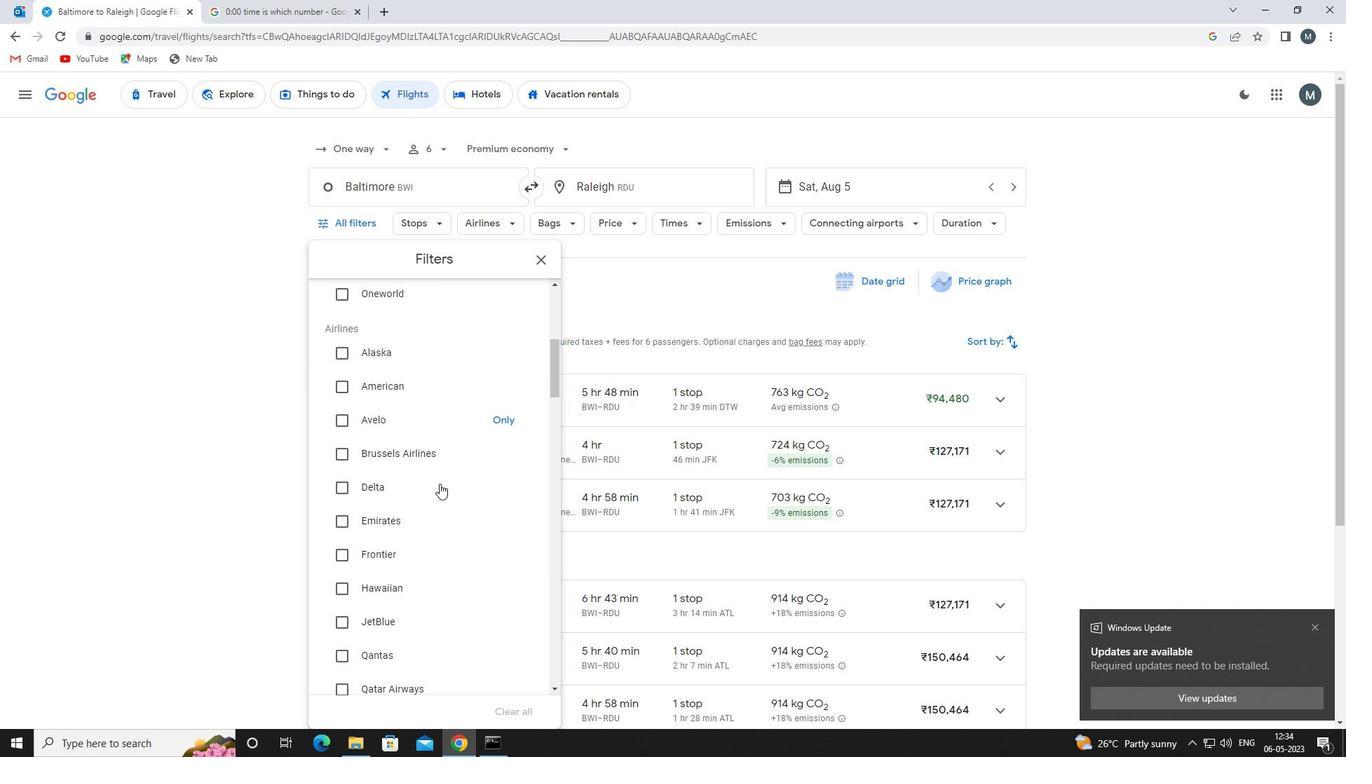 
Action: Mouse moved to (441, 484)
Screenshot: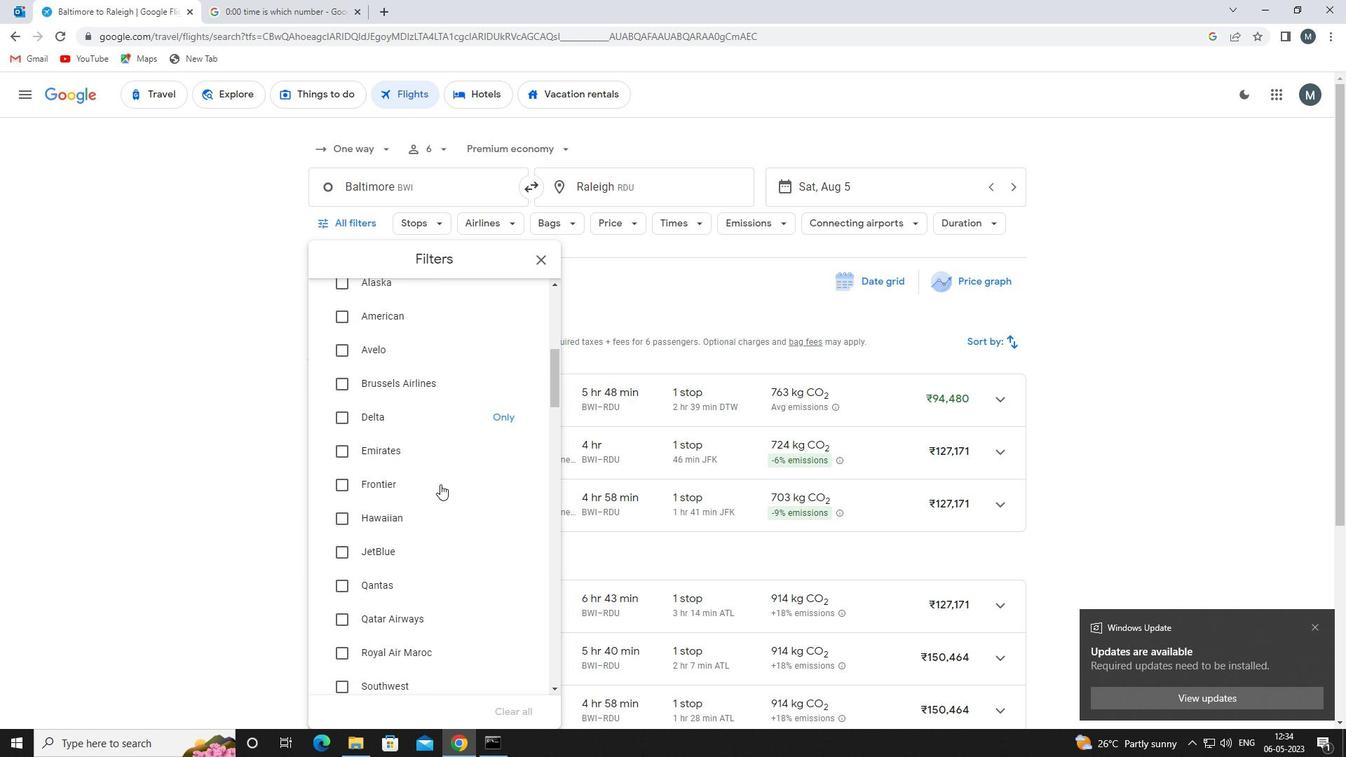 
Action: Mouse scrolled (441, 483) with delta (0, 0)
Screenshot: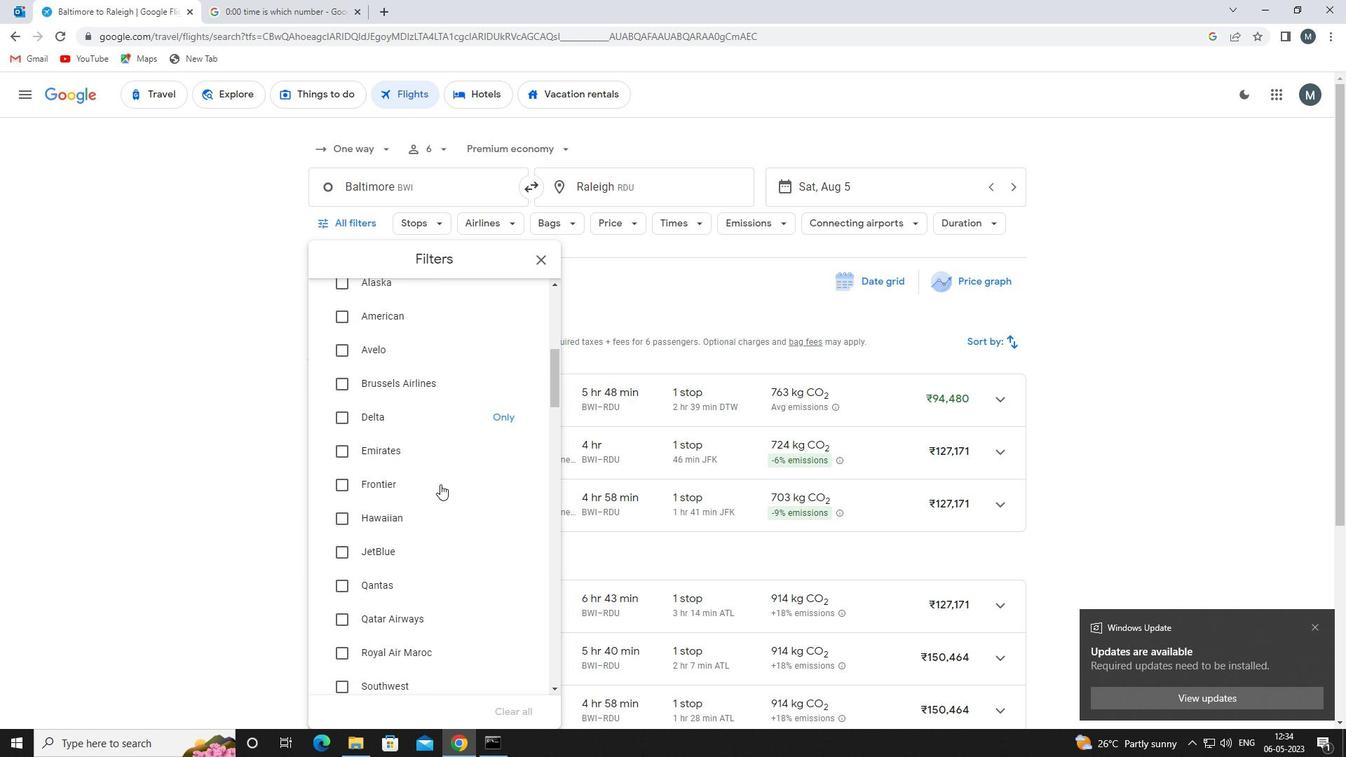 
Action: Mouse moved to (441, 485)
Screenshot: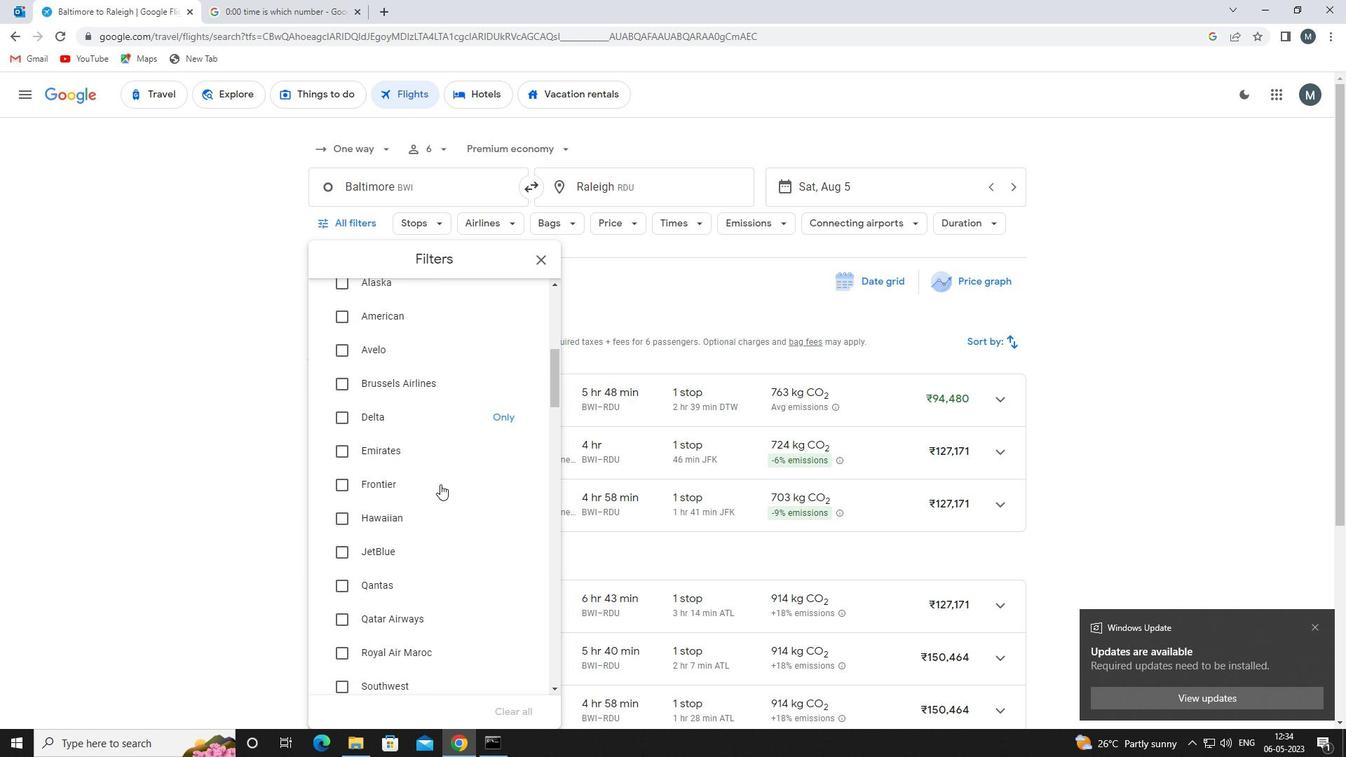 
Action: Mouse scrolled (441, 484) with delta (0, 0)
Screenshot: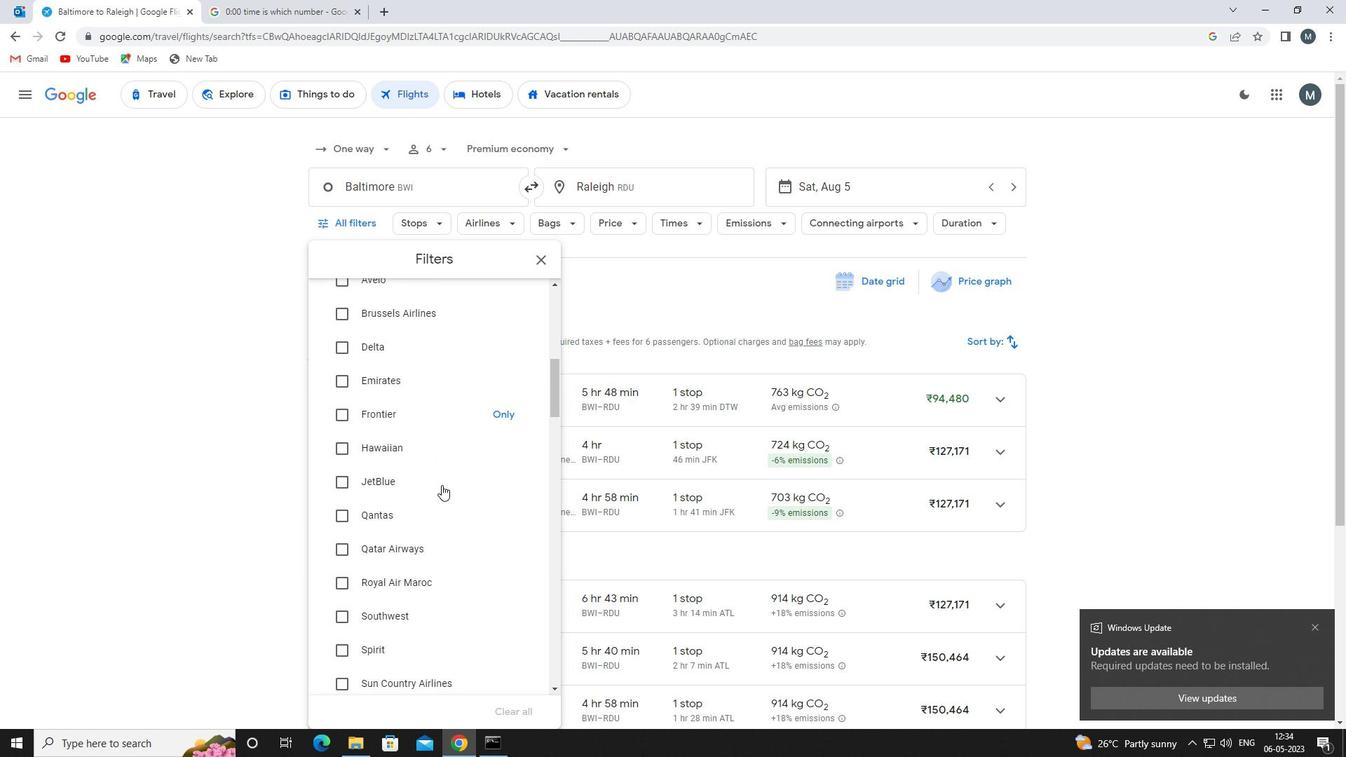 
Action: Mouse moved to (443, 485)
Screenshot: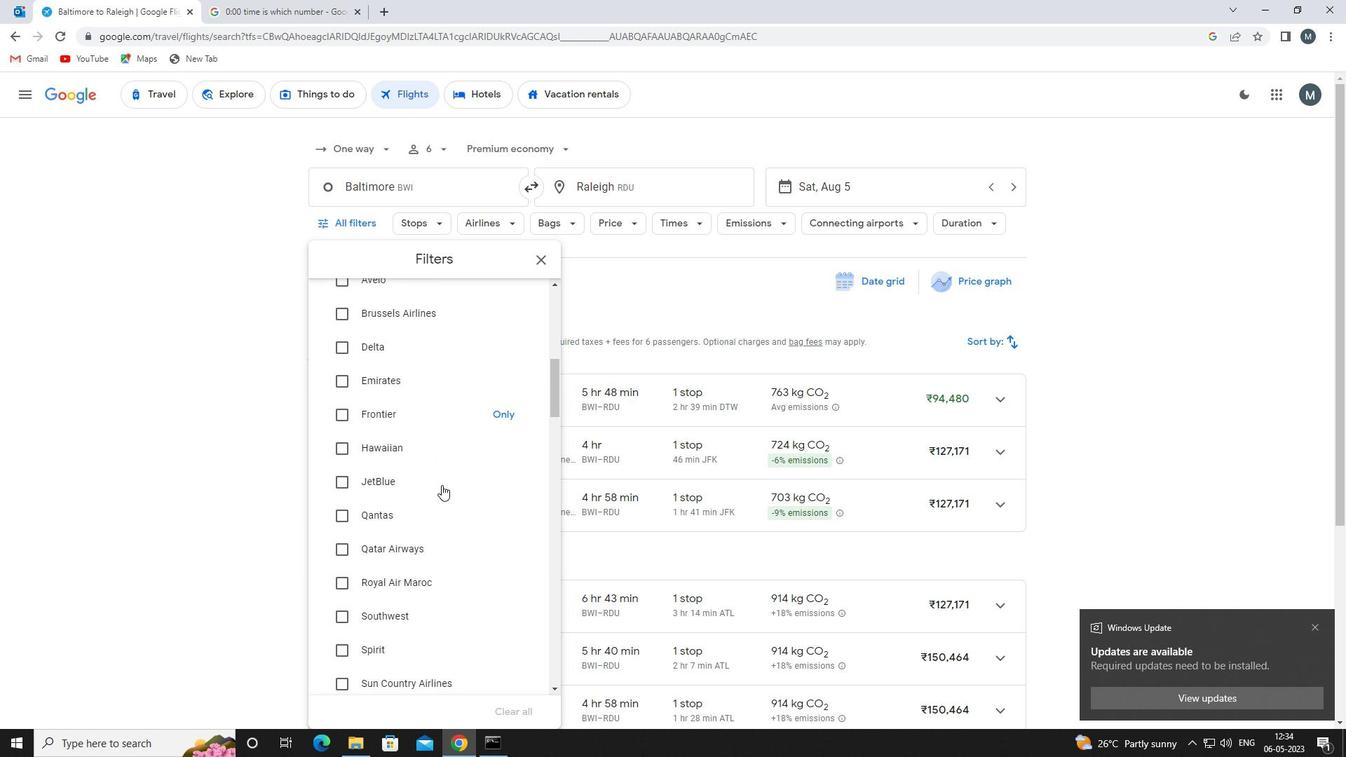 
Action: Mouse scrolled (443, 484) with delta (0, 0)
Screenshot: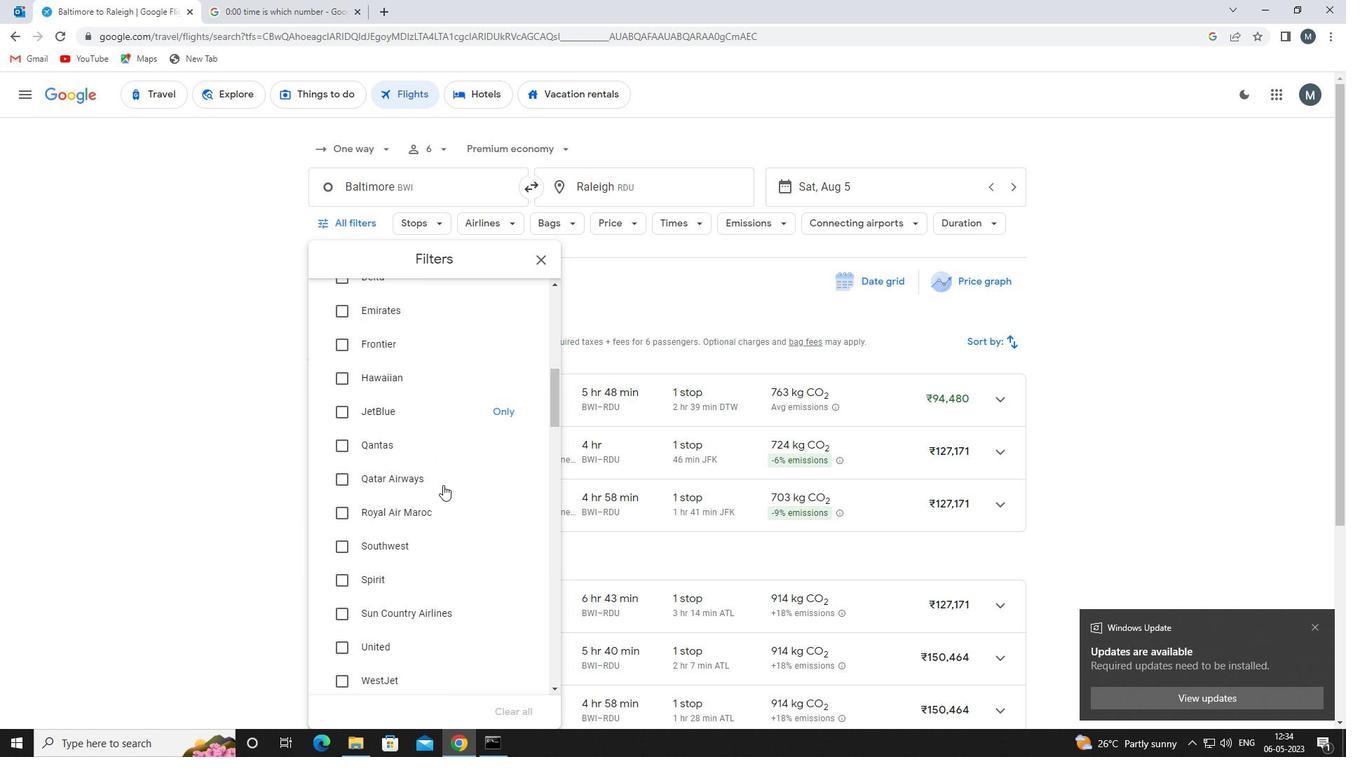 
Action: Mouse moved to (439, 504)
Screenshot: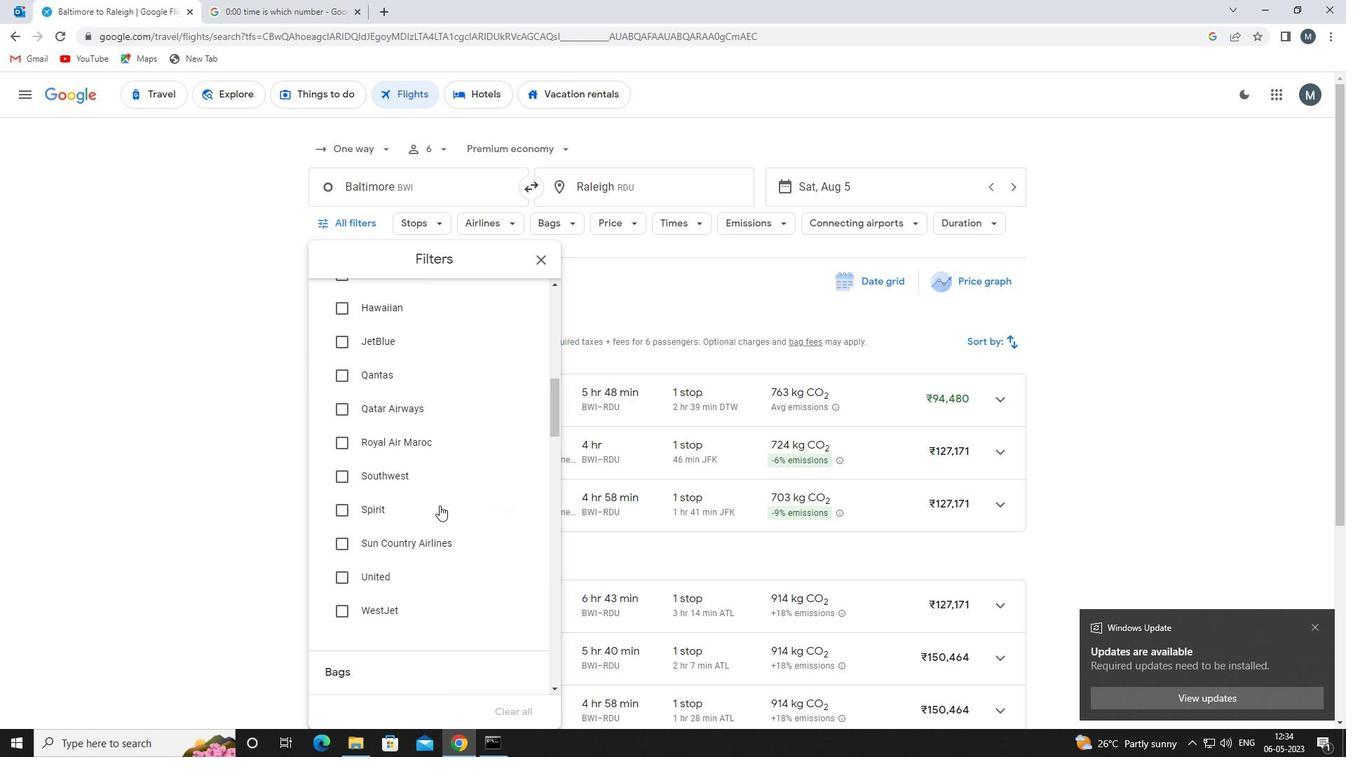 
Action: Mouse pressed left at (439, 504)
Screenshot: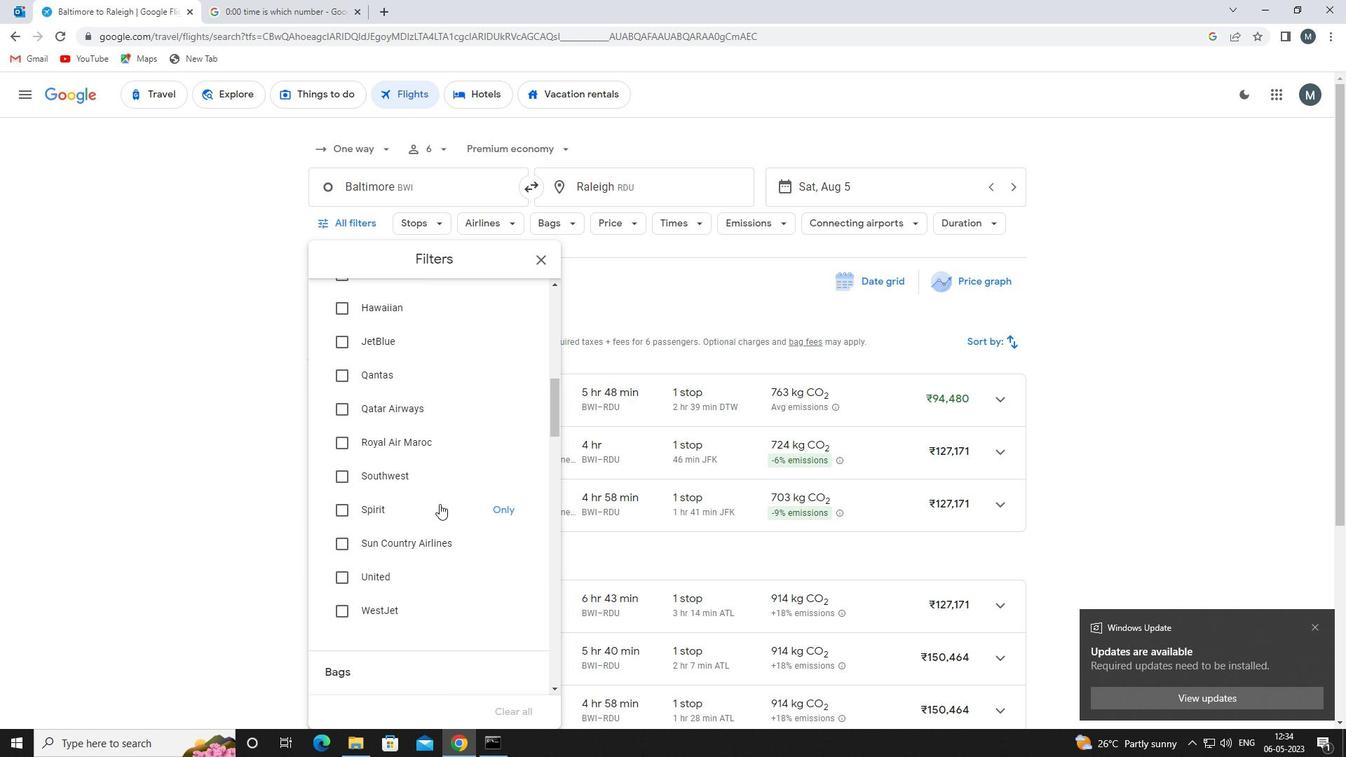 
Action: Mouse moved to (439, 503)
Screenshot: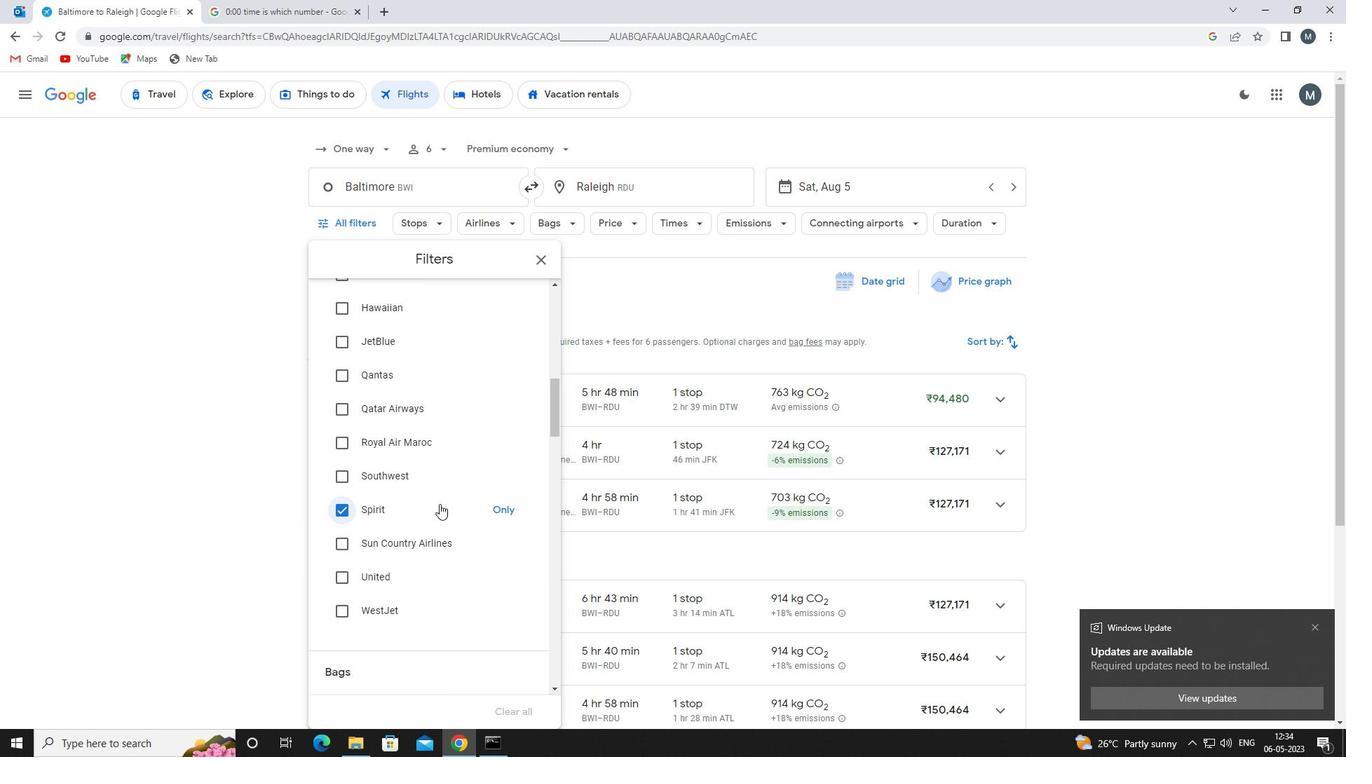 
Action: Mouse scrolled (439, 502) with delta (0, 0)
Screenshot: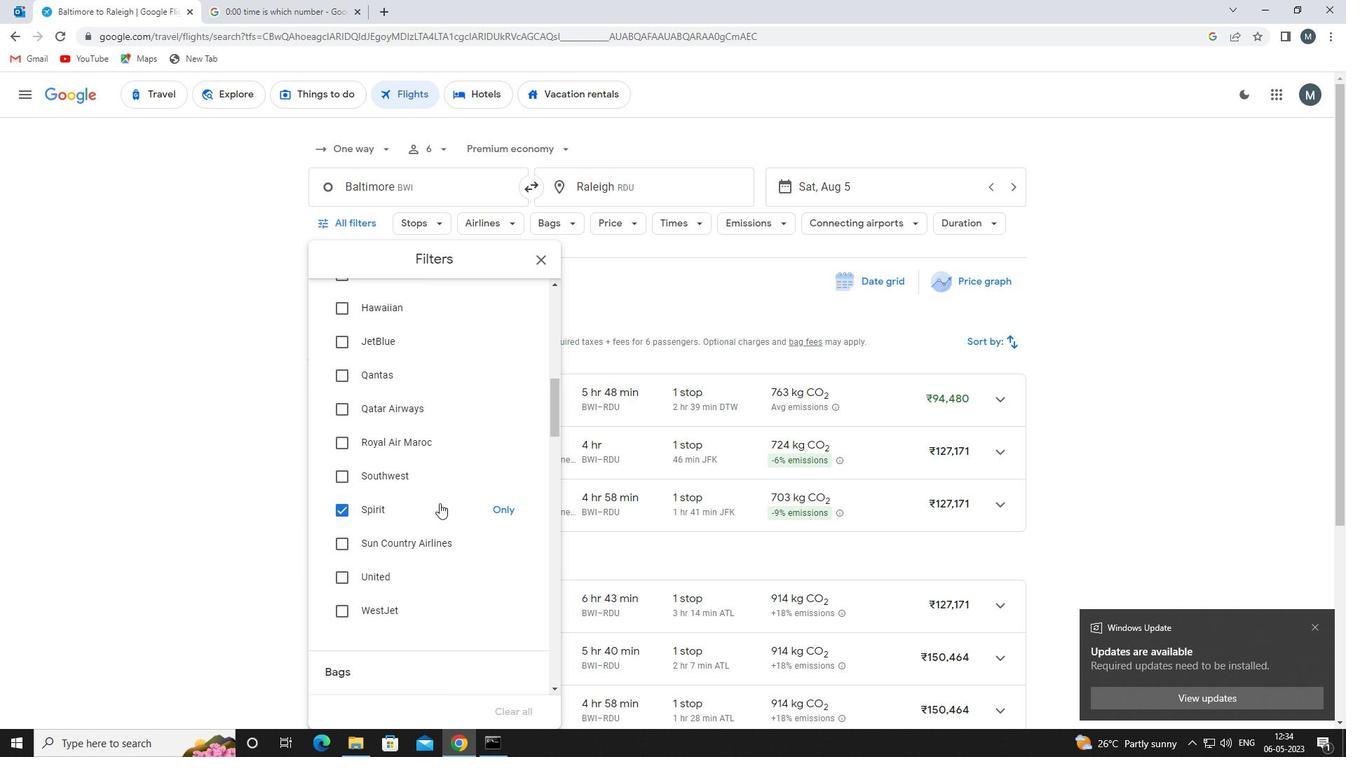 
Action: Mouse moved to (455, 479)
Screenshot: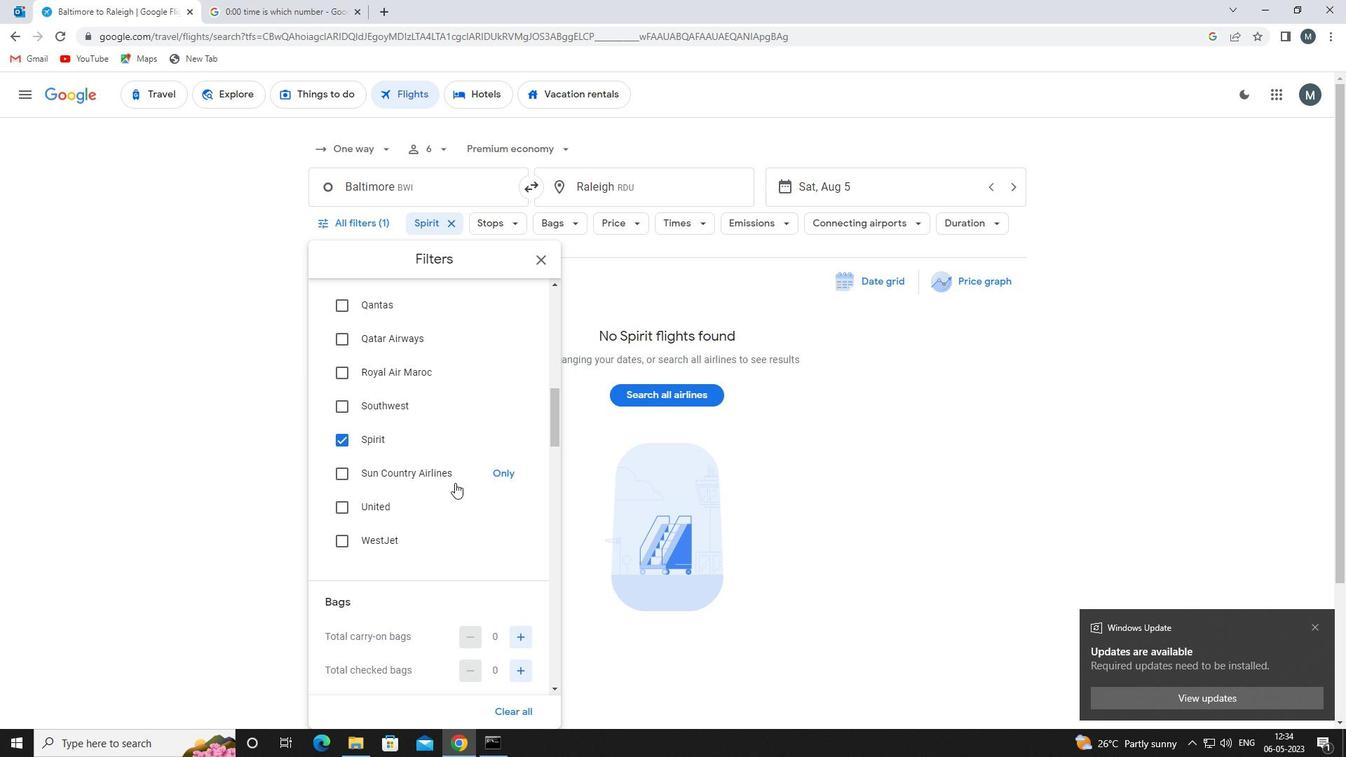 
Action: Mouse scrolled (455, 478) with delta (0, 0)
Screenshot: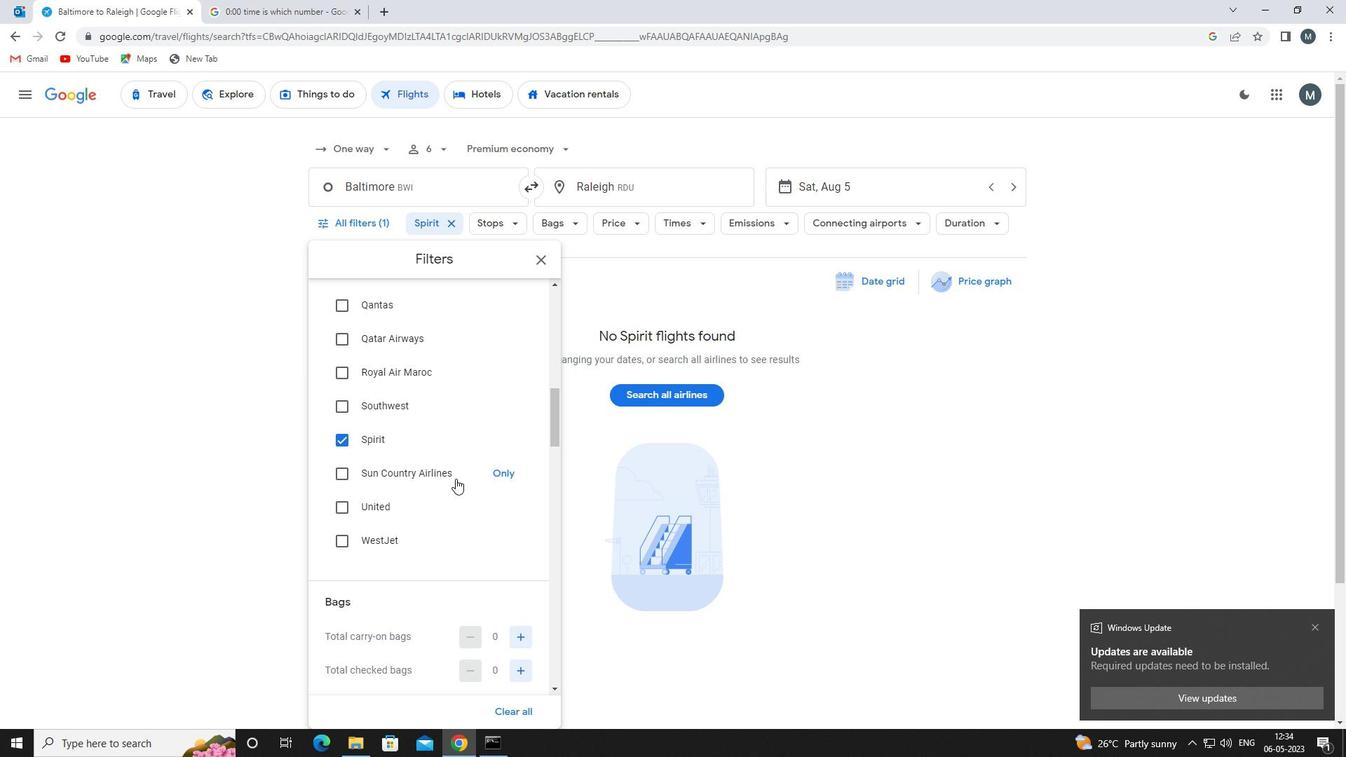 
Action: Mouse scrolled (455, 478) with delta (0, 0)
Screenshot: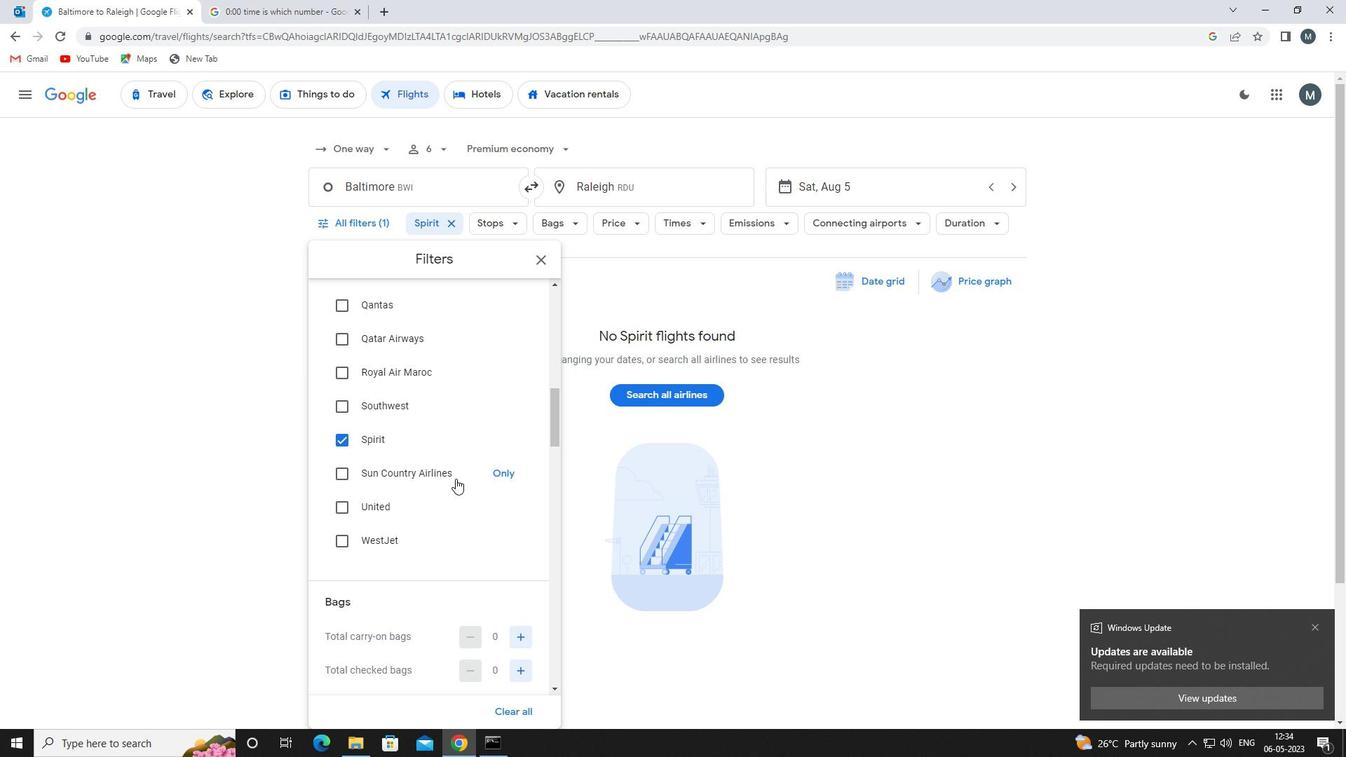 
Action: Mouse moved to (518, 495)
Screenshot: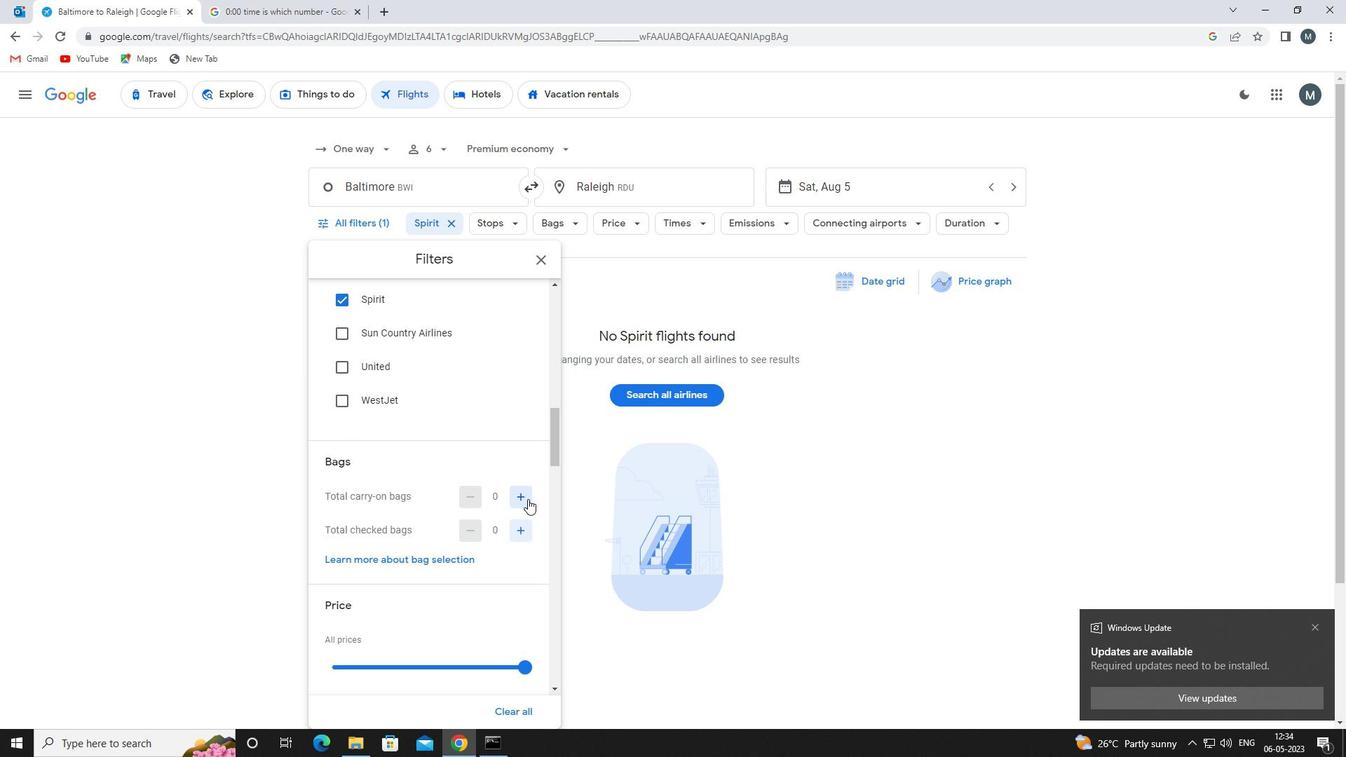 
Action: Mouse pressed left at (518, 495)
Screenshot: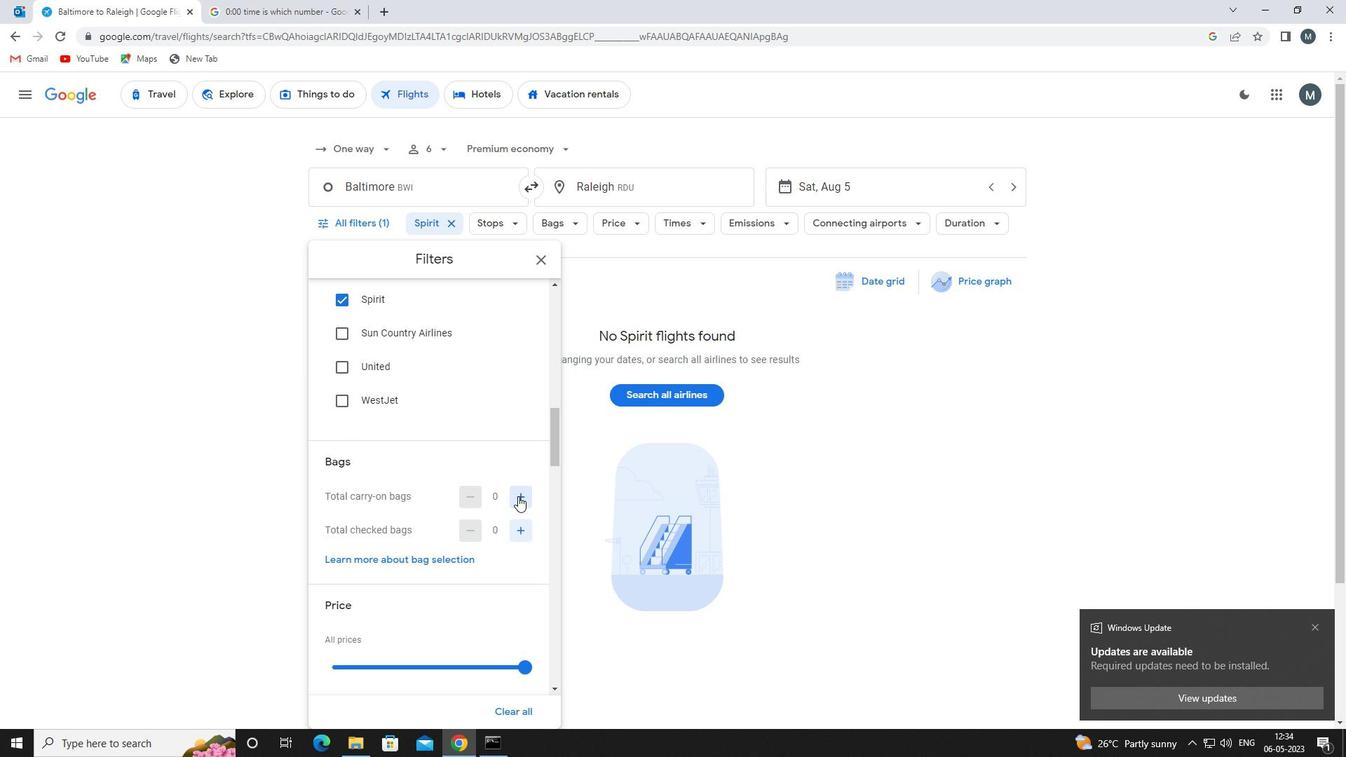 
Action: Mouse pressed left at (518, 495)
Screenshot: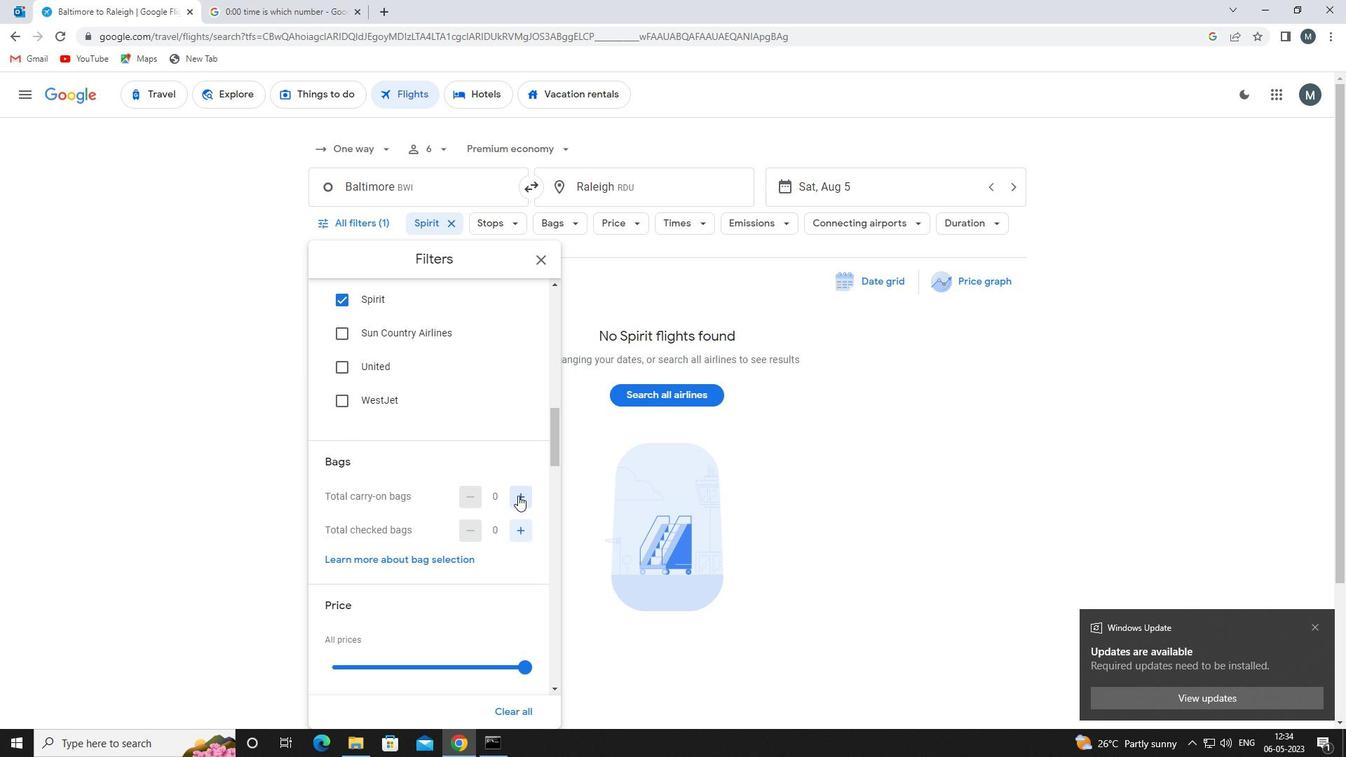 
Action: Mouse moved to (514, 528)
Screenshot: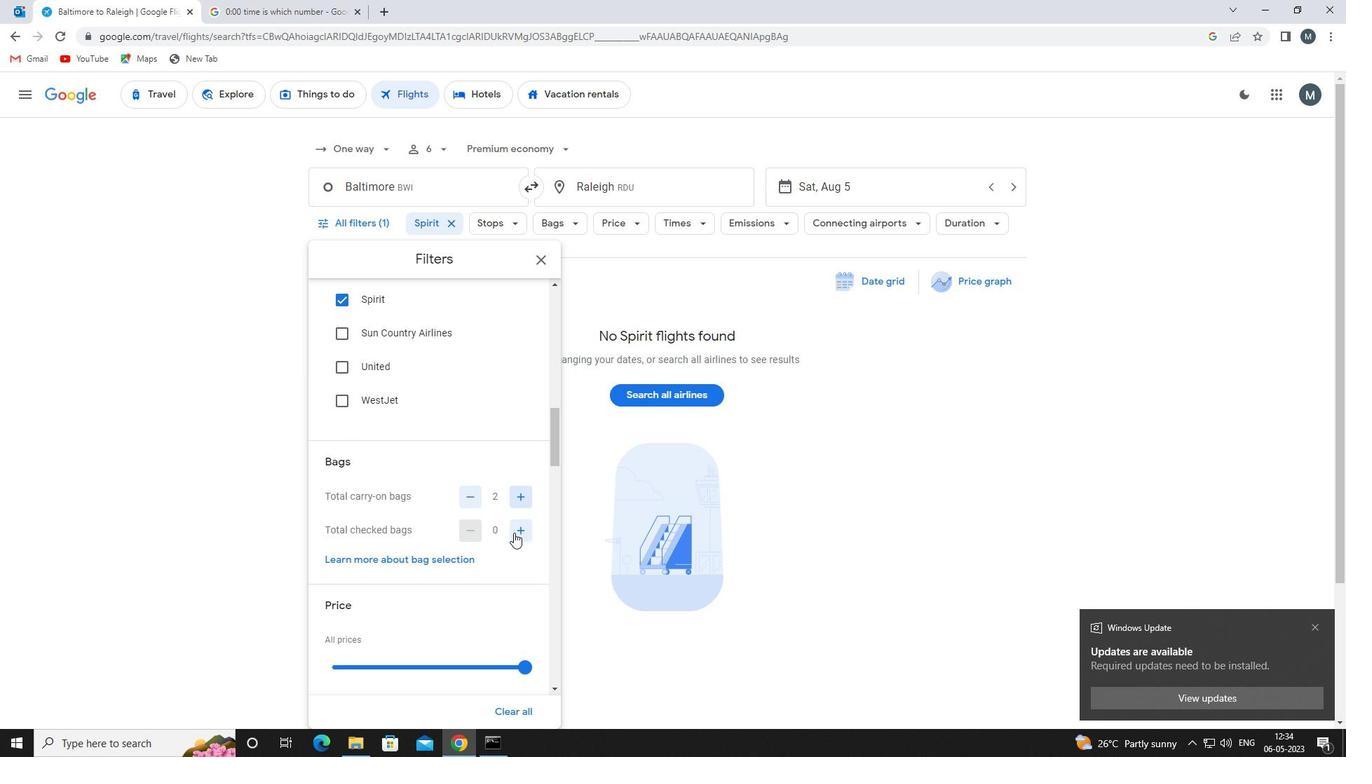 
Action: Mouse pressed left at (514, 528)
Screenshot: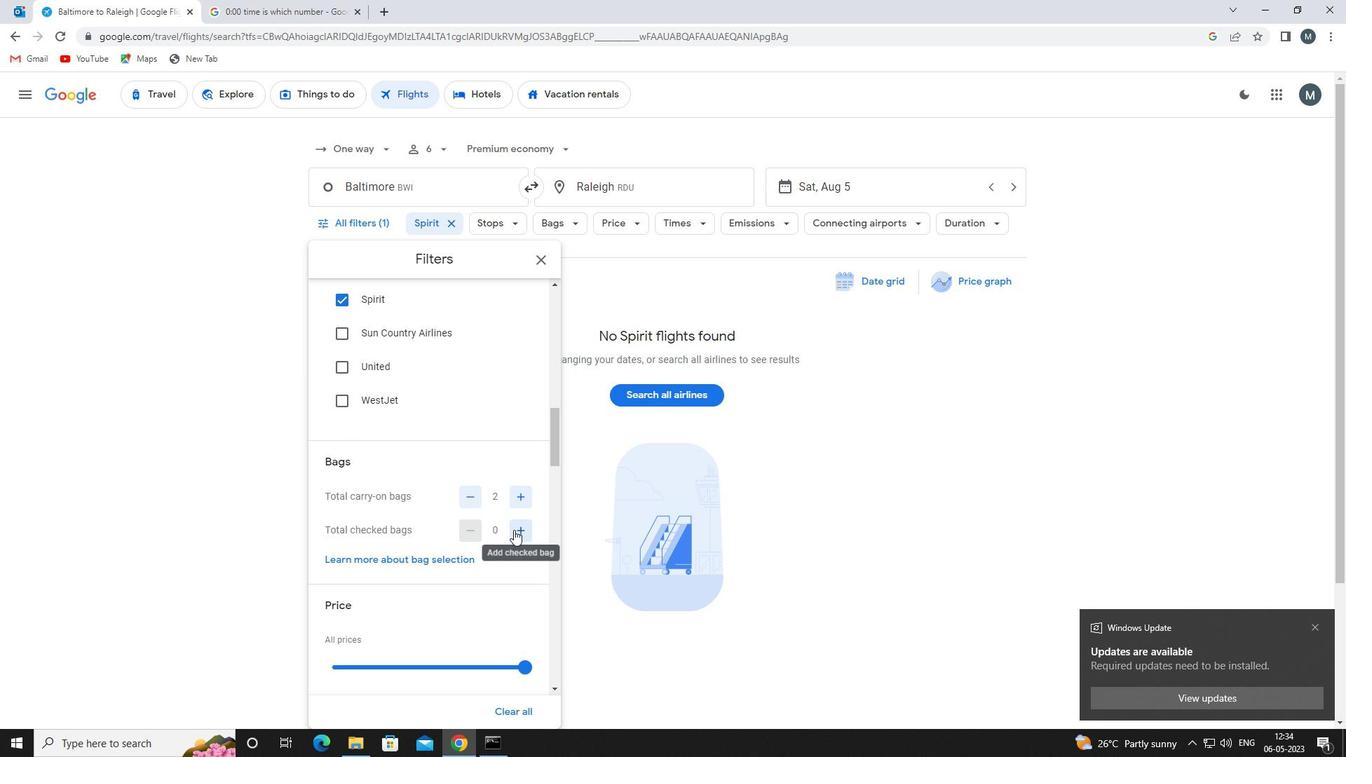 
Action: Mouse moved to (436, 500)
Screenshot: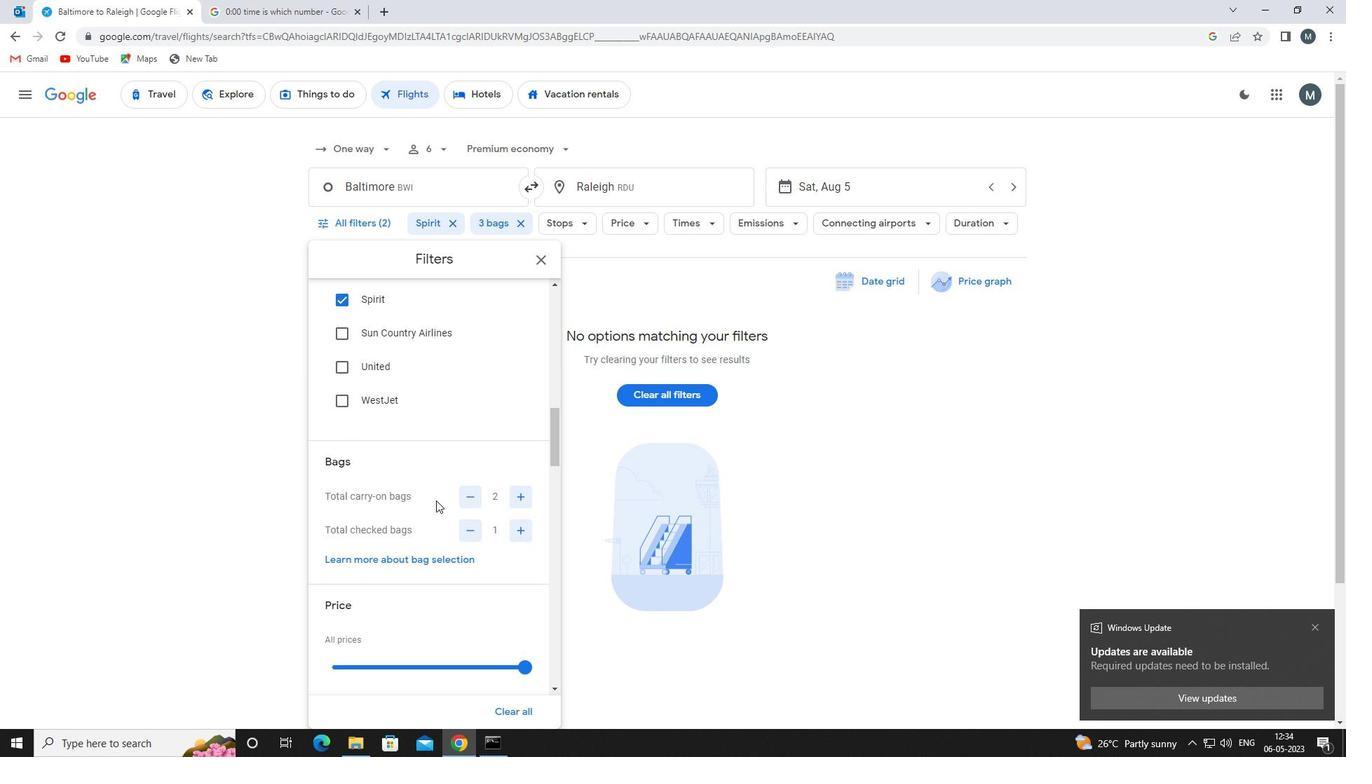 
Action: Mouse scrolled (436, 500) with delta (0, 0)
Screenshot: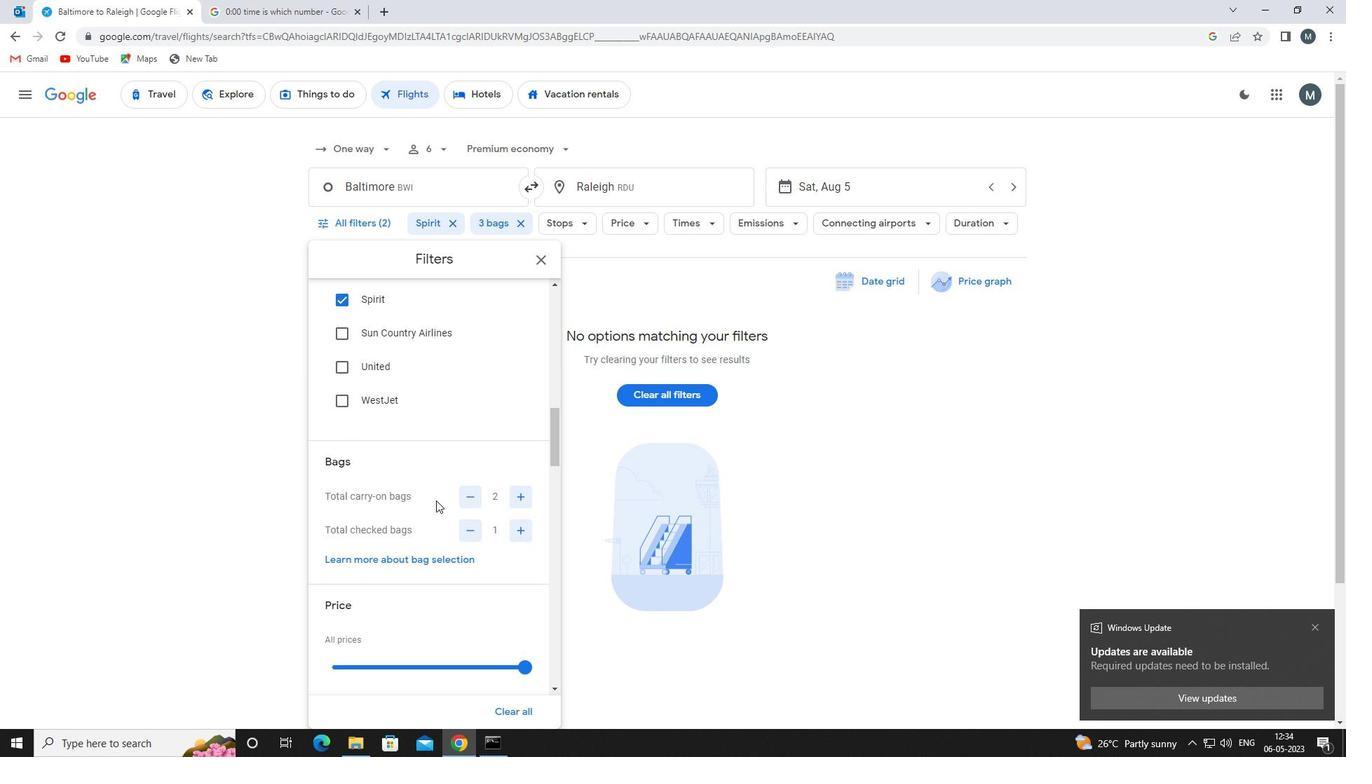 
Action: Mouse moved to (435, 500)
Screenshot: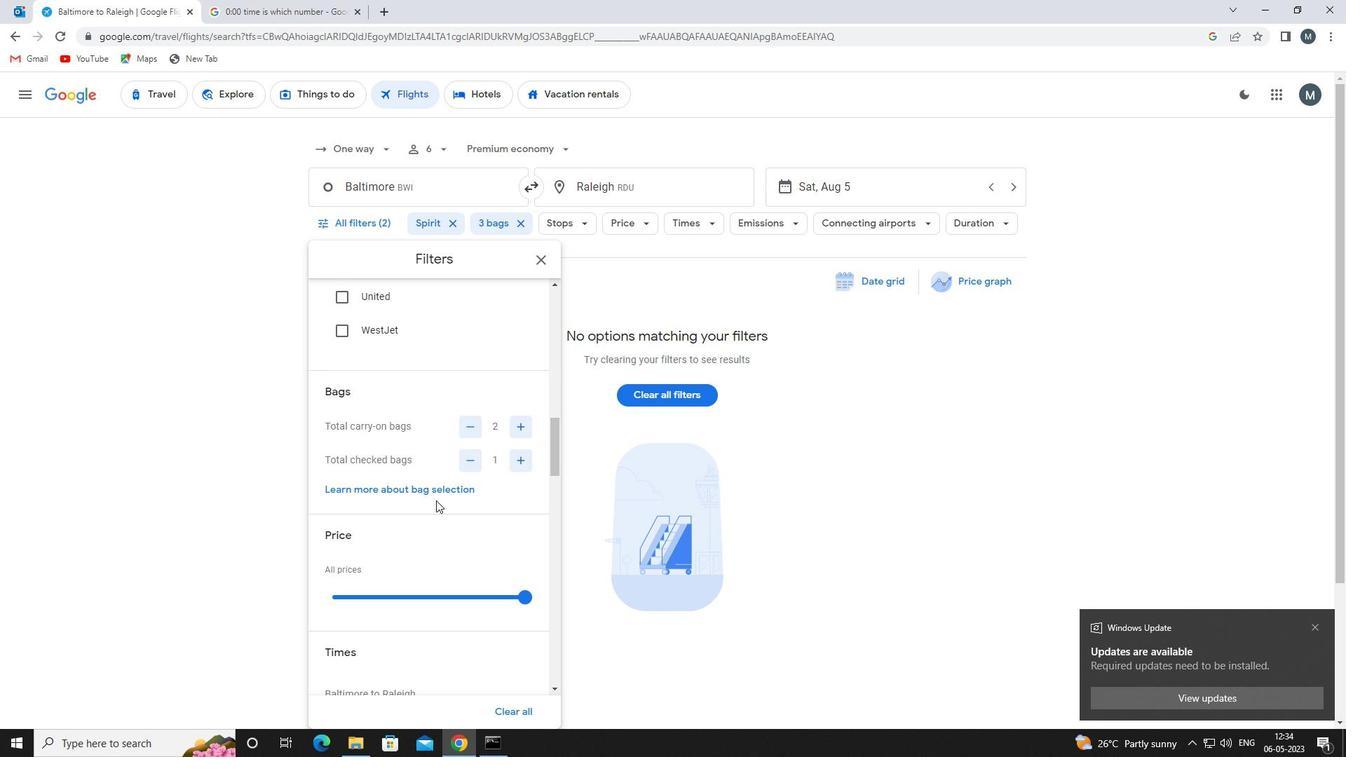 
Action: Mouse scrolled (435, 499) with delta (0, 0)
Screenshot: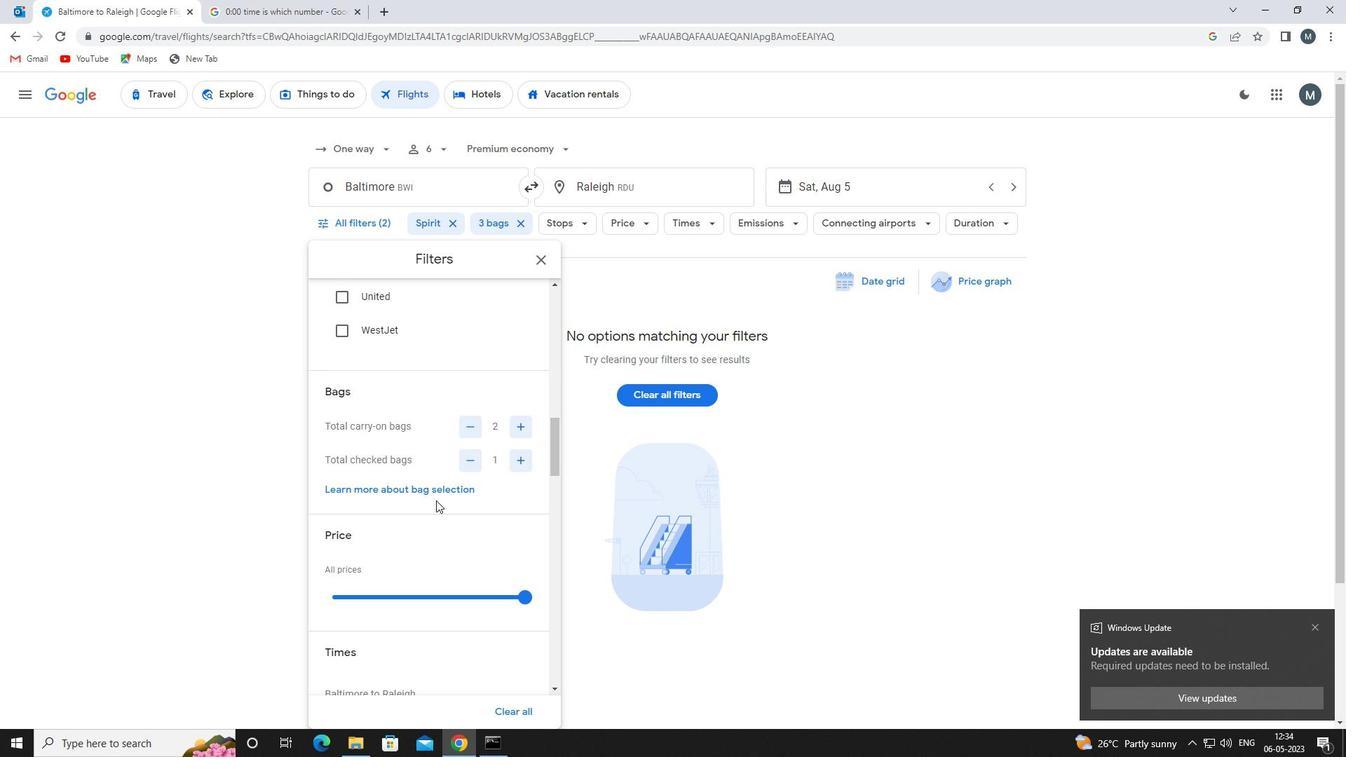 
Action: Mouse moved to (410, 526)
Screenshot: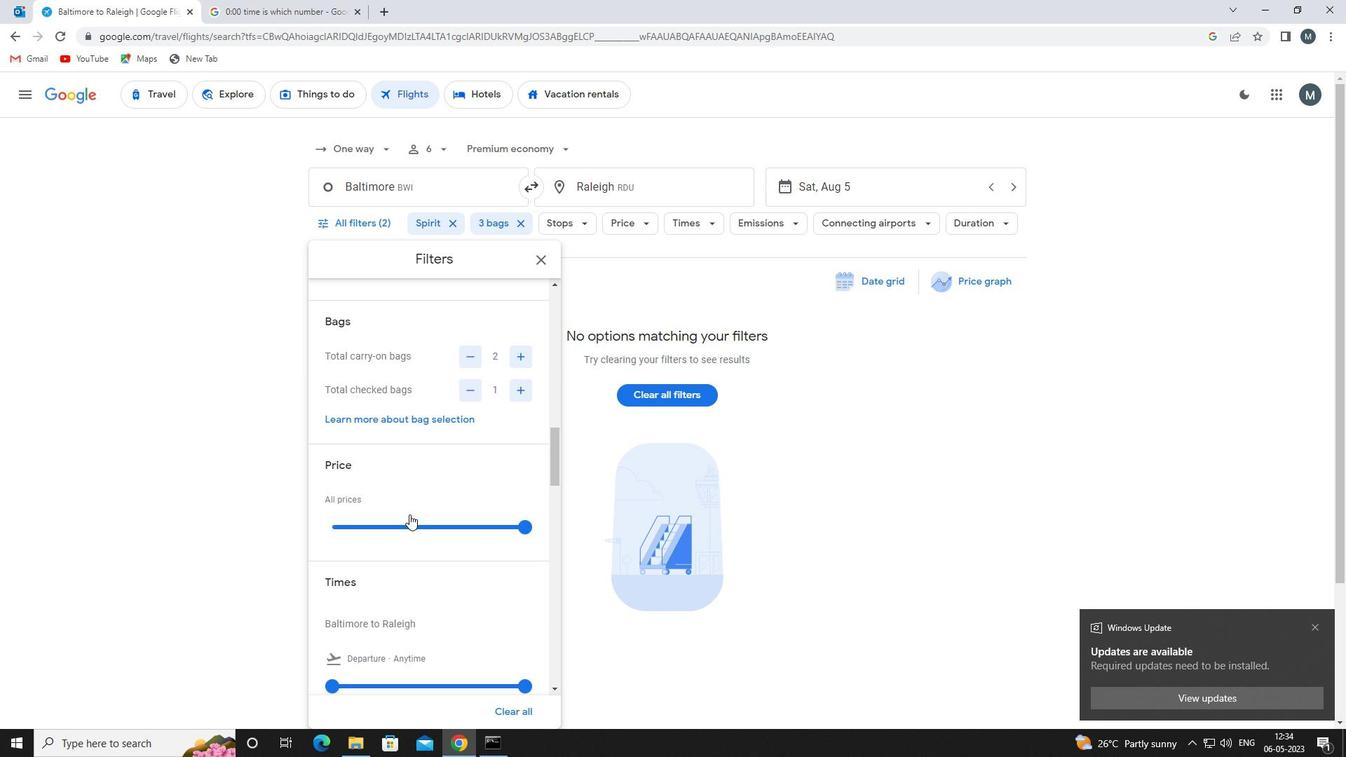 
Action: Mouse pressed left at (410, 526)
Screenshot: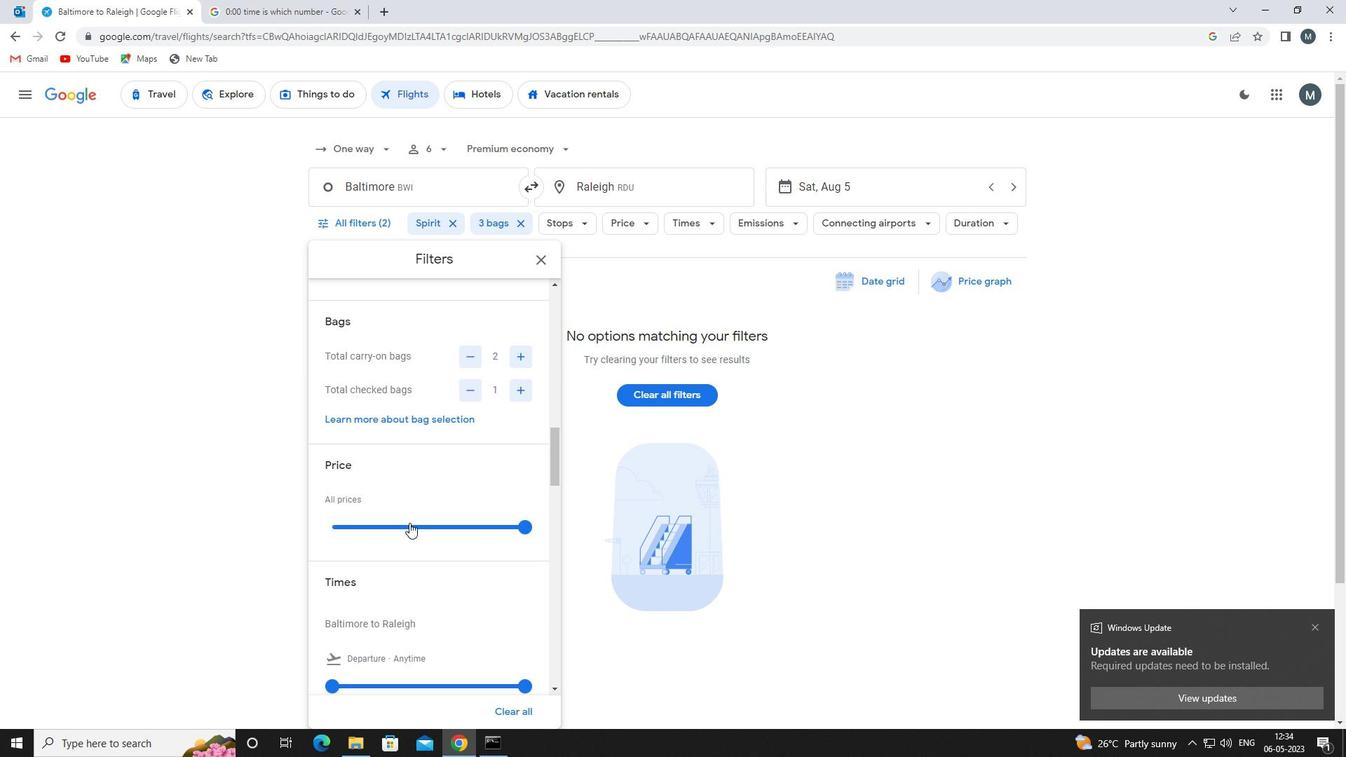
Action: Mouse moved to (410, 525)
Screenshot: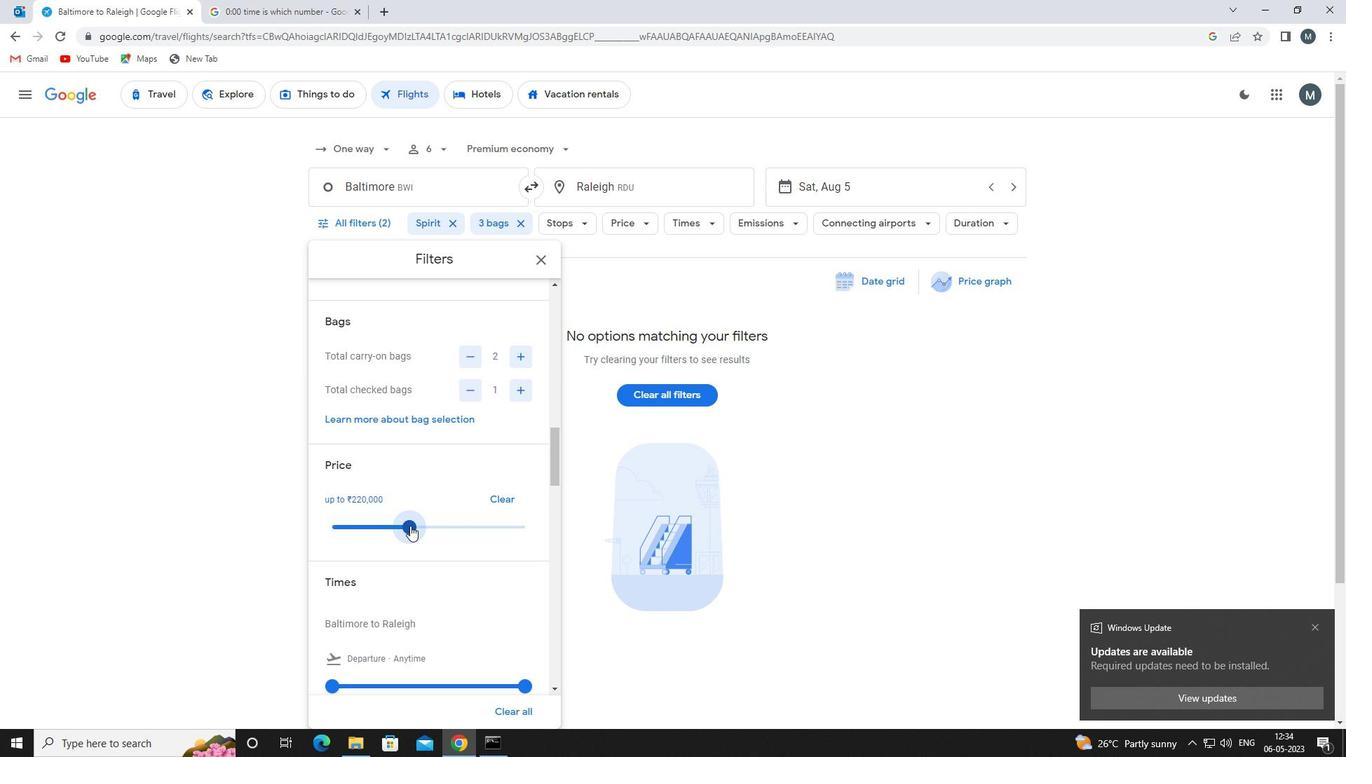 
Action: Mouse pressed left at (410, 525)
Screenshot: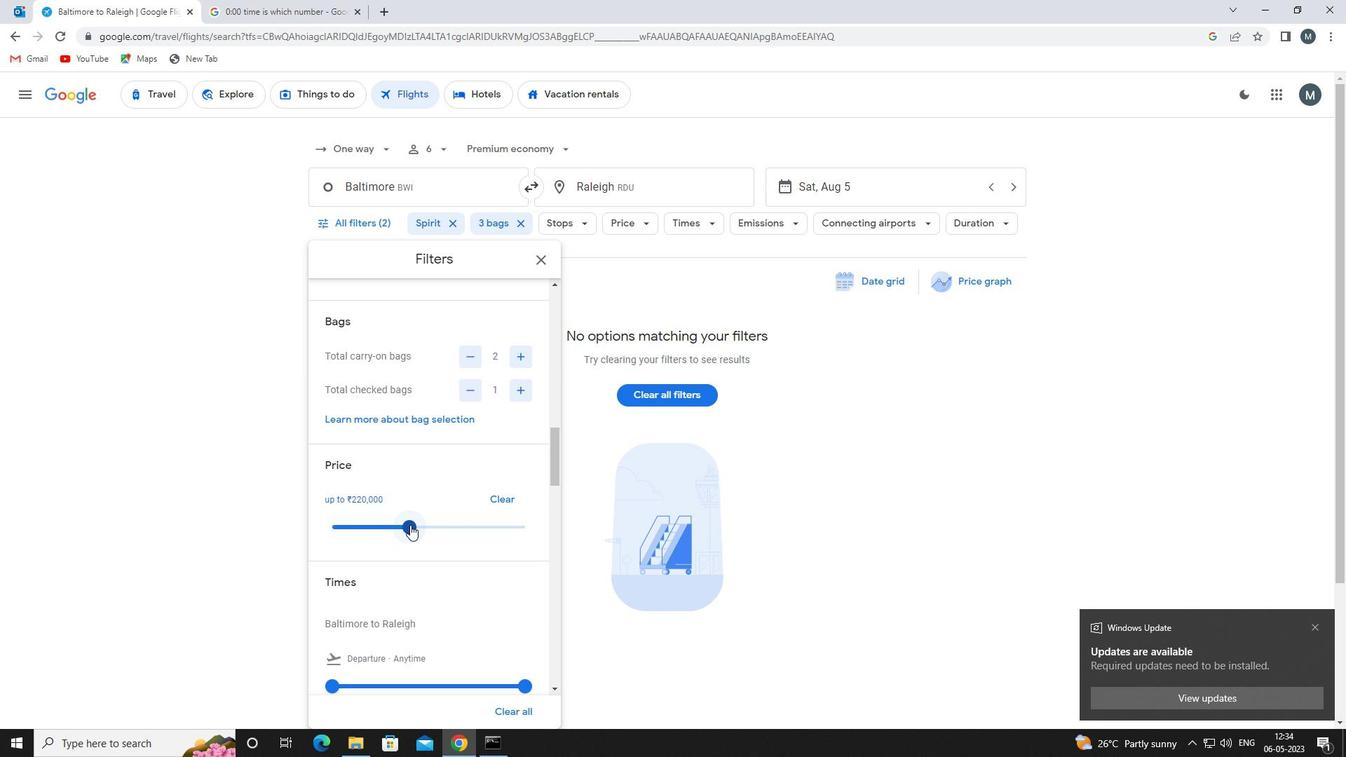 
Action: Mouse moved to (420, 472)
Screenshot: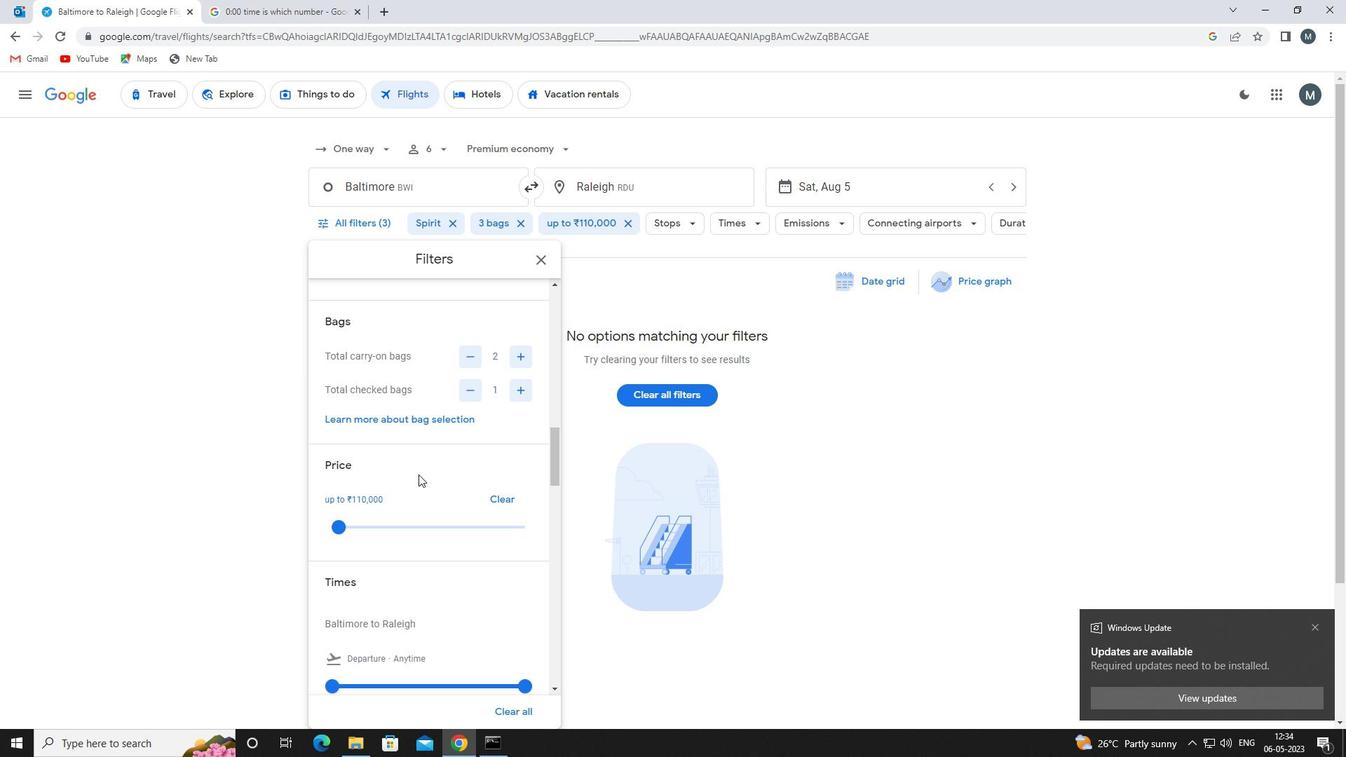 
Action: Mouse scrolled (420, 472) with delta (0, 0)
Screenshot: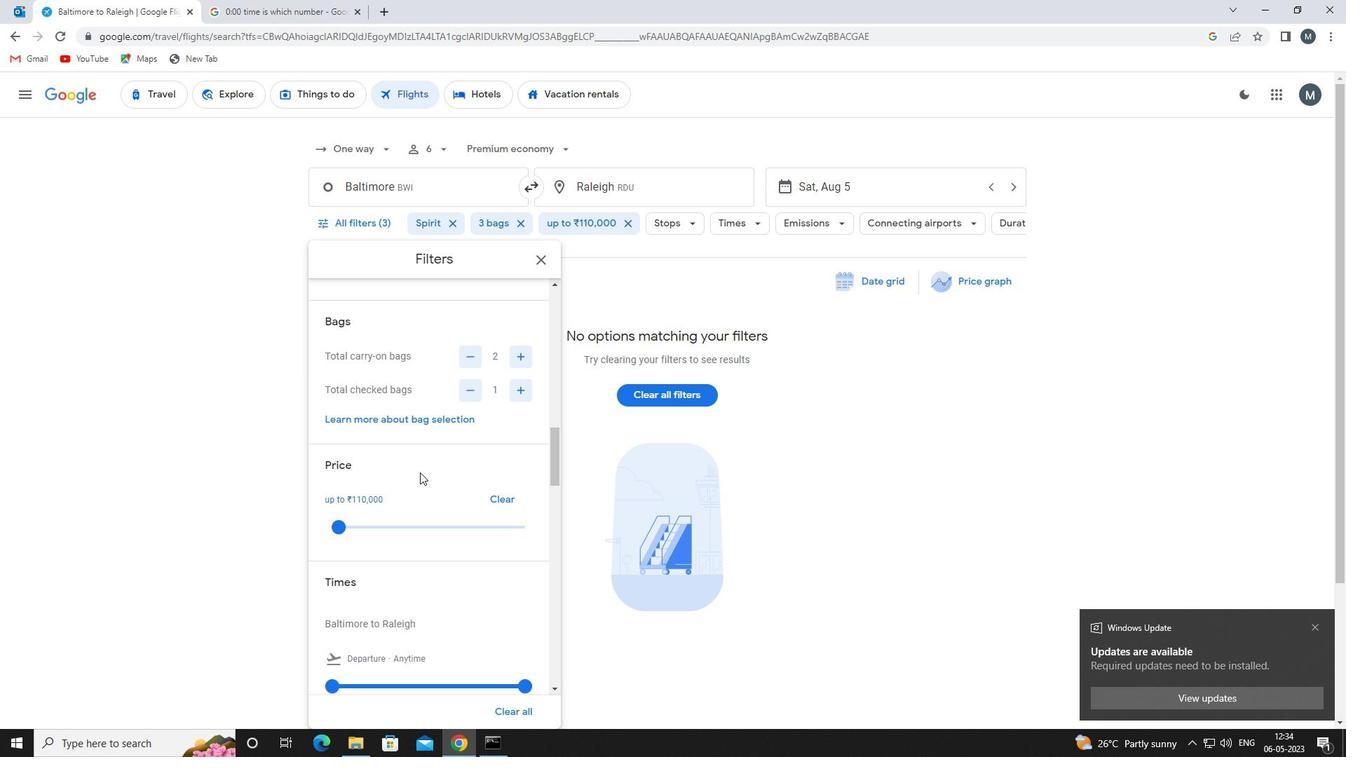 
Action: Mouse moved to (417, 472)
Screenshot: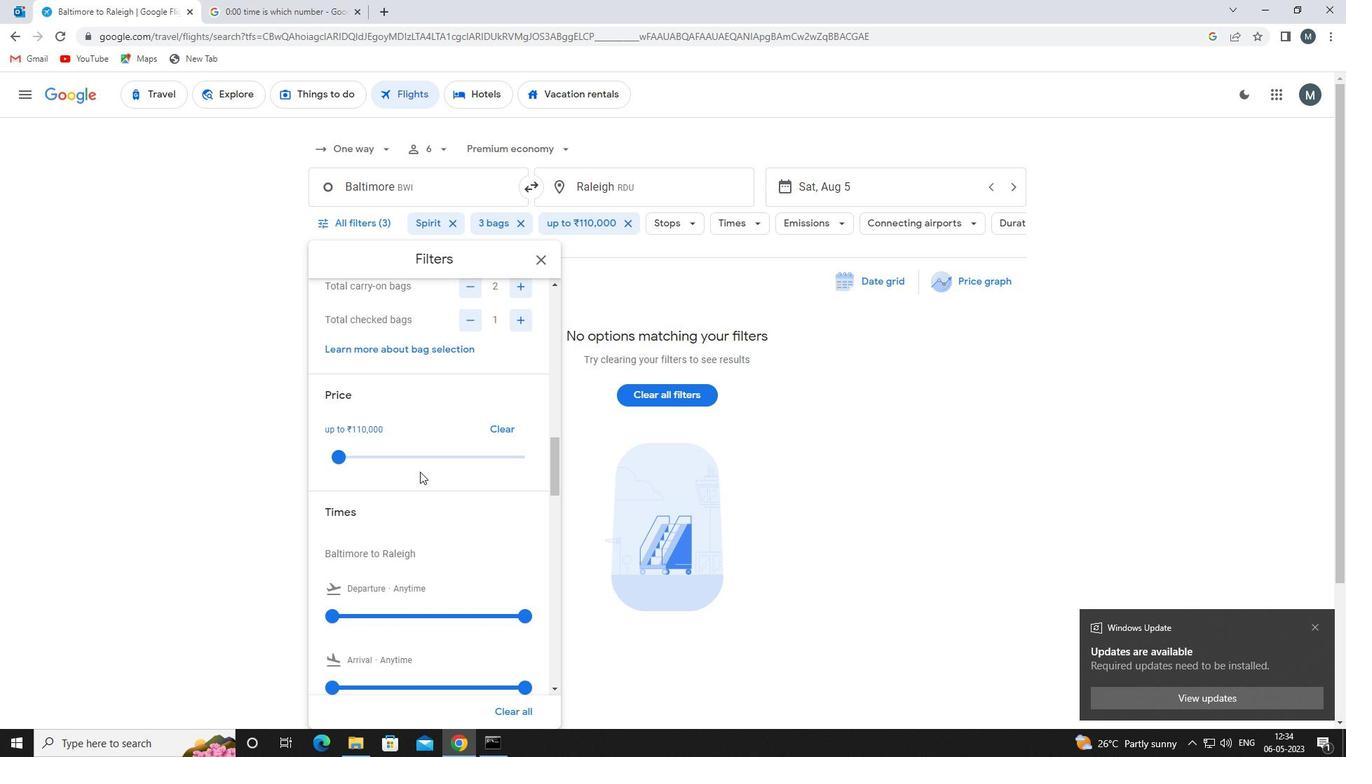 
Action: Mouse scrolled (417, 472) with delta (0, 0)
Screenshot: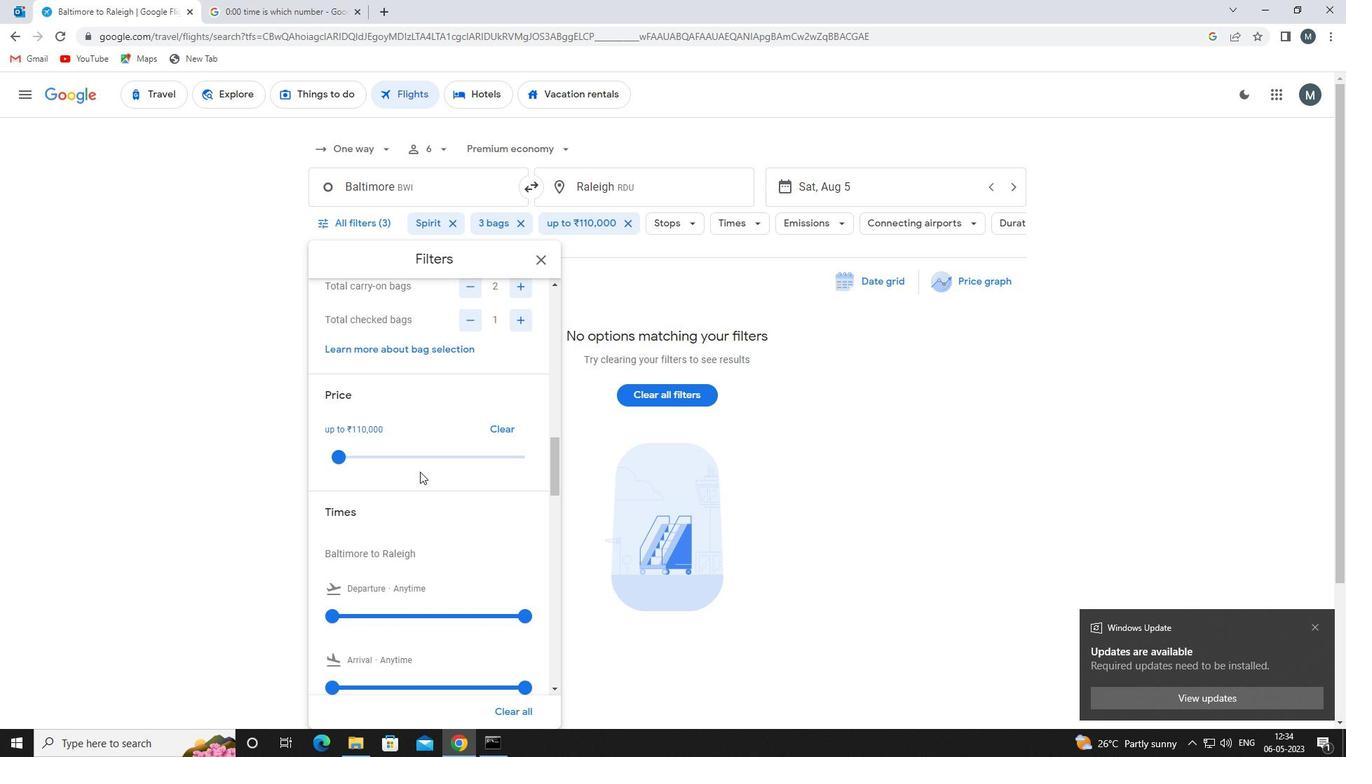
Action: Mouse moved to (326, 547)
Screenshot: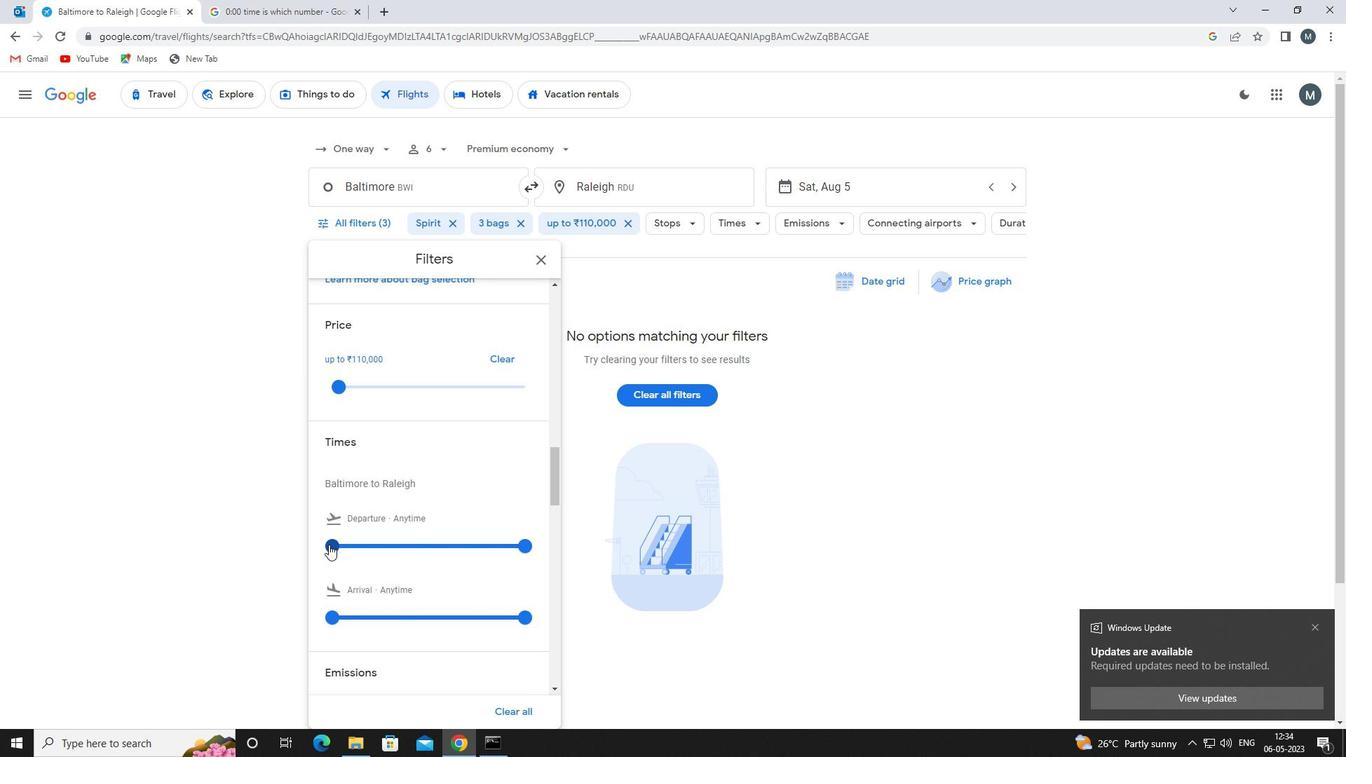 
Action: Mouse pressed left at (326, 547)
Screenshot: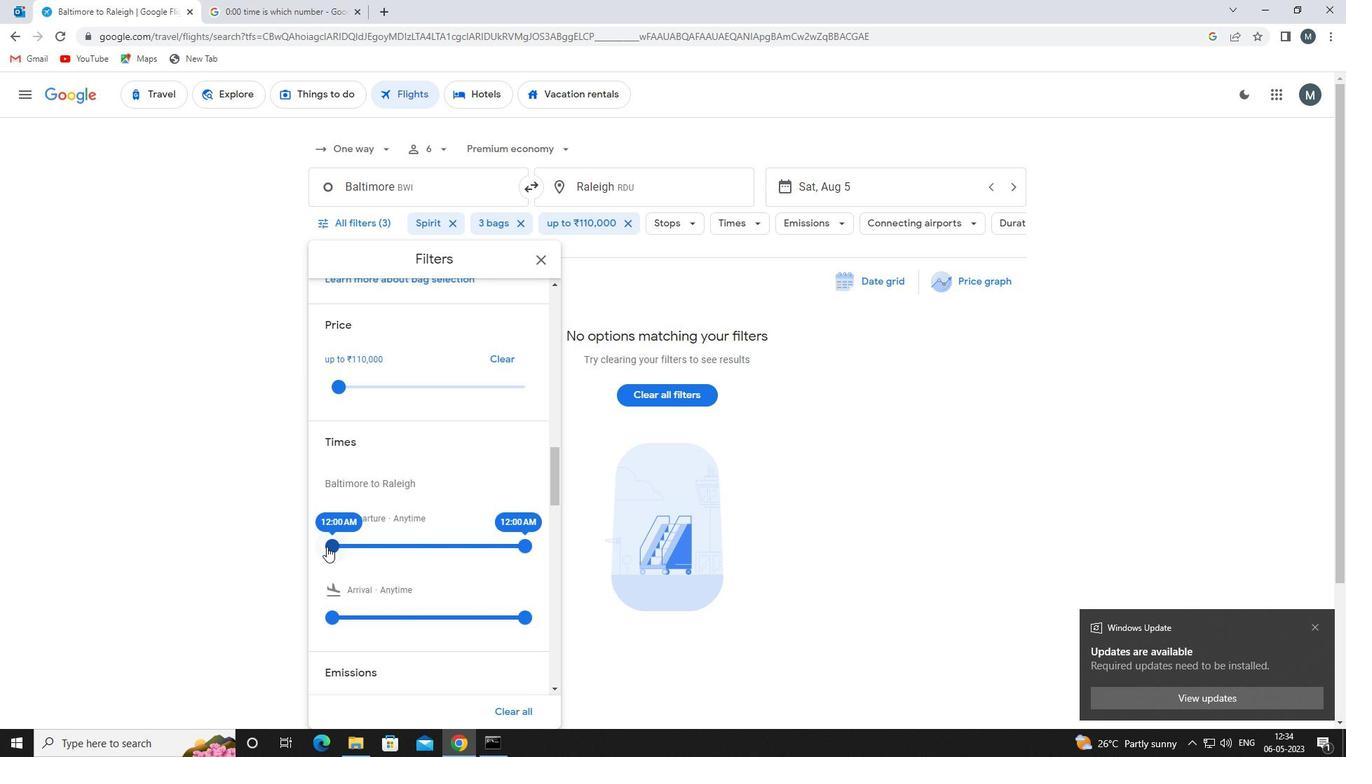 
Action: Mouse moved to (476, 525)
Screenshot: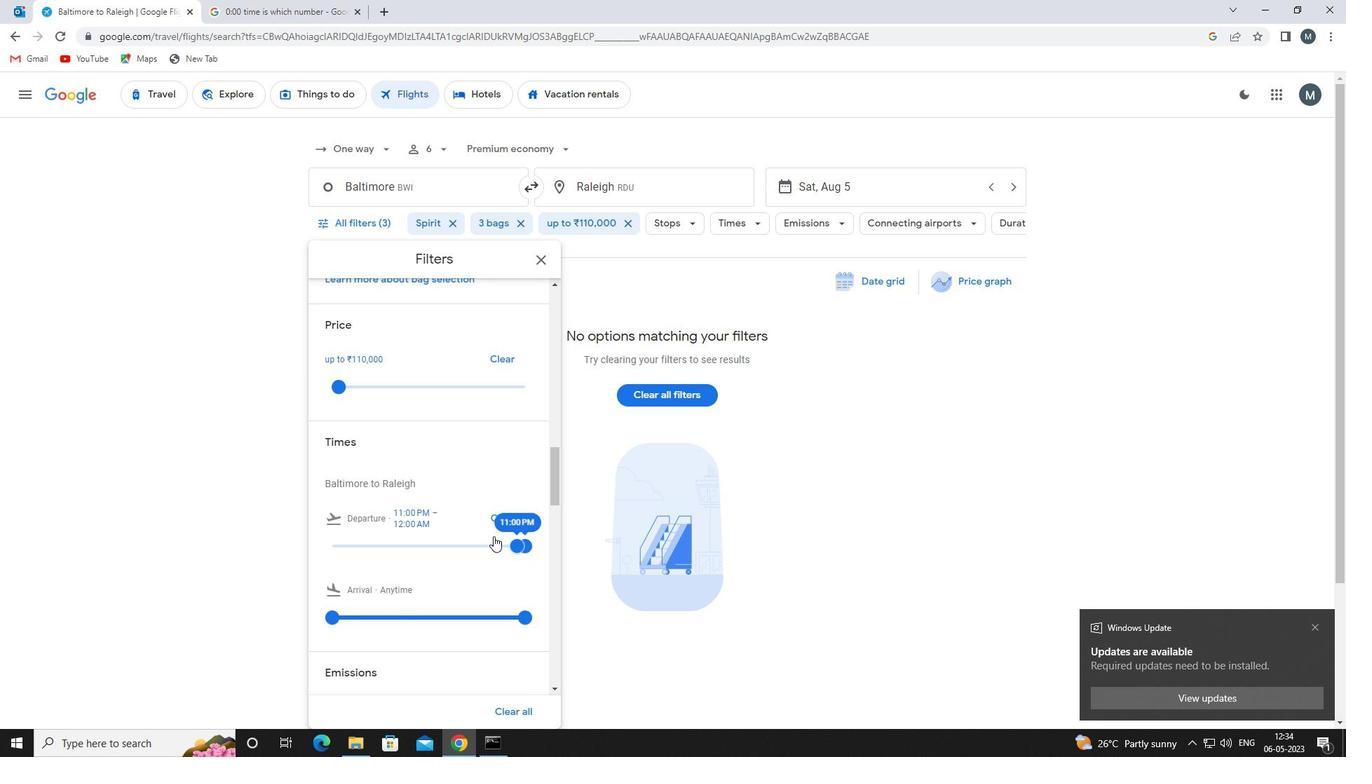 
Action: Mouse scrolled (476, 524) with delta (0, 0)
Screenshot: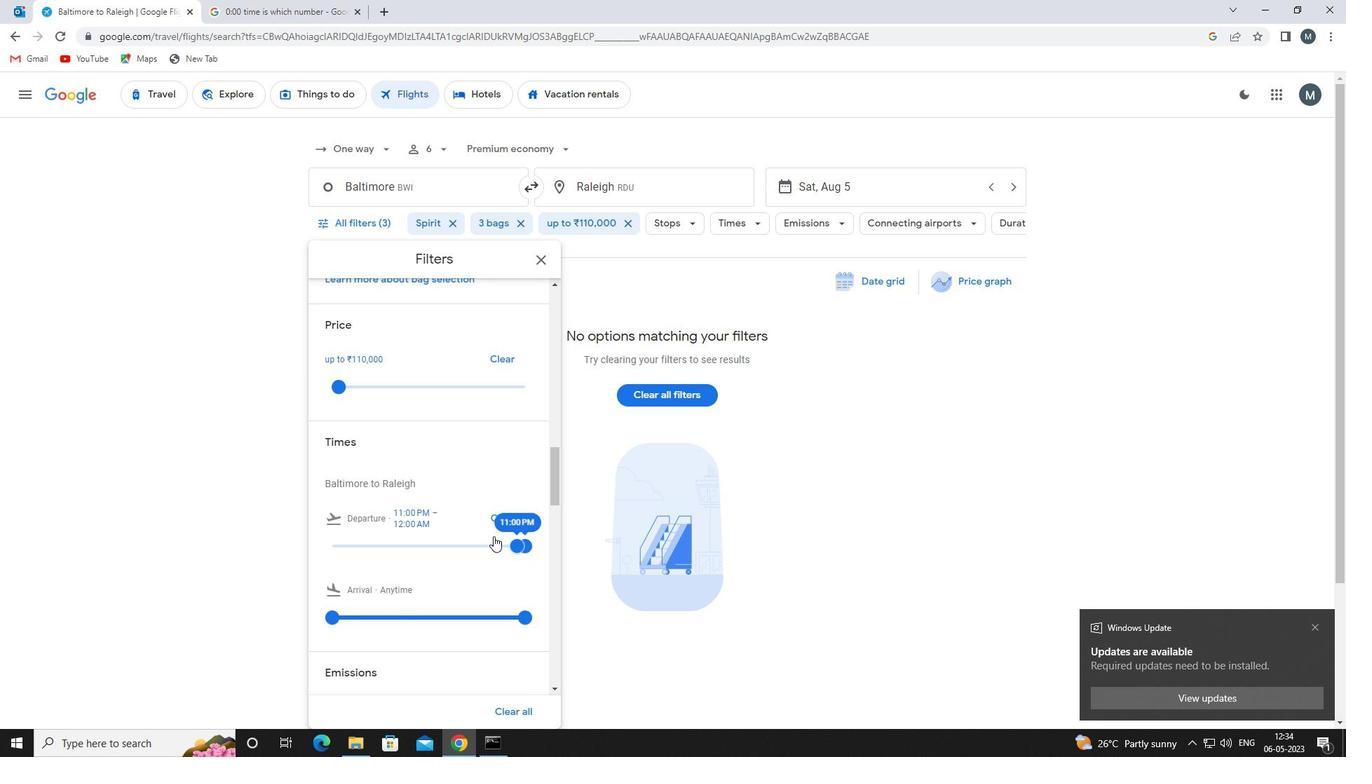 
Action: Mouse moved to (546, 260)
Screenshot: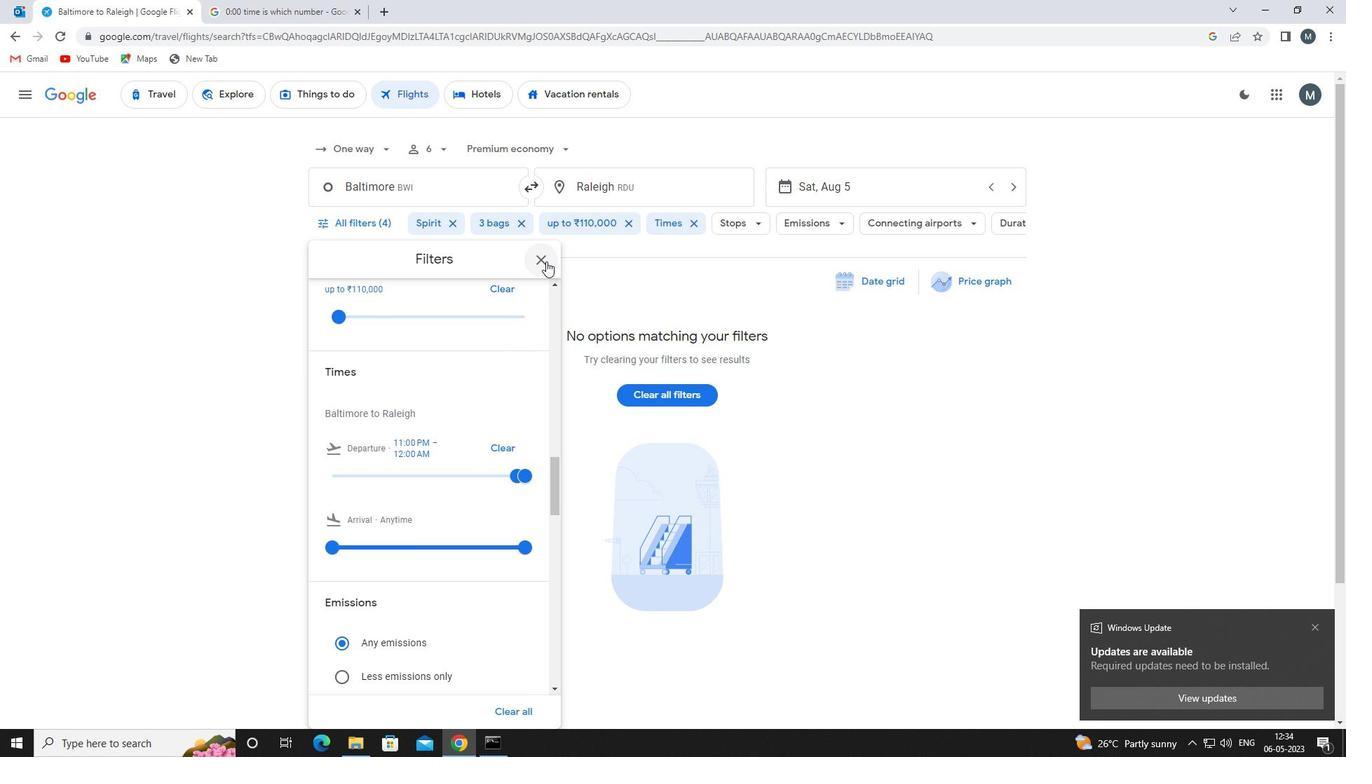 
Action: Mouse pressed left at (546, 260)
Screenshot: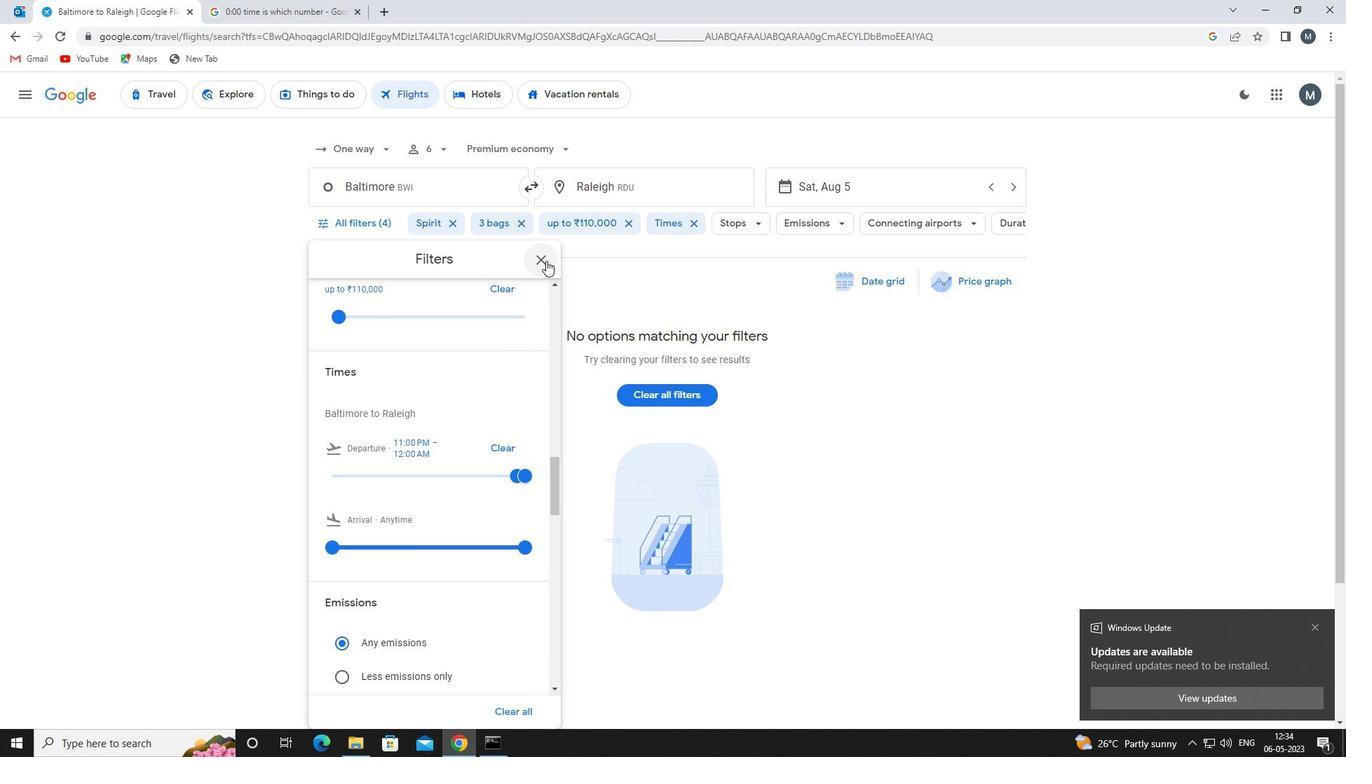 
